 Task: In the  document Isaac.html Write the word in the shape with center alignment 'LOL'Change Page orientation to  'Landscape' Insert emoji at the end of quote: Red Heart
Action: Mouse moved to (349, 437)
Screenshot: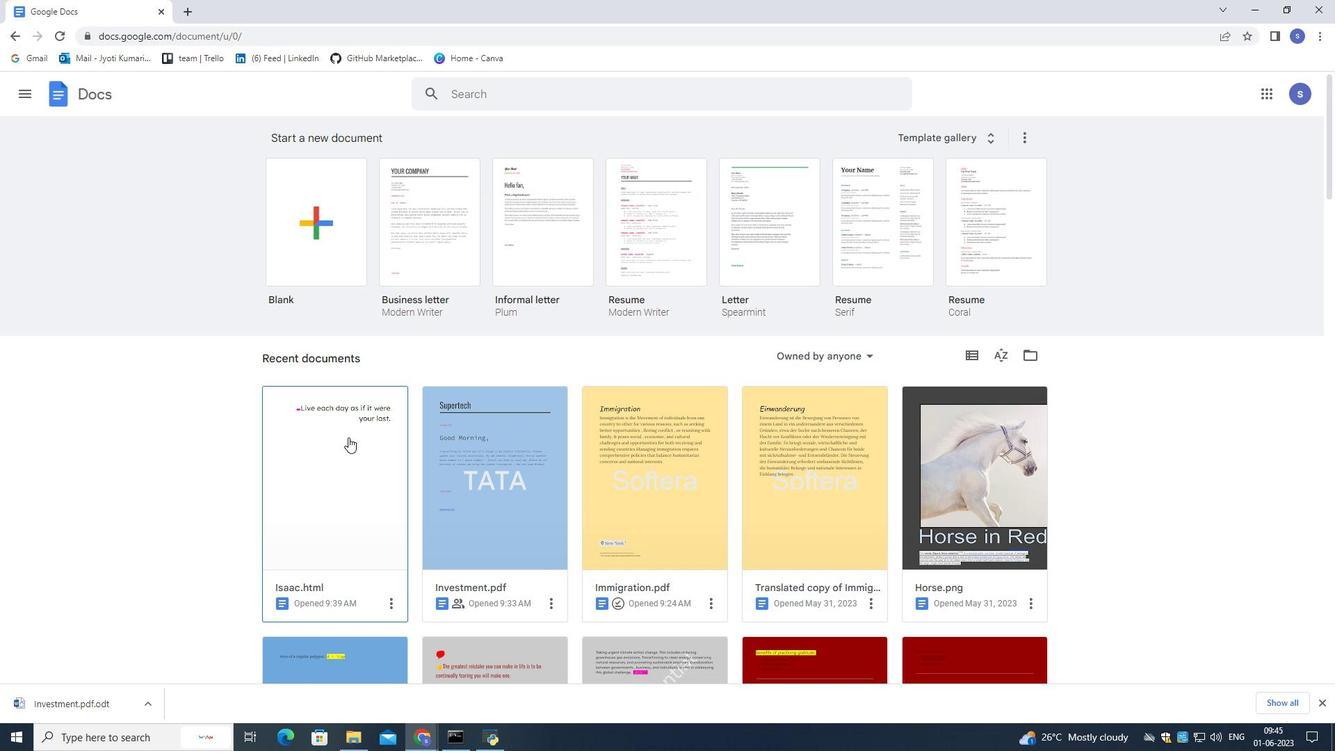 
Action: Mouse pressed left at (349, 437)
Screenshot: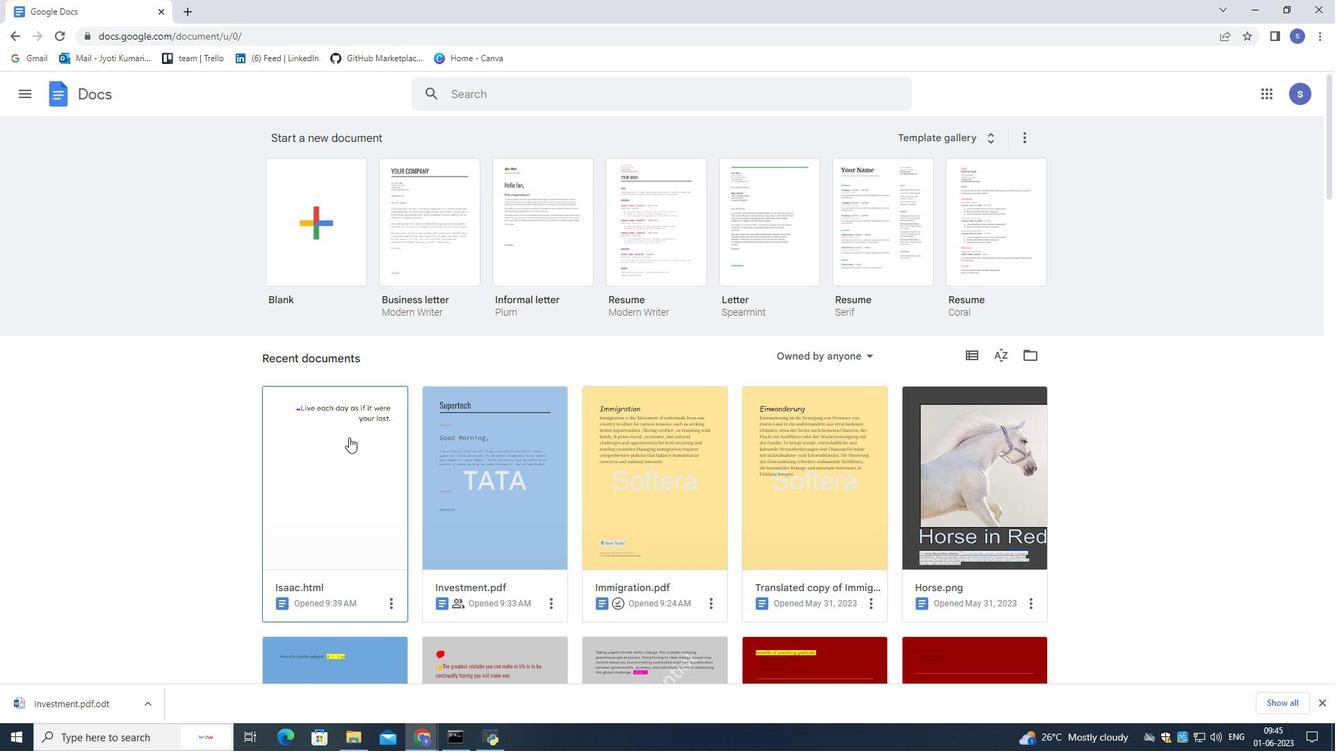 
Action: Mouse pressed left at (349, 437)
Screenshot: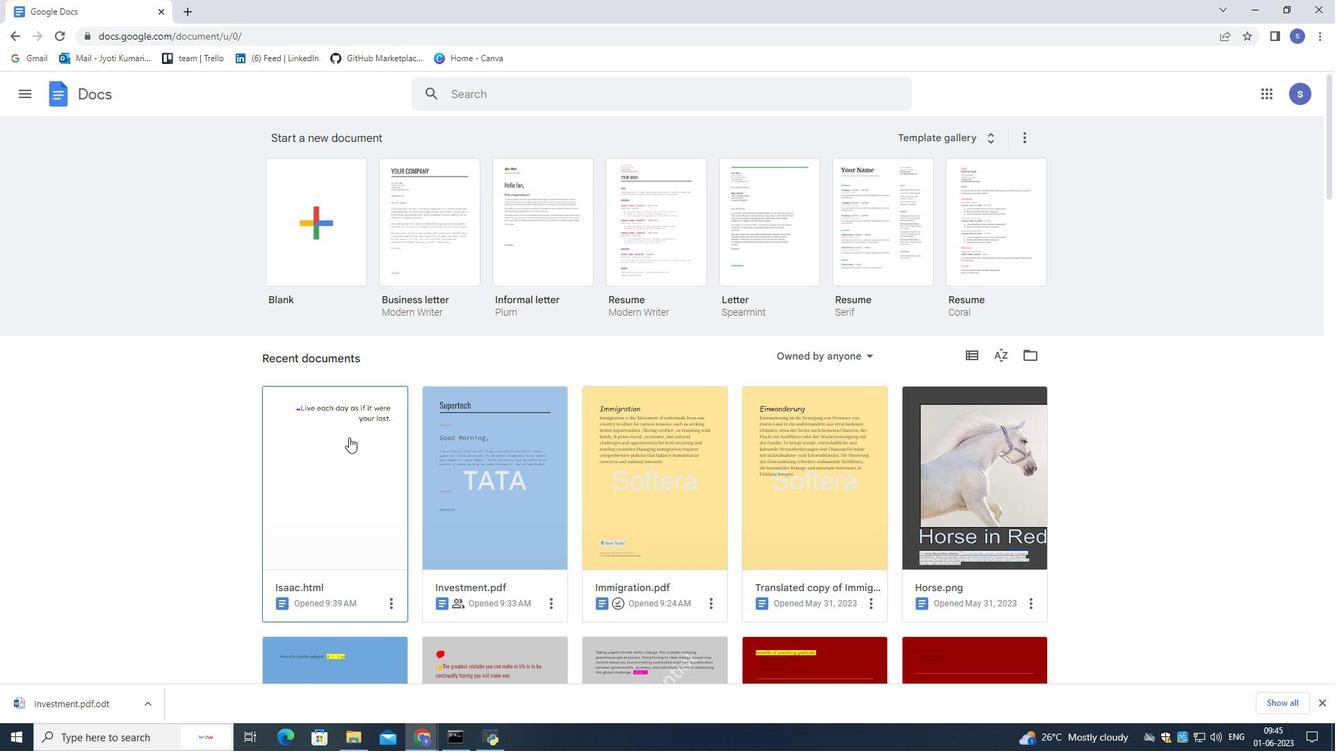 
Action: Mouse pressed left at (349, 437)
Screenshot: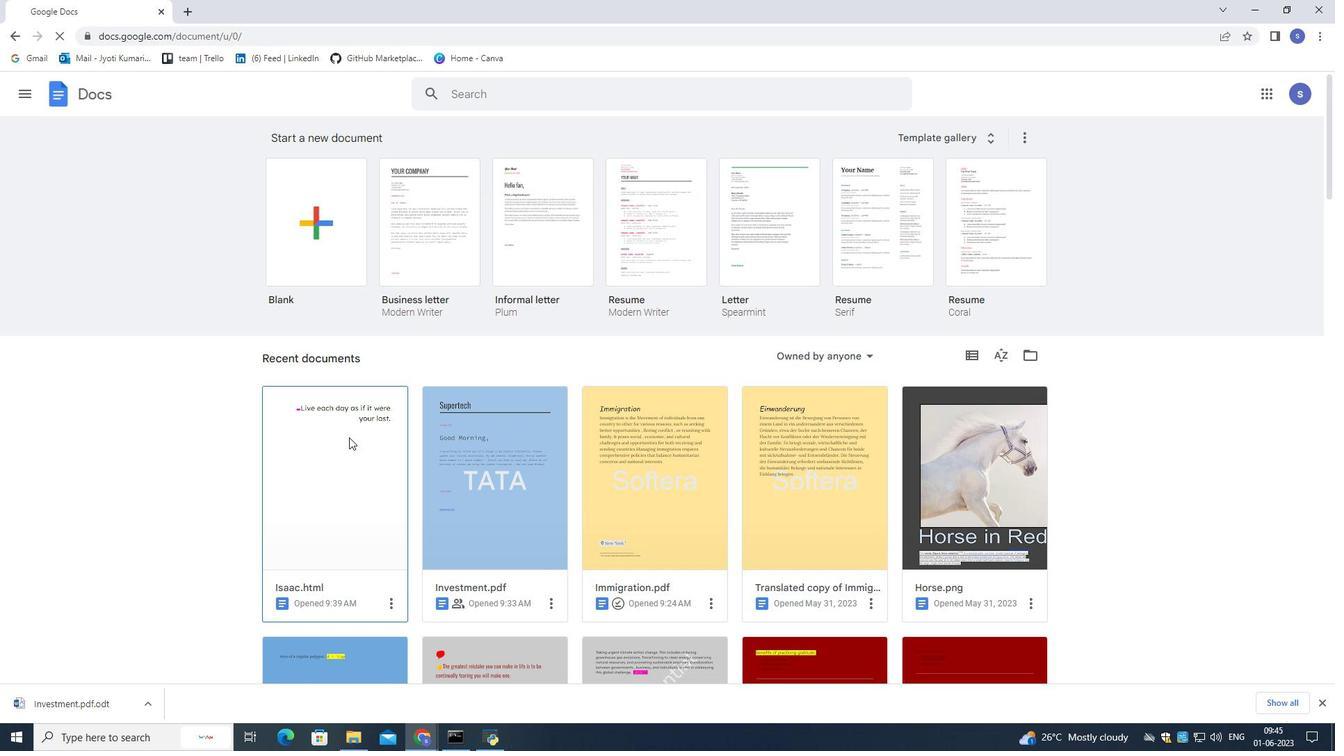 
Action: Mouse moved to (863, 292)
Screenshot: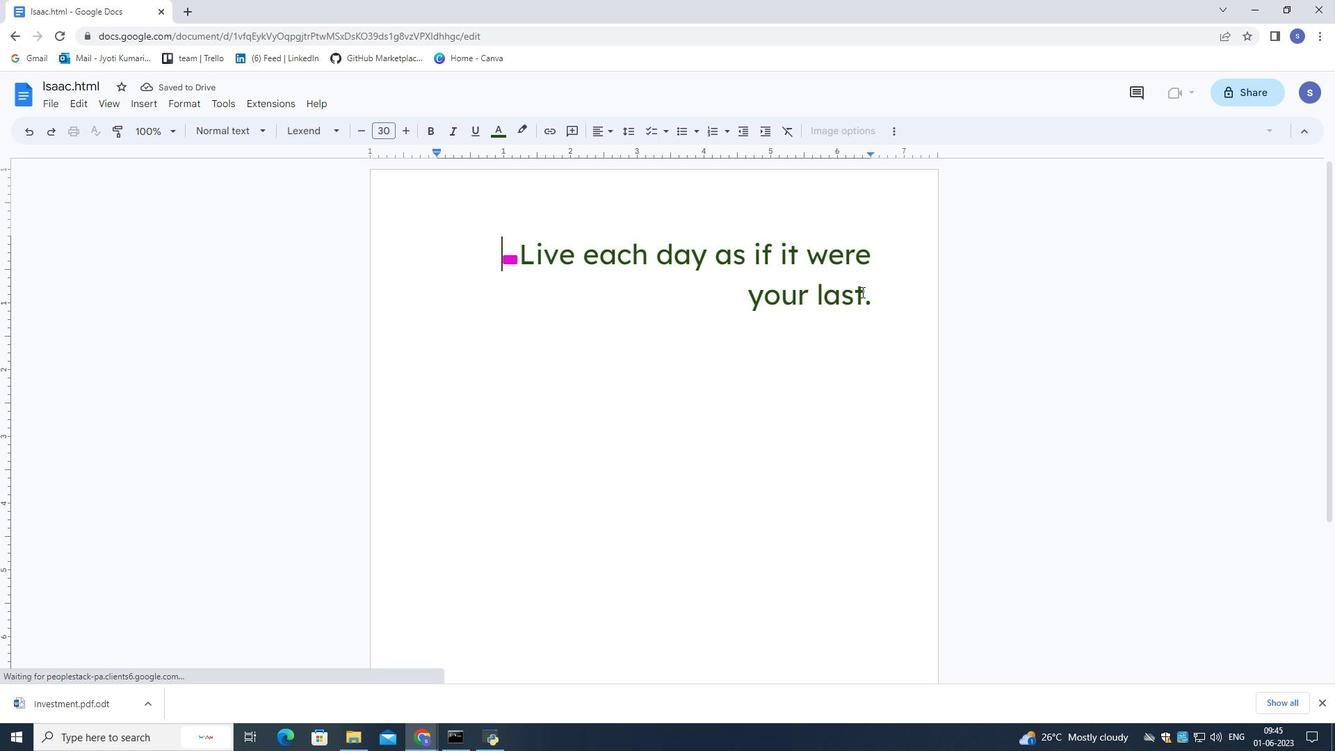 
Action: Mouse pressed left at (863, 292)
Screenshot: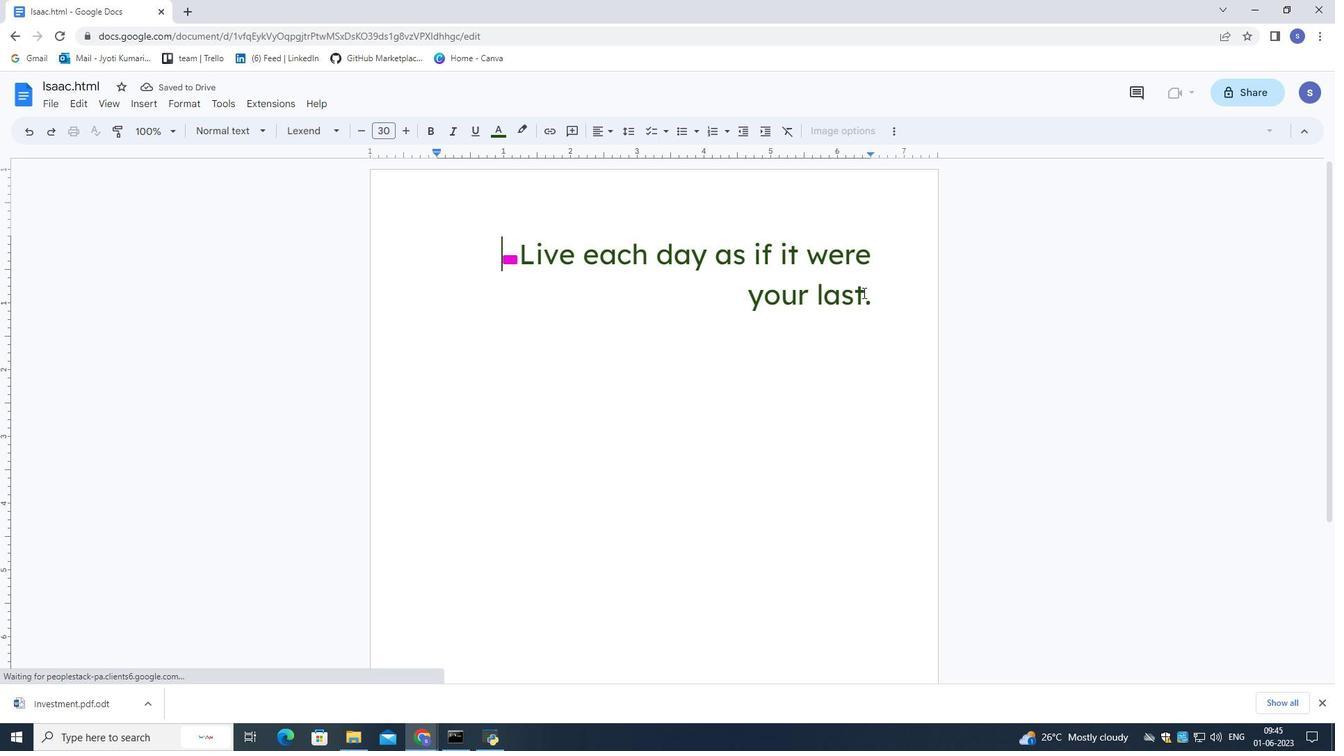 
Action: Mouse moved to (881, 301)
Screenshot: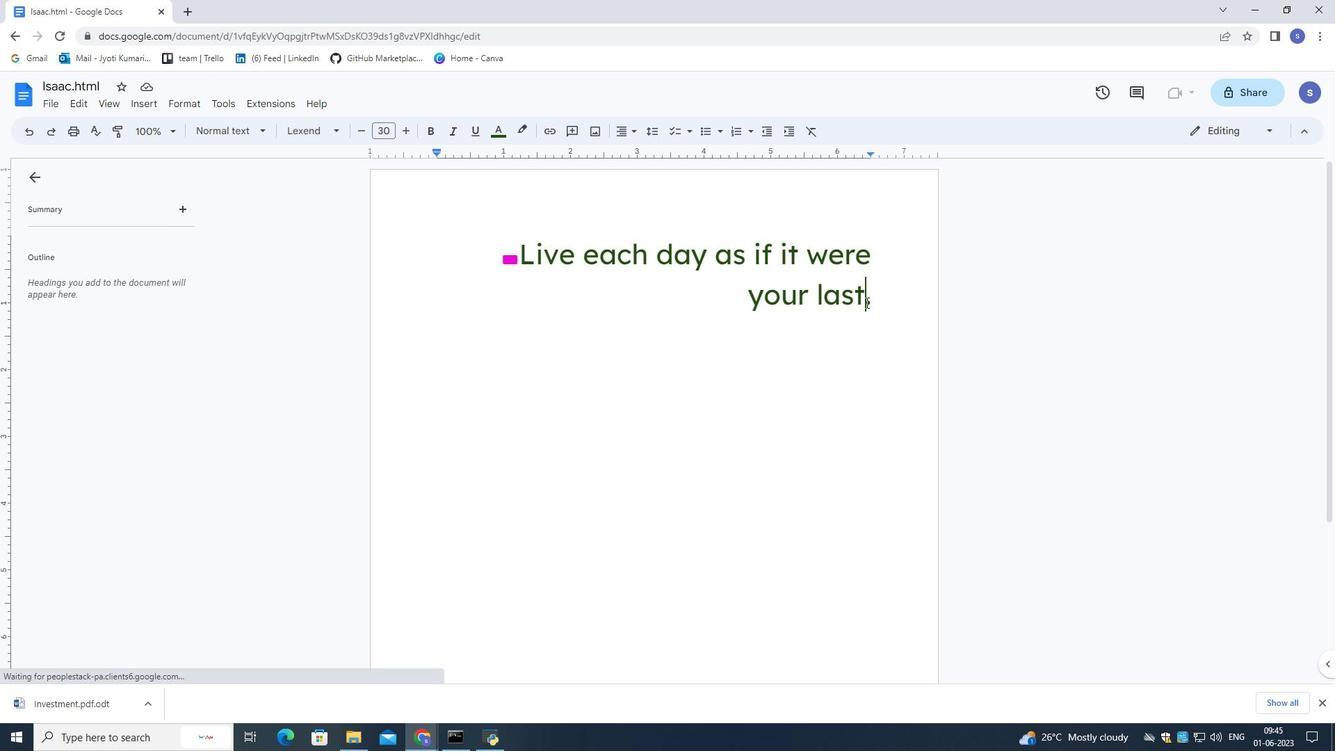 
Action: Mouse pressed left at (881, 301)
Screenshot: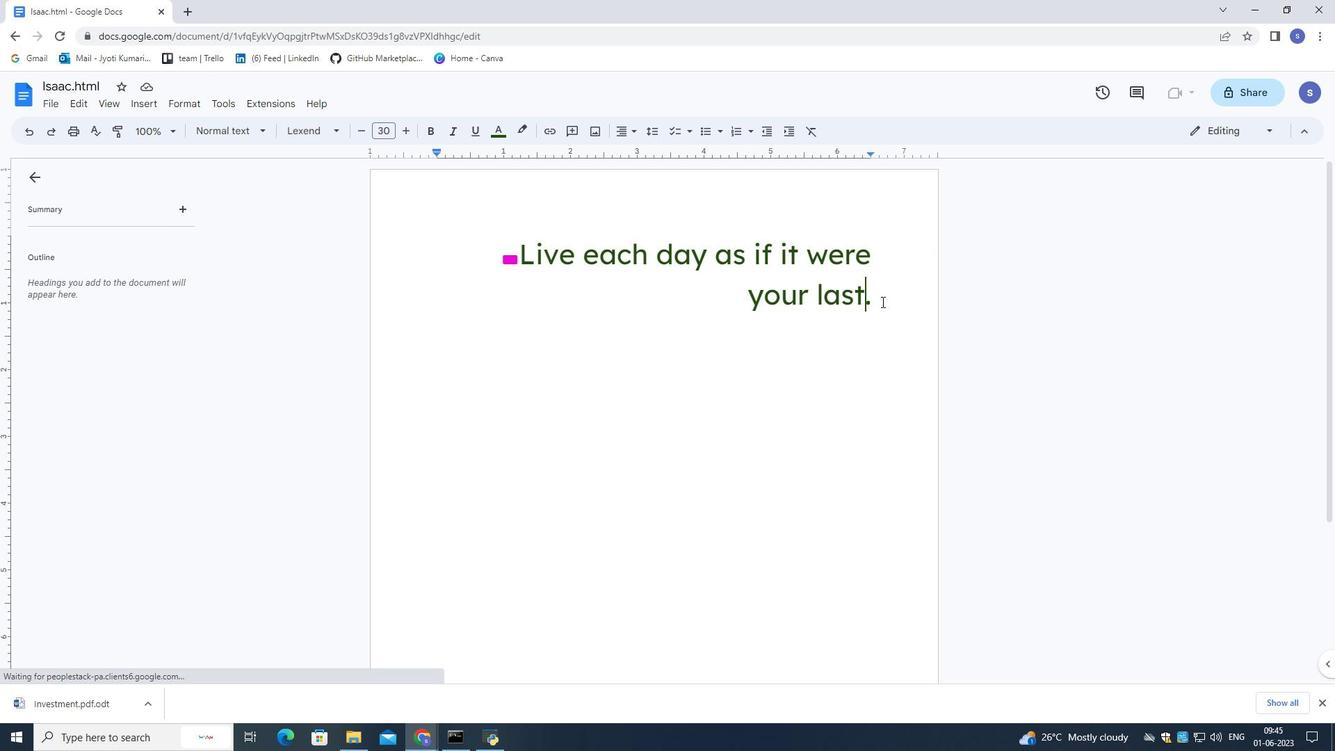 
Action: Mouse moved to (507, 260)
Screenshot: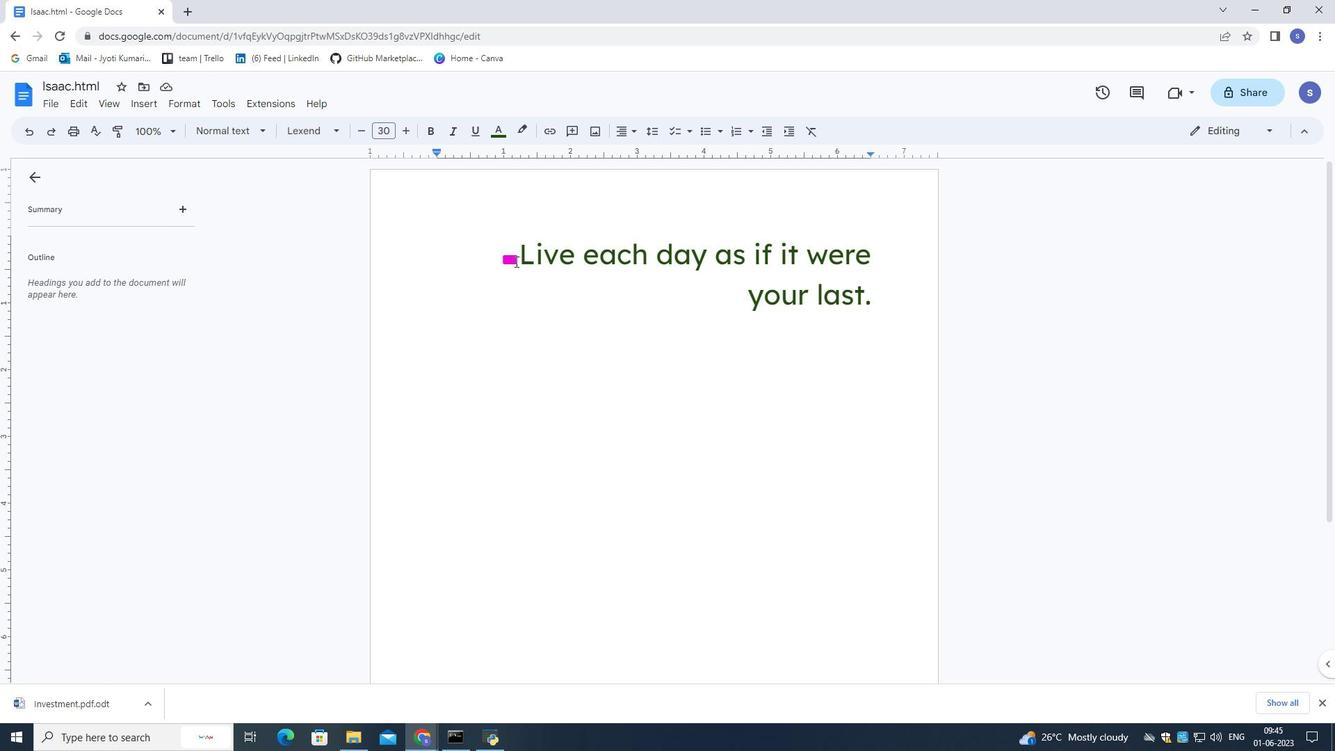 
Action: Mouse pressed left at (507, 260)
Screenshot: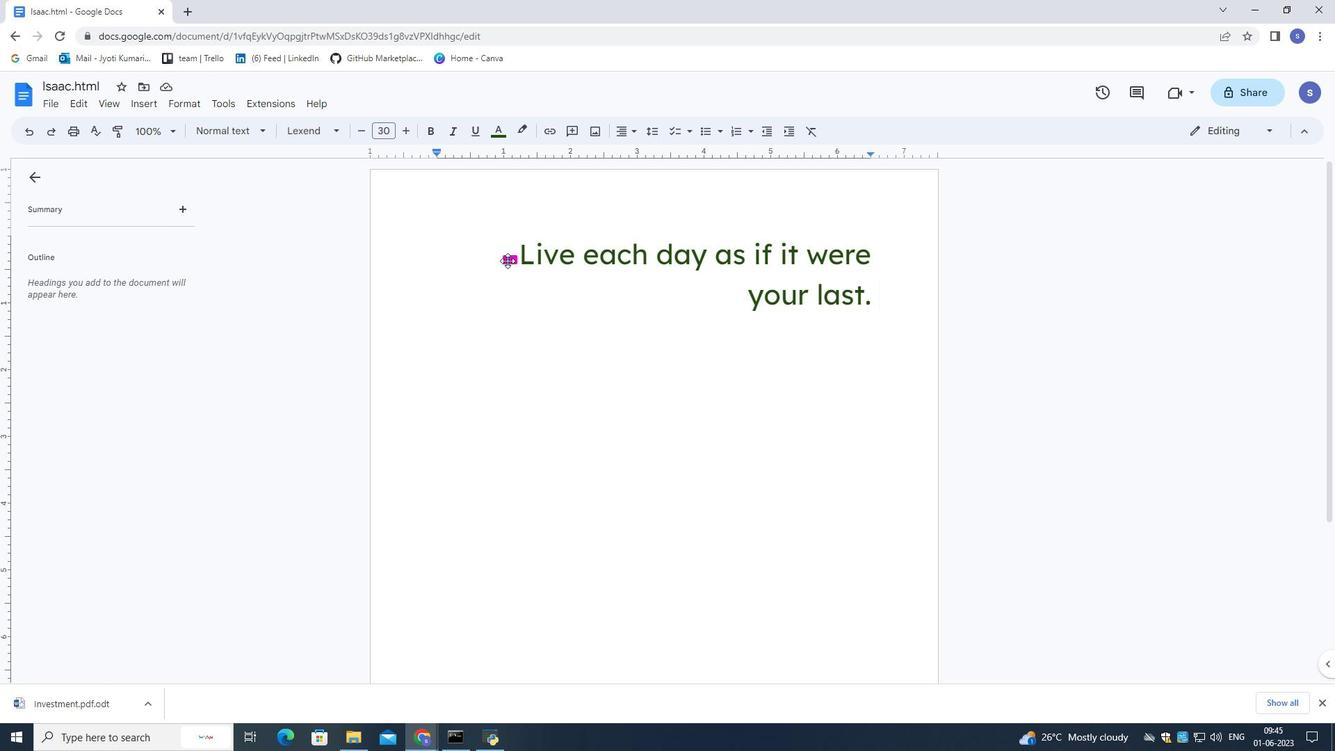 
Action: Mouse pressed left at (507, 260)
Screenshot: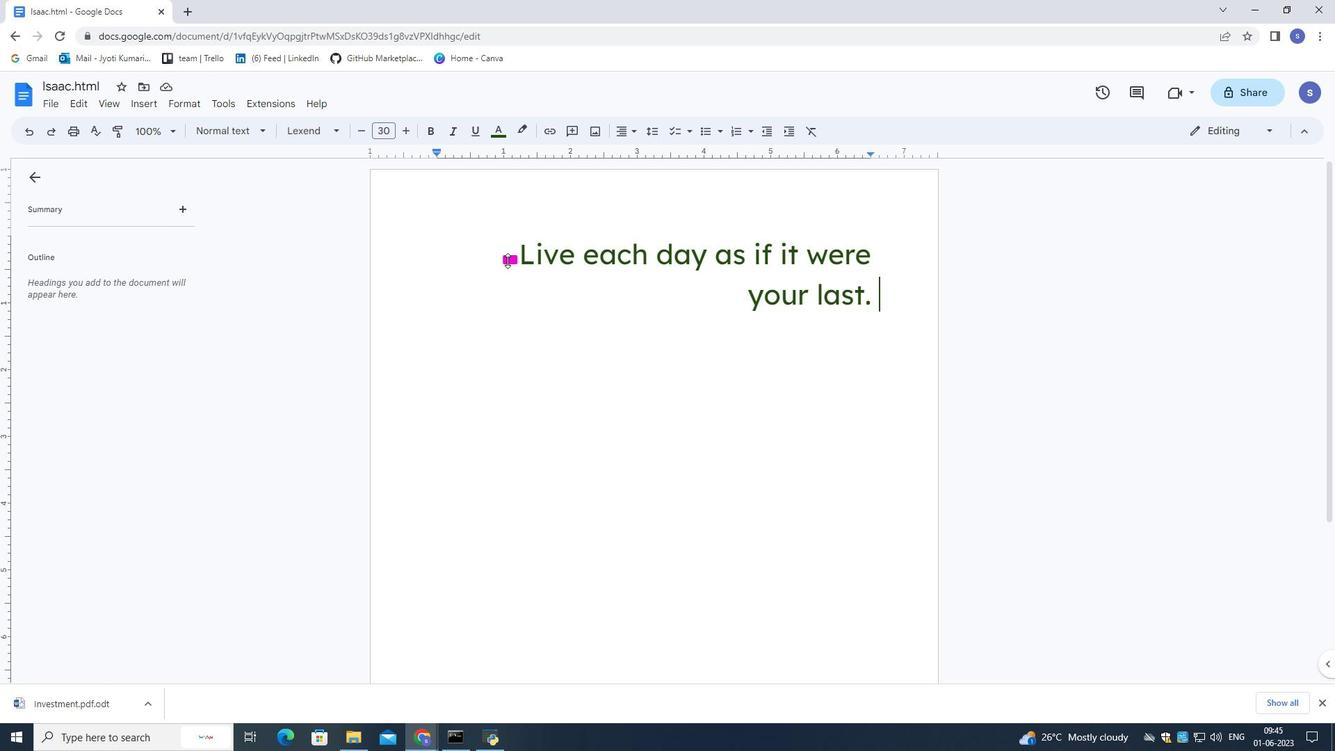 
Action: Mouse moved to (508, 260)
Screenshot: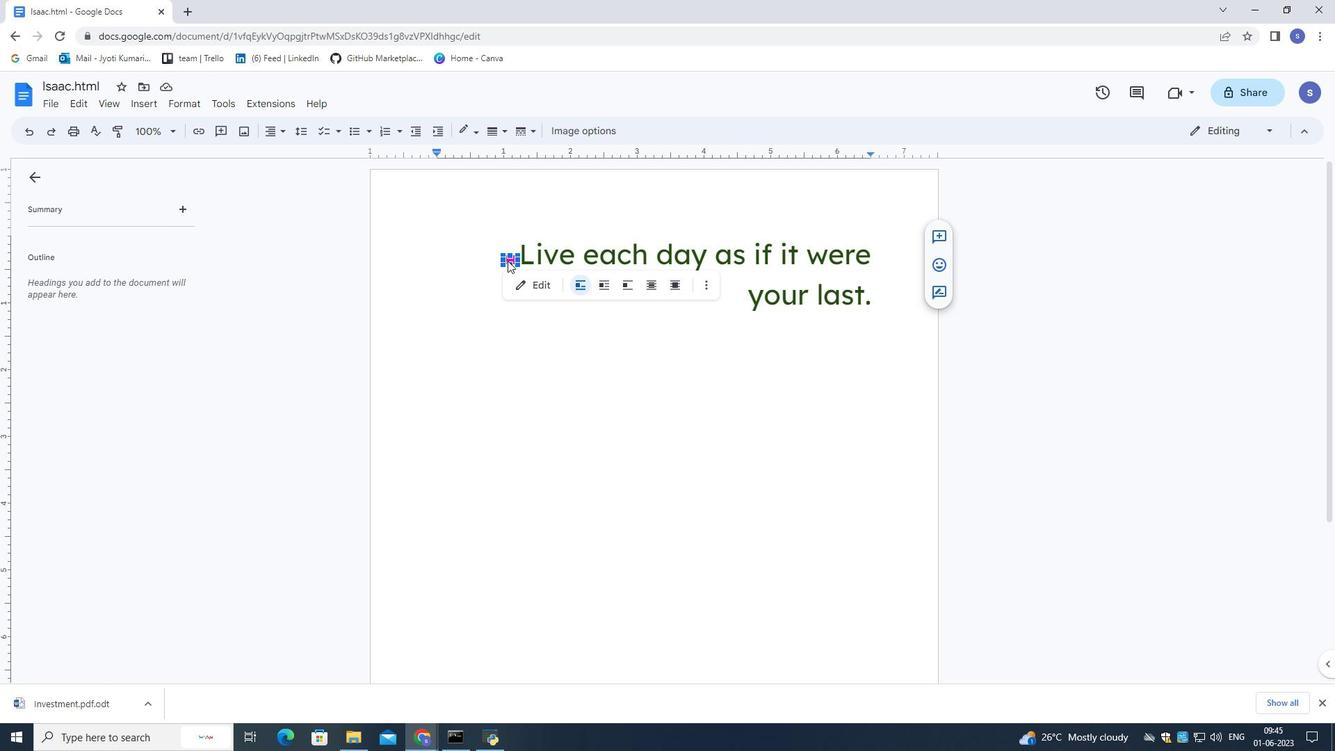 
Action: Mouse pressed left at (508, 260)
Screenshot: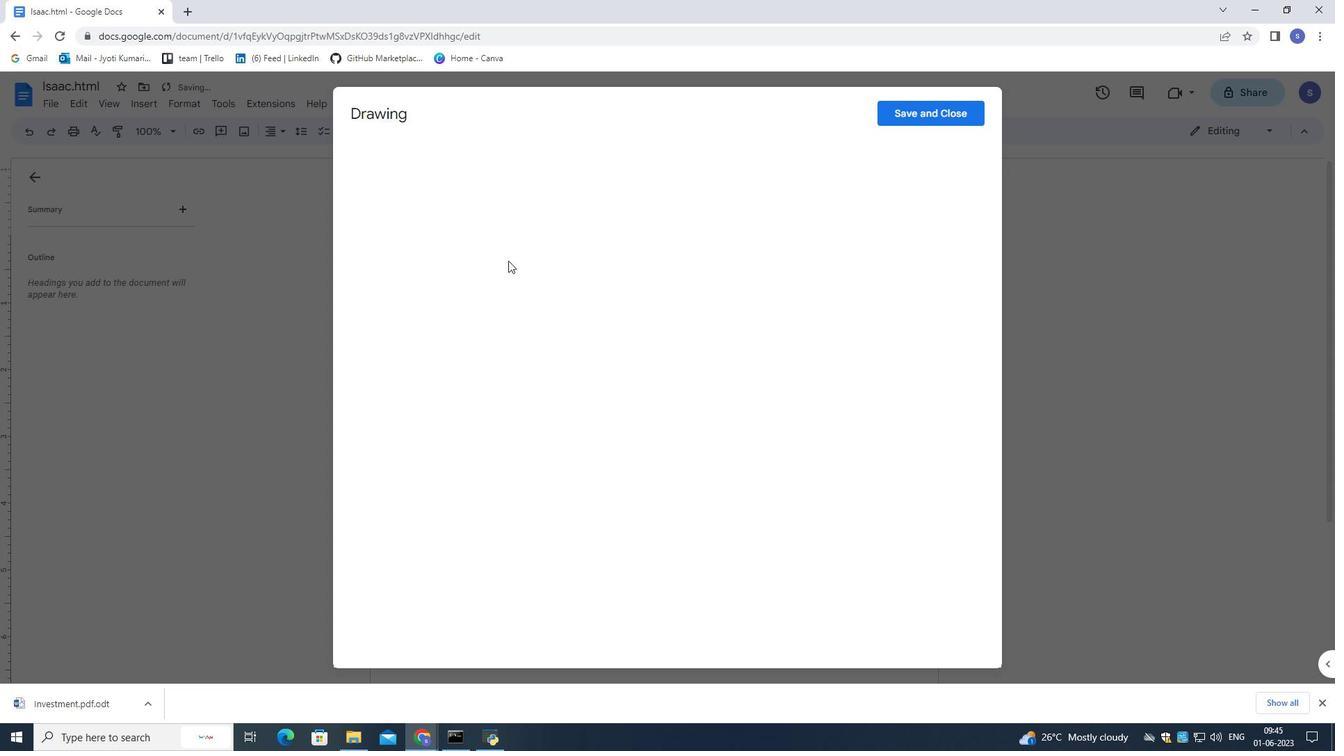 
Action: Mouse moved to (678, 313)
Screenshot: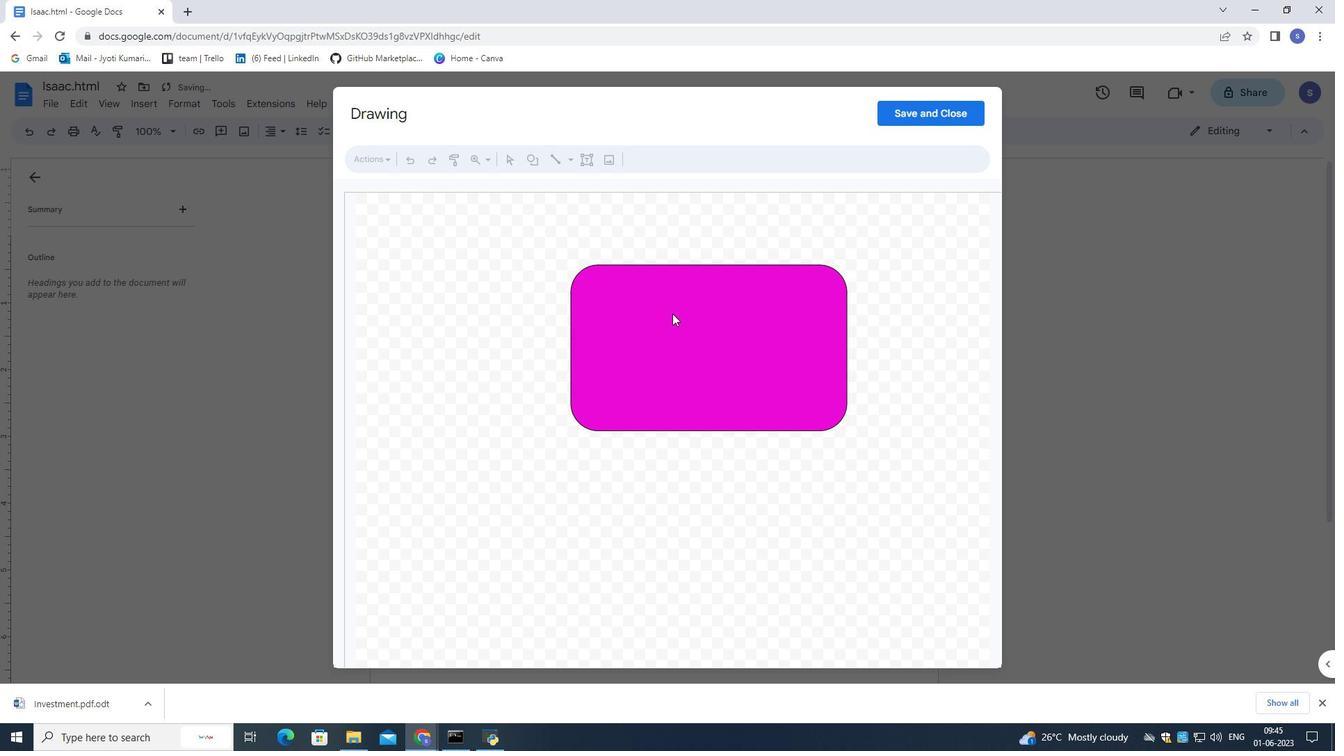 
Action: Mouse pressed left at (678, 313)
Screenshot: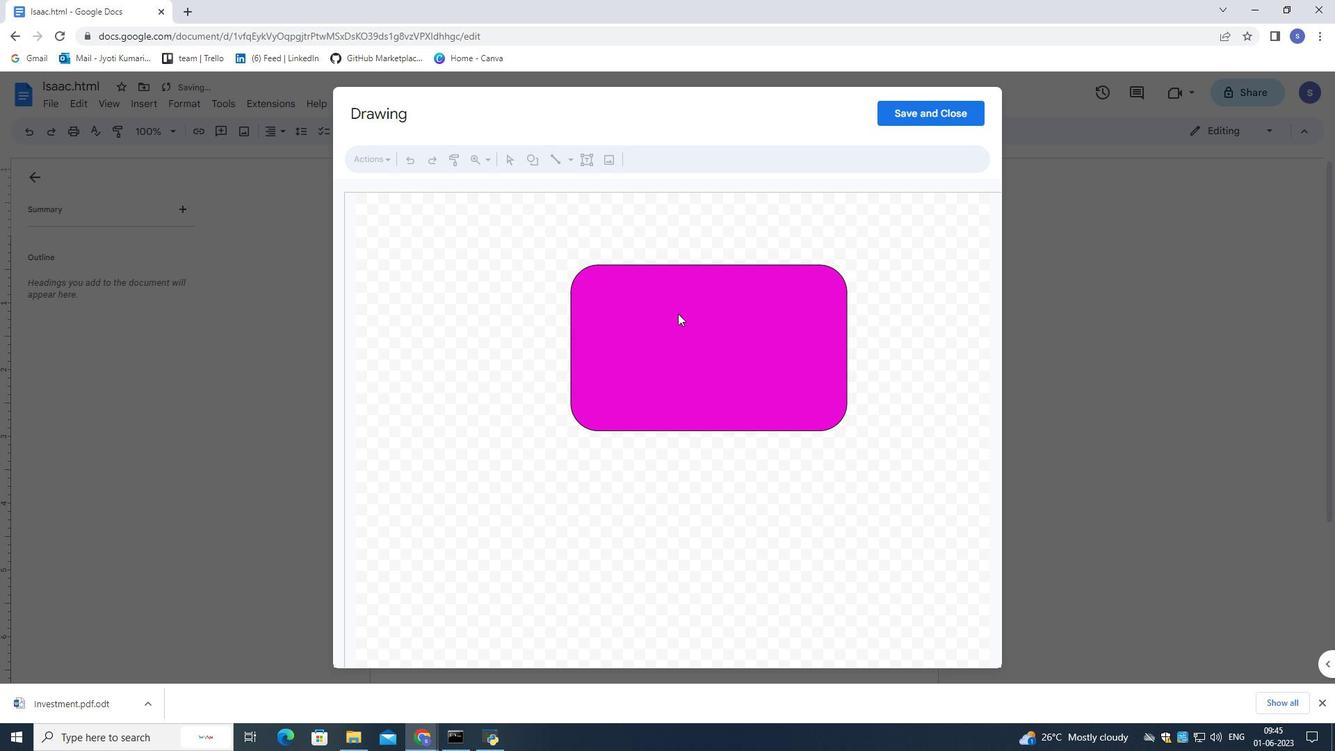 
Action: Mouse pressed left at (678, 313)
Screenshot: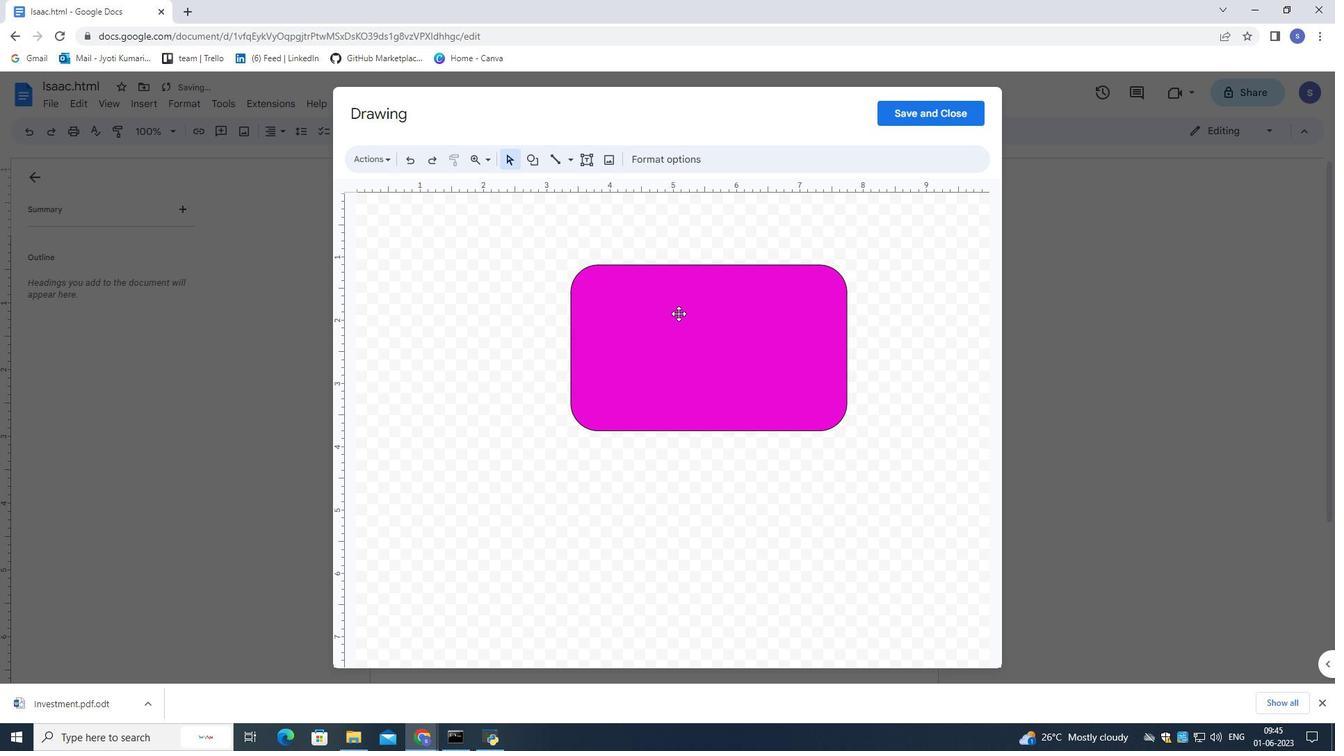 
Action: Mouse pressed left at (678, 313)
Screenshot: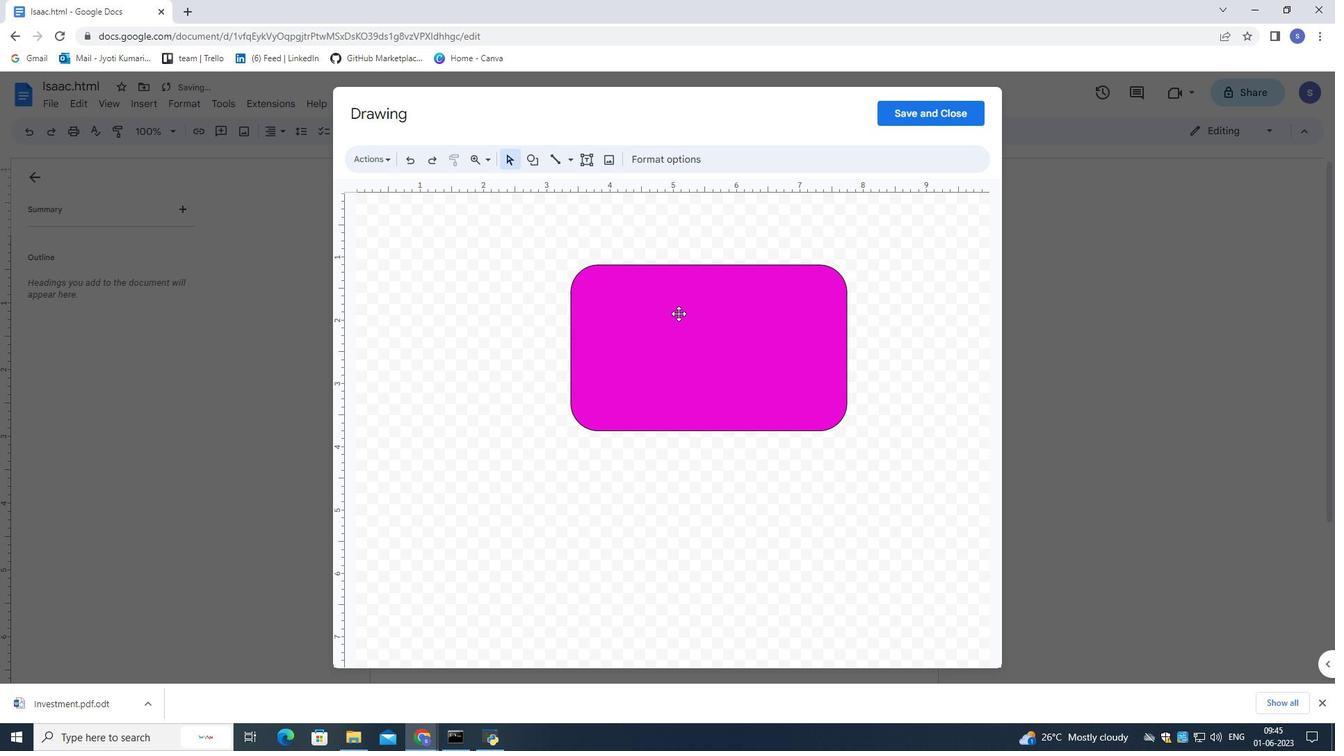 
Action: Mouse moved to (637, 347)
Screenshot: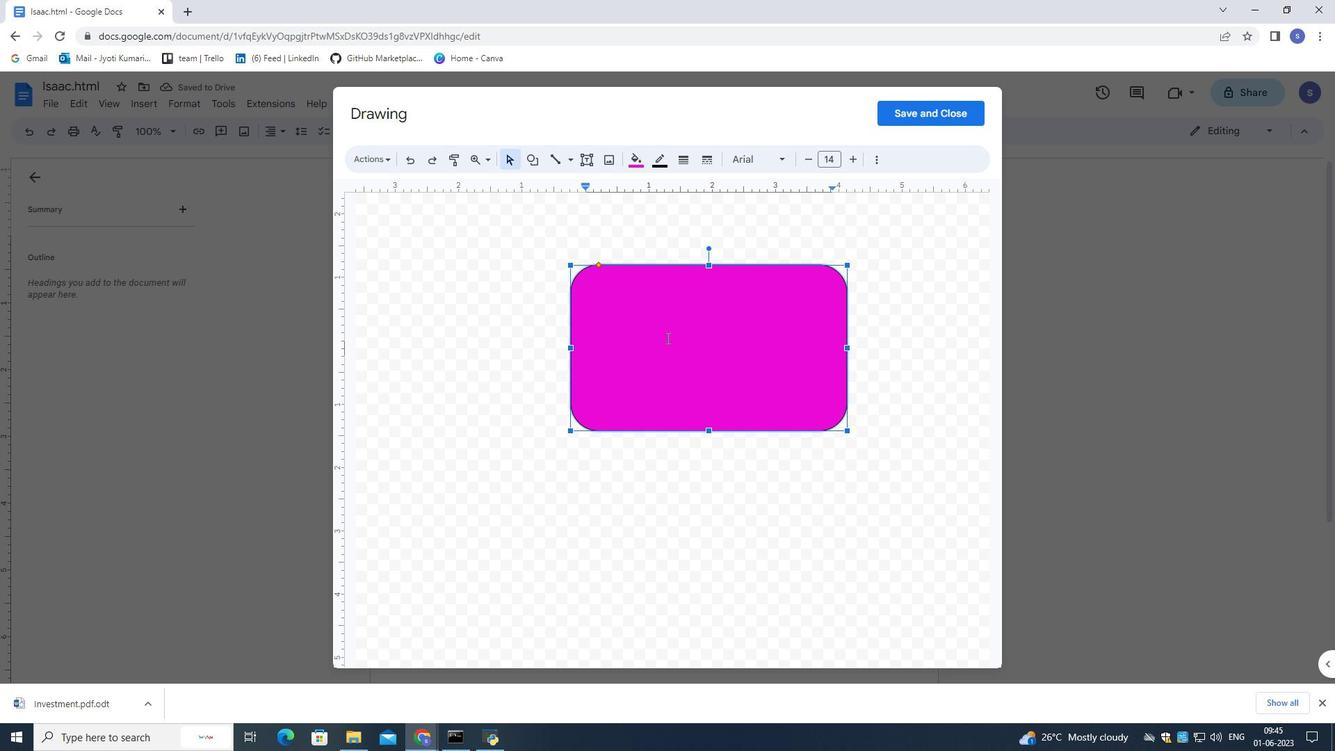 
Action: Key pressed <Key.space><Key.space><Key.space><Key.space><Key.space><Key.space><Key.space><Key.space><Key.space><Key.space><Key.space><Key.space><Key.space><Key.space><Key.space><Key.space><Key.space><Key.space><Key.space><Key.space><Key.space><Key.space><Key.space><Key.space><Key.space><Key.space><Key.space><Key.shift>LOL
Screenshot: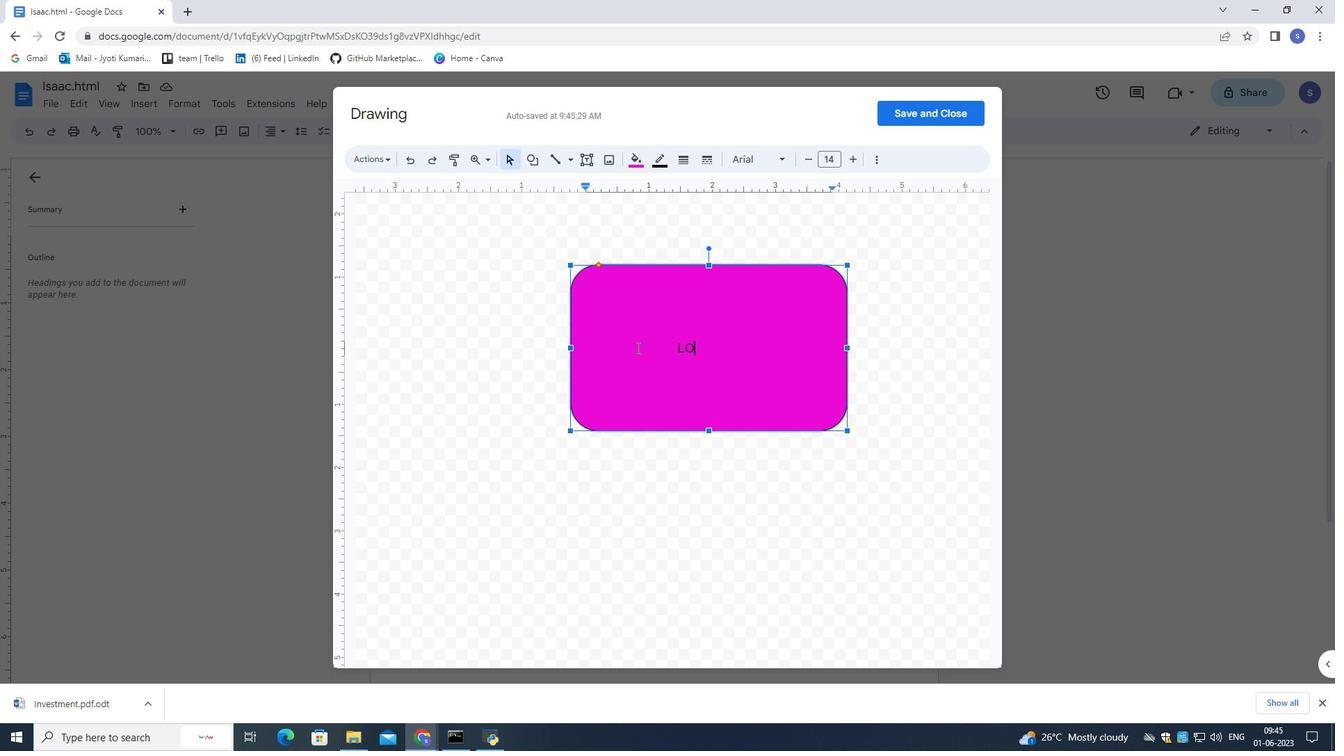 
Action: Mouse moved to (955, 105)
Screenshot: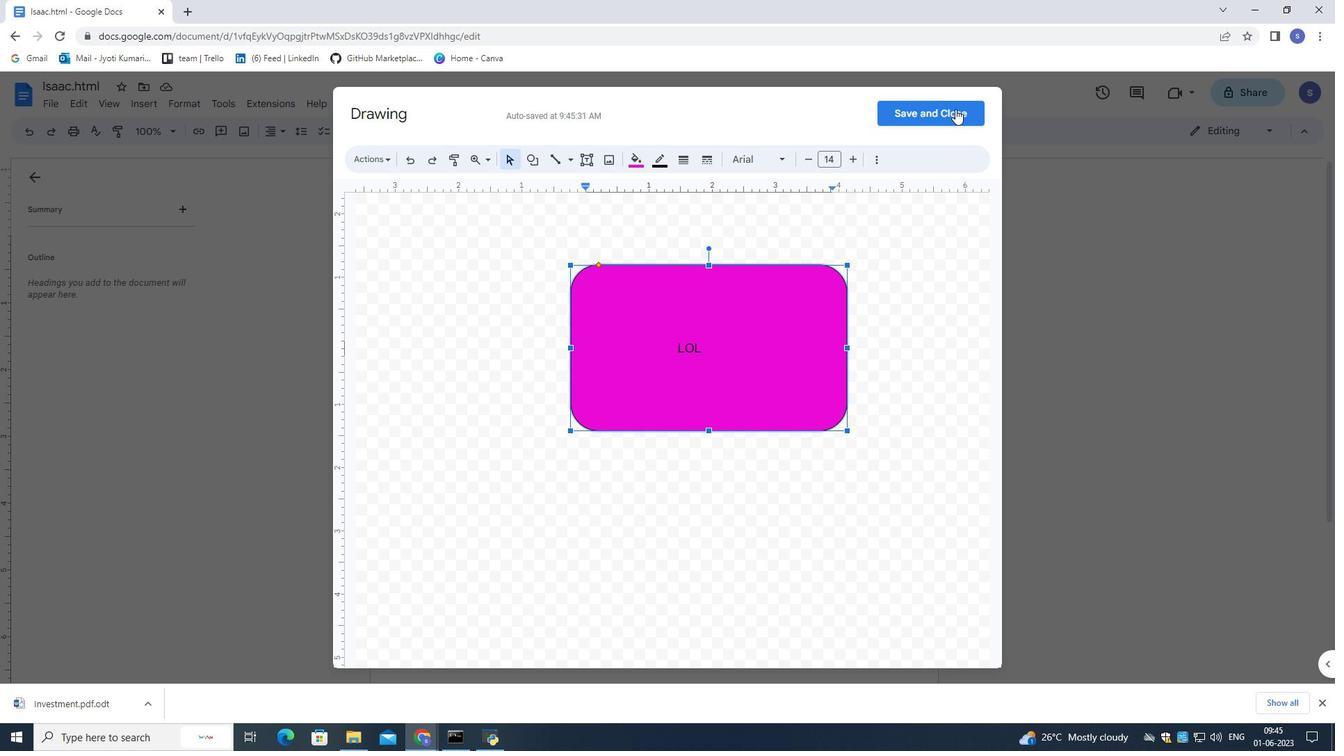 
Action: Mouse pressed left at (955, 105)
Screenshot: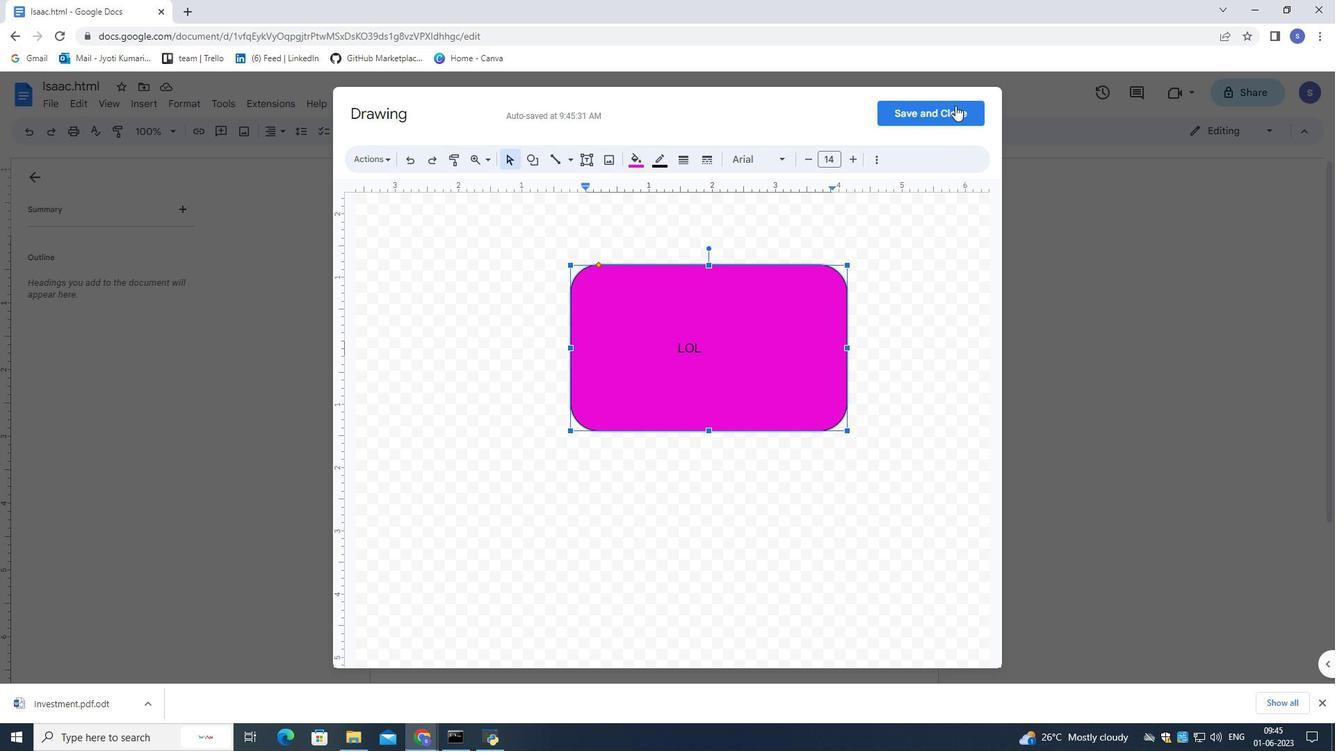 
Action: Mouse moved to (171, 98)
Screenshot: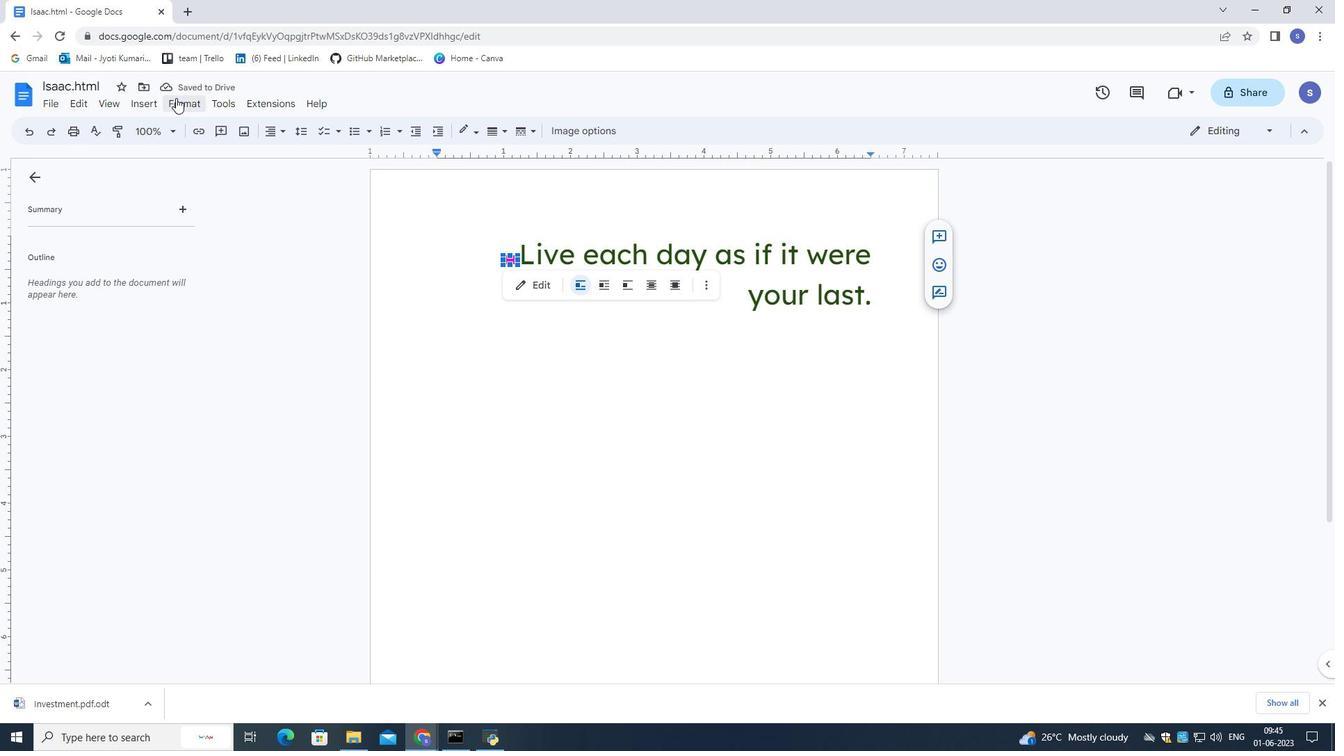 
Action: Mouse pressed left at (171, 98)
Screenshot: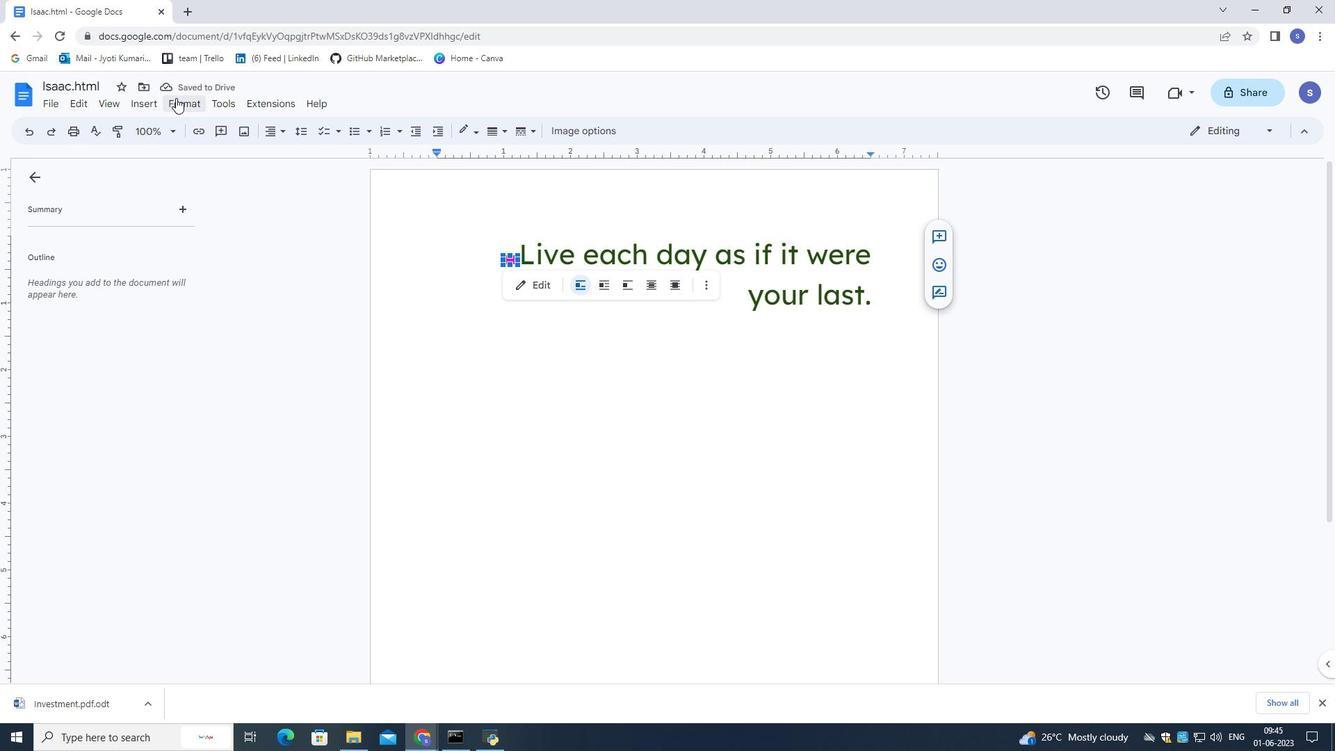 
Action: Mouse moved to (226, 321)
Screenshot: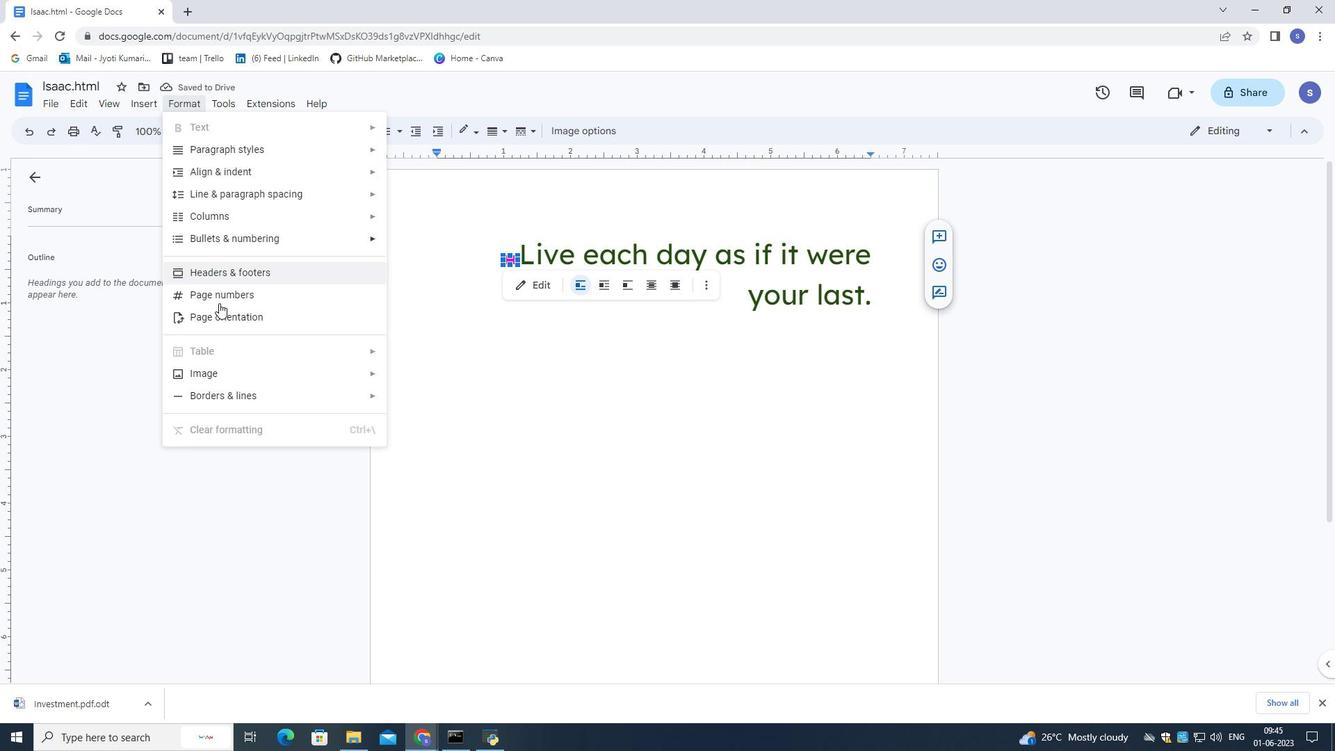 
Action: Mouse pressed left at (226, 321)
Screenshot: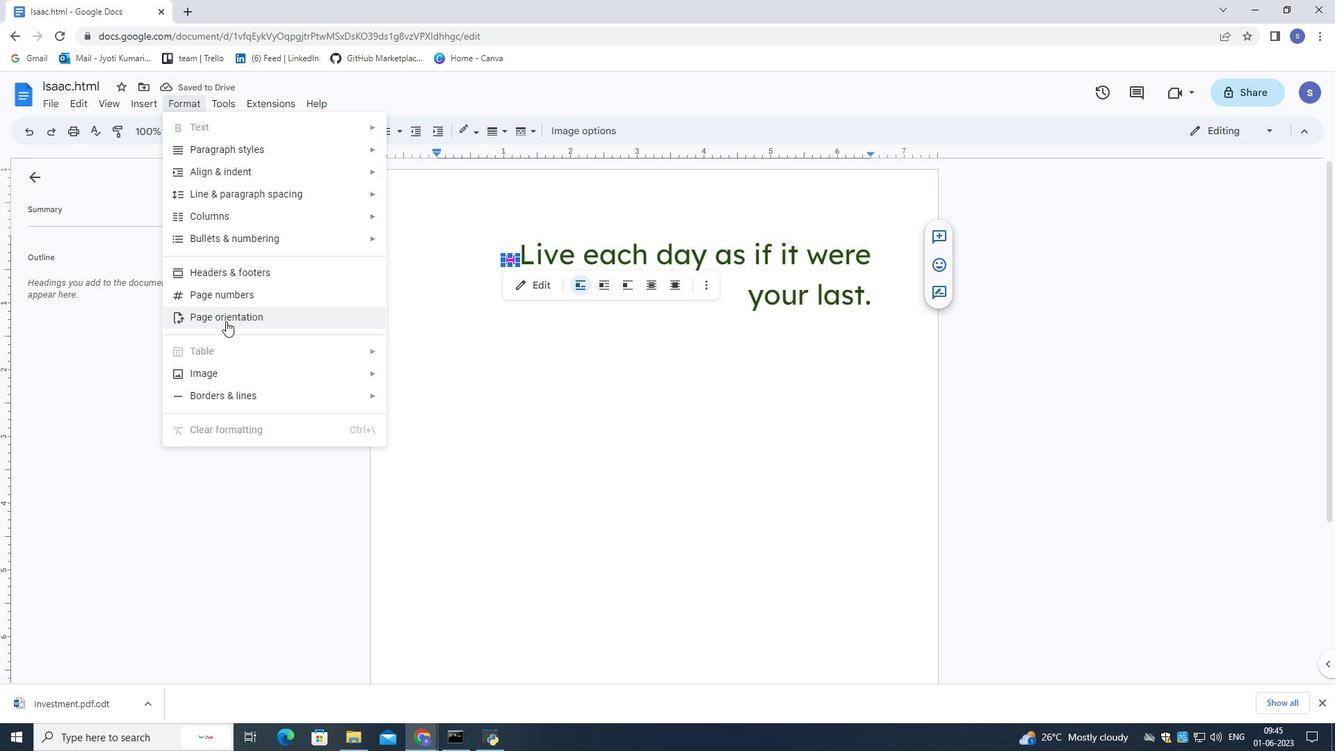 
Action: Mouse moved to (645, 409)
Screenshot: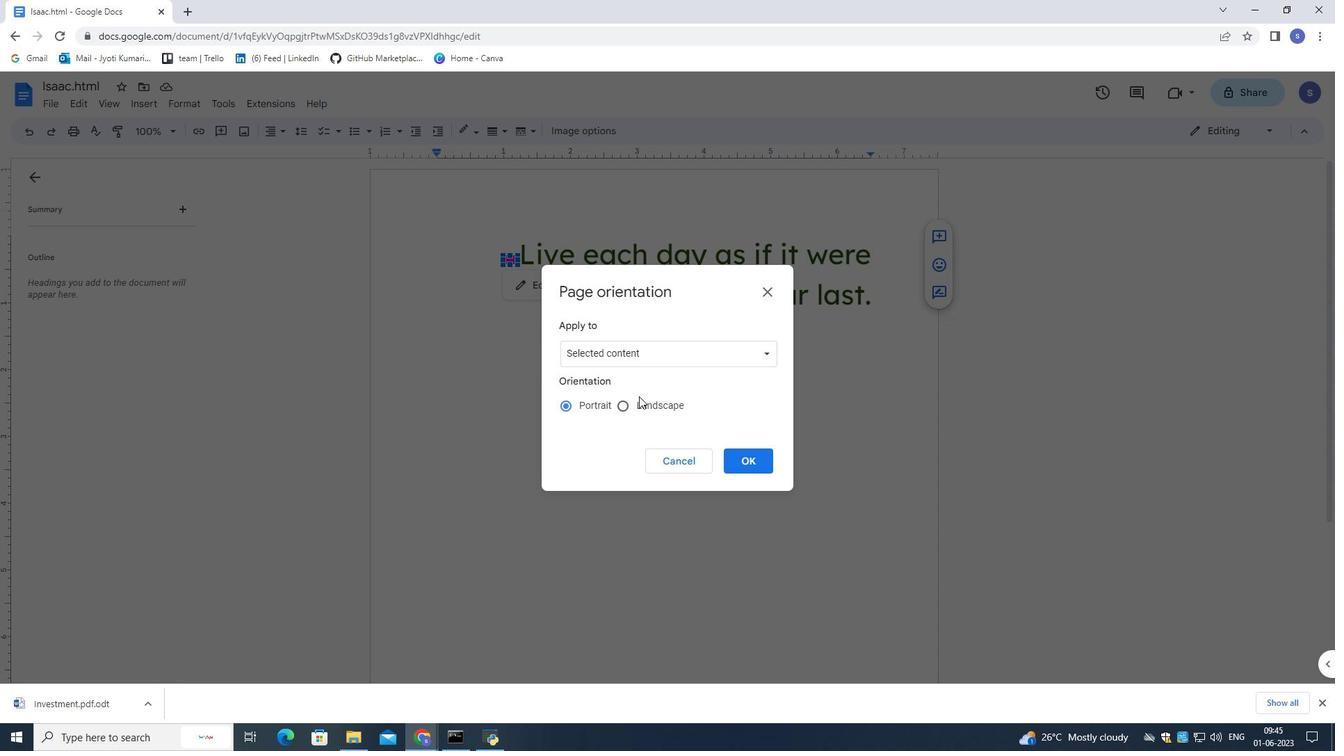 
Action: Mouse pressed left at (645, 409)
Screenshot: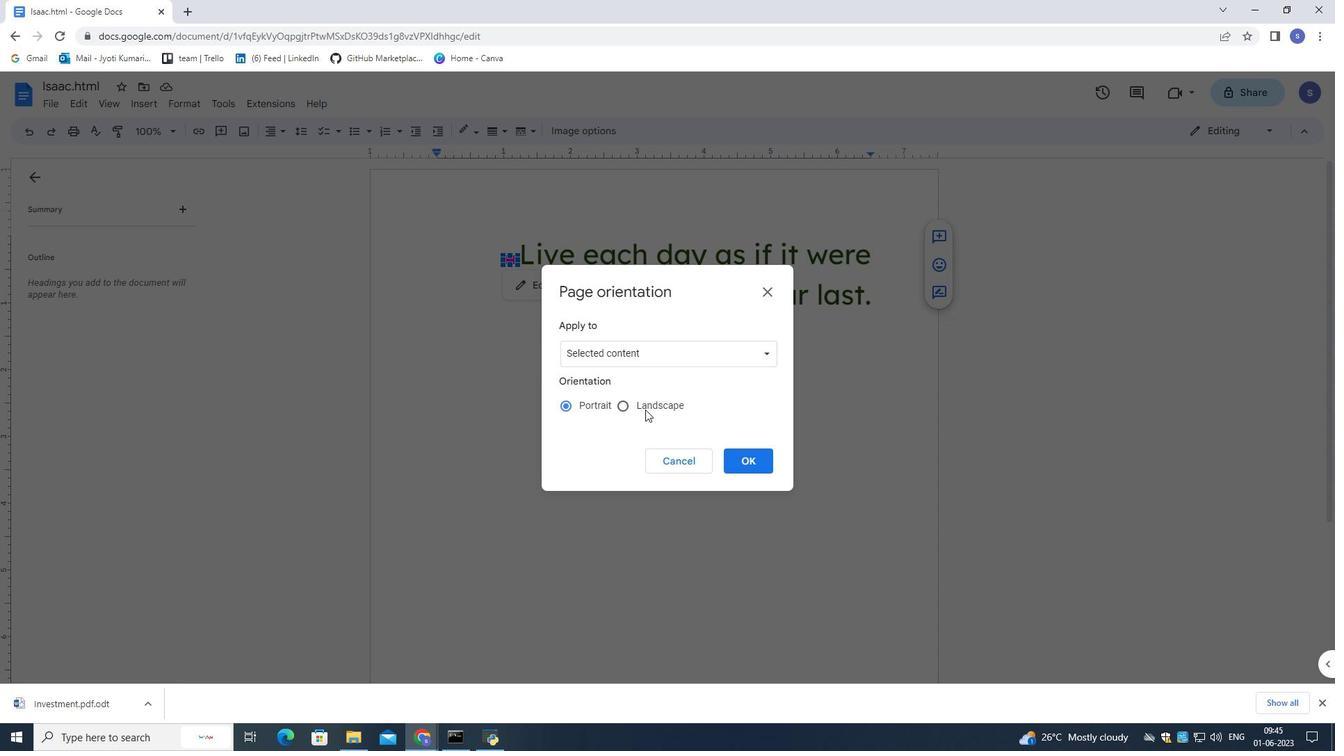 
Action: Mouse moved to (753, 461)
Screenshot: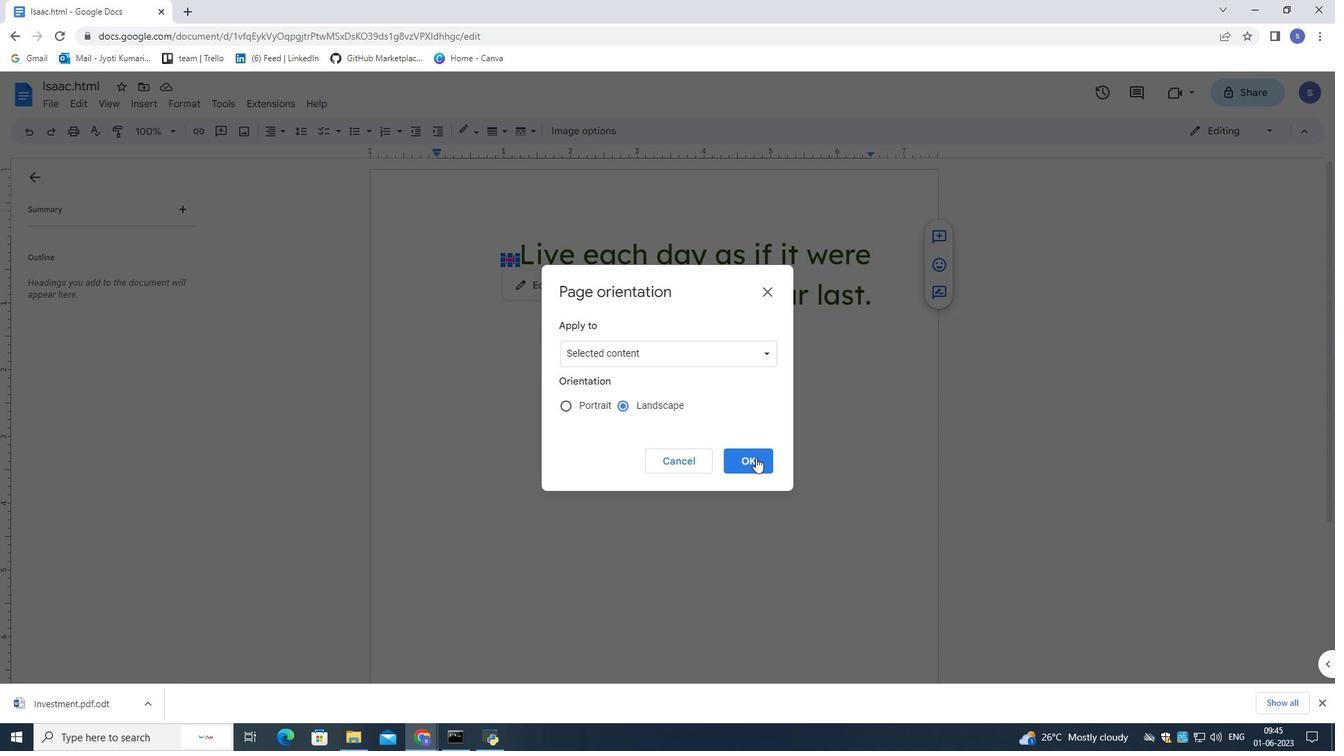 
Action: Mouse pressed left at (753, 461)
Screenshot: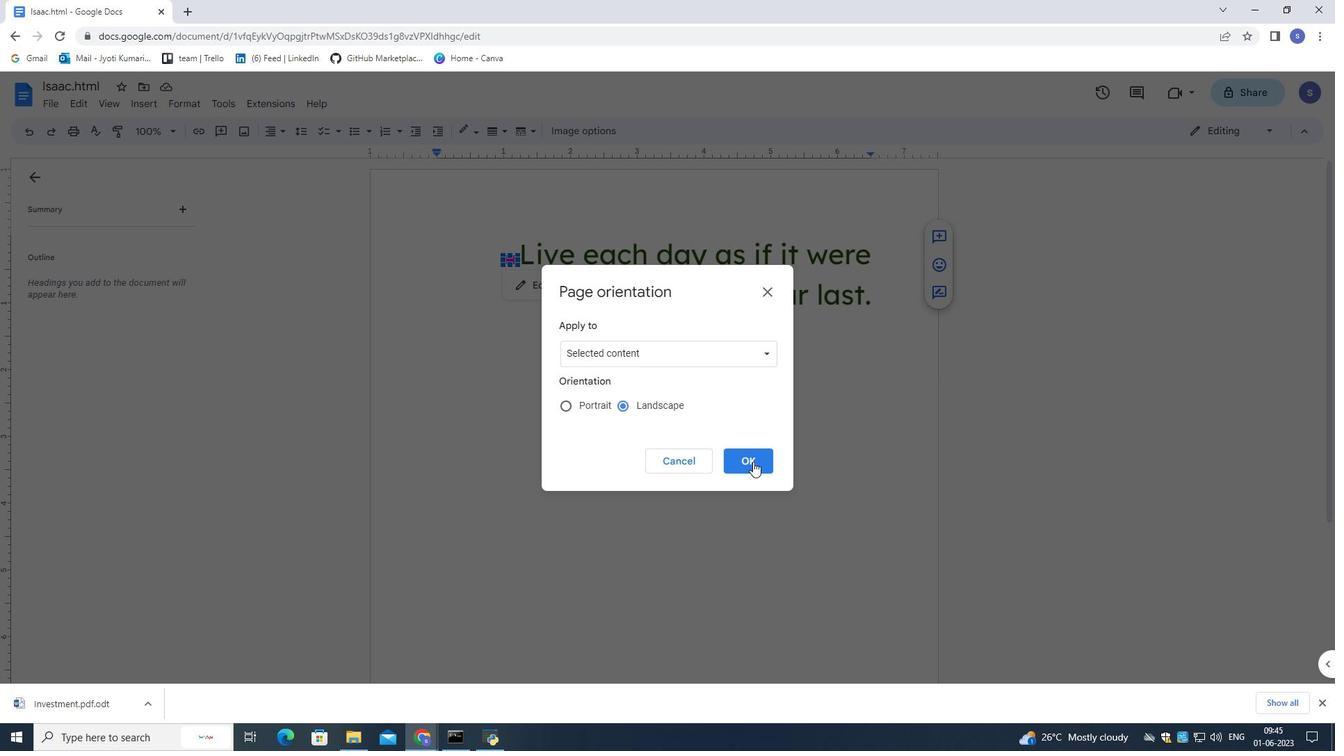 
Action: Mouse moved to (710, 280)
Screenshot: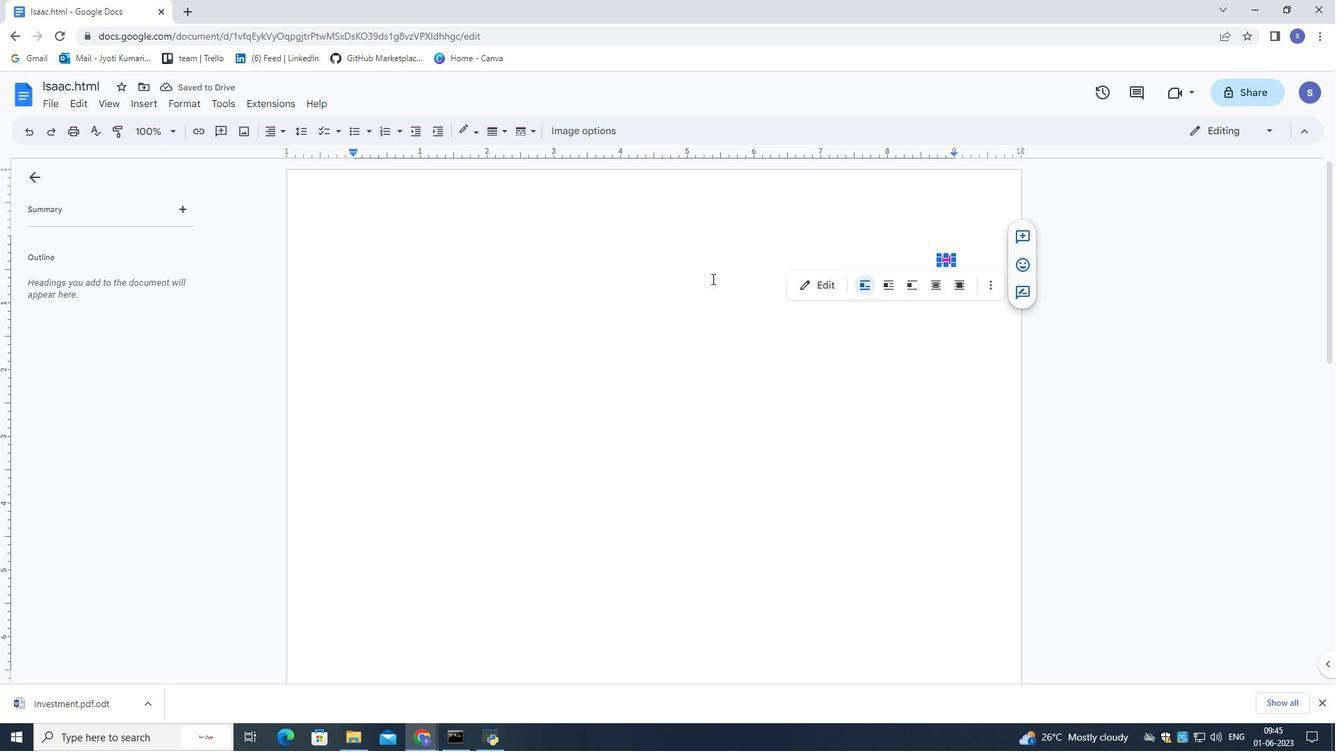 
Action: Mouse scrolled (710, 280) with delta (0, 0)
Screenshot: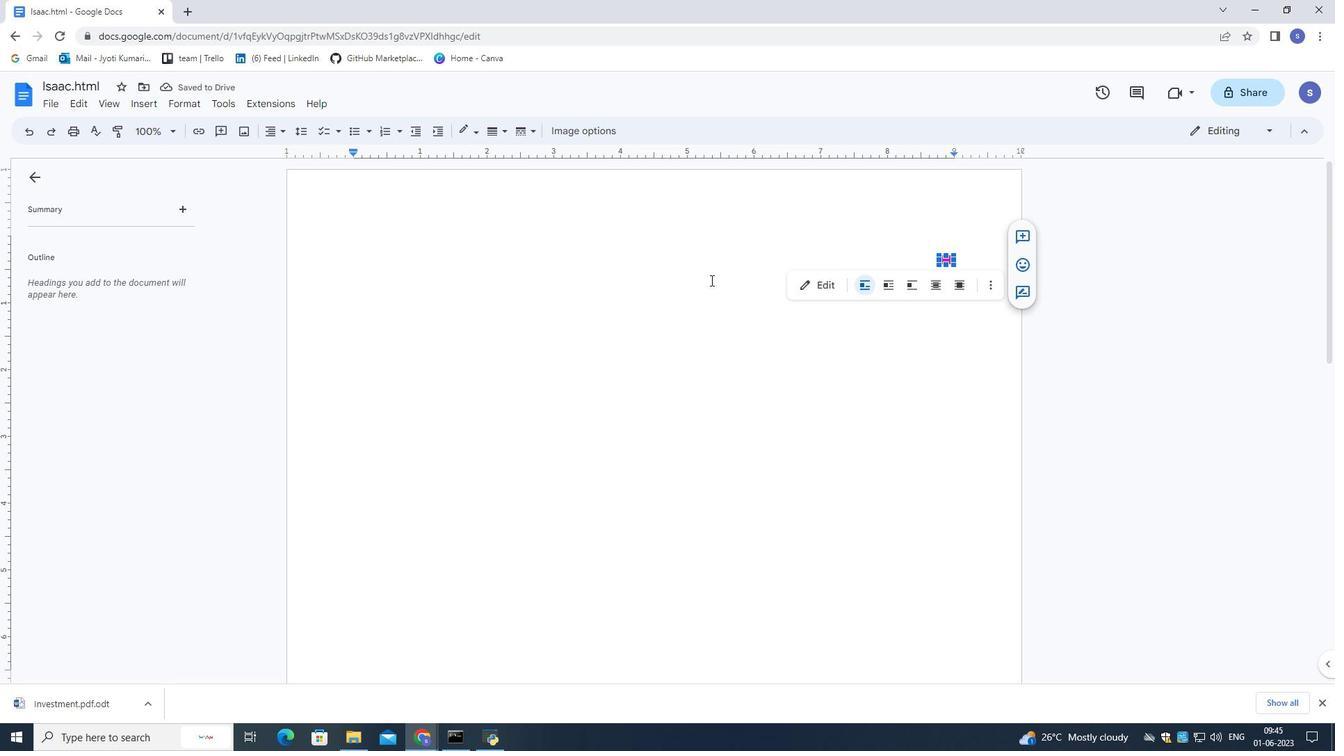 
Action: Mouse scrolled (710, 280) with delta (0, 0)
Screenshot: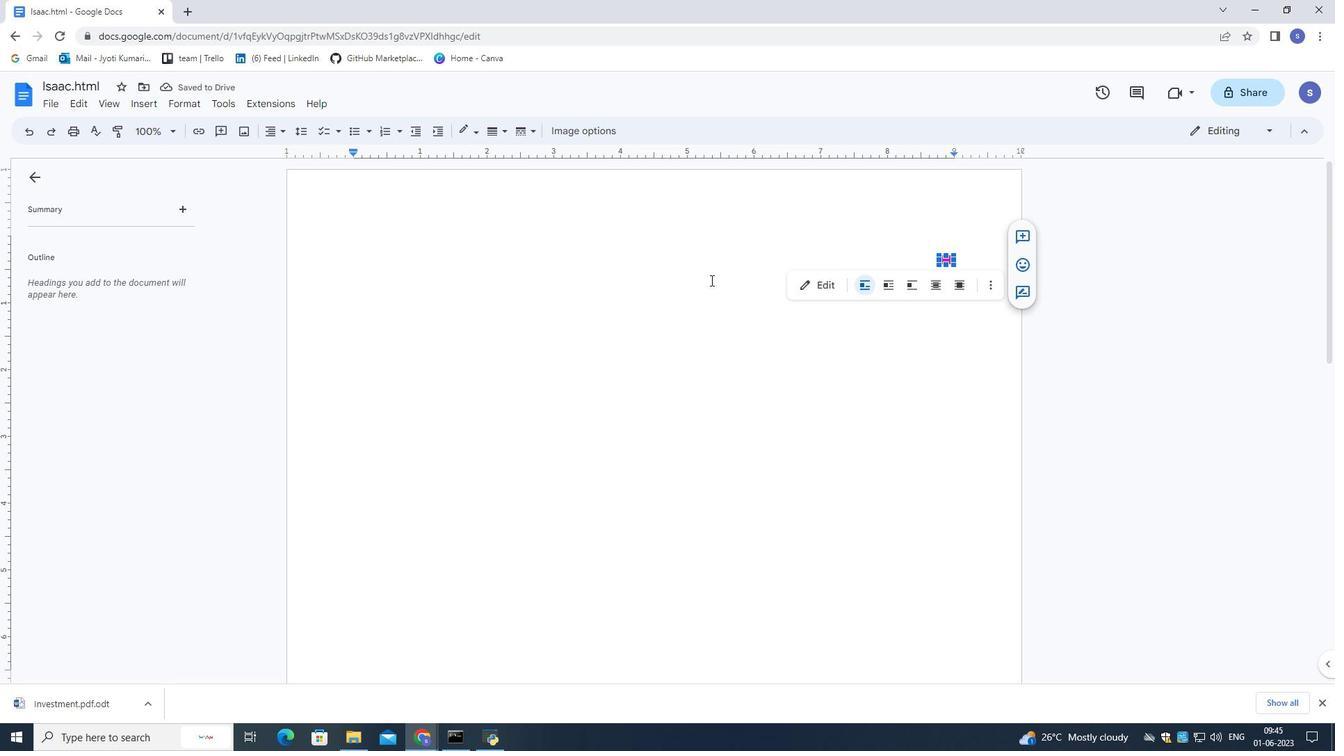 
Action: Mouse scrolled (710, 280) with delta (0, 0)
Screenshot: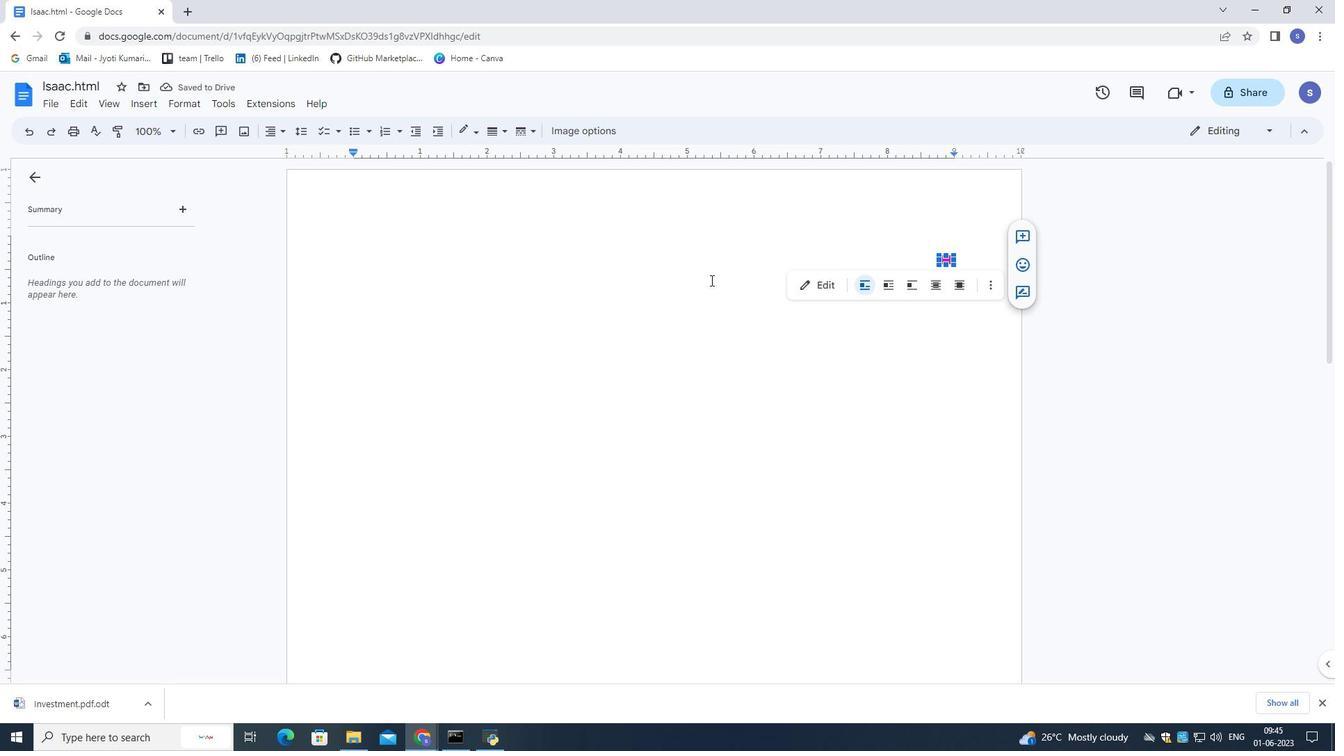 
Action: Mouse scrolled (710, 280) with delta (0, 0)
Screenshot: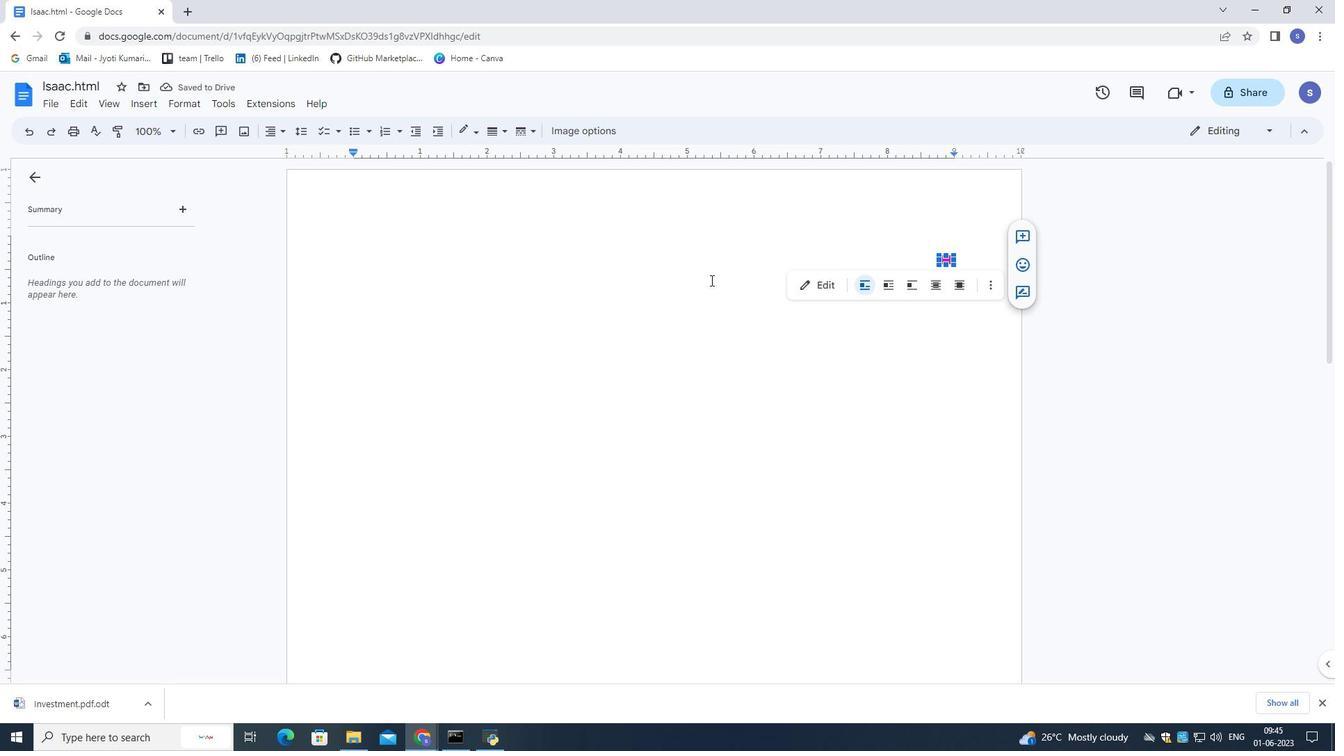 
Action: Mouse scrolled (710, 279) with delta (0, 0)
Screenshot: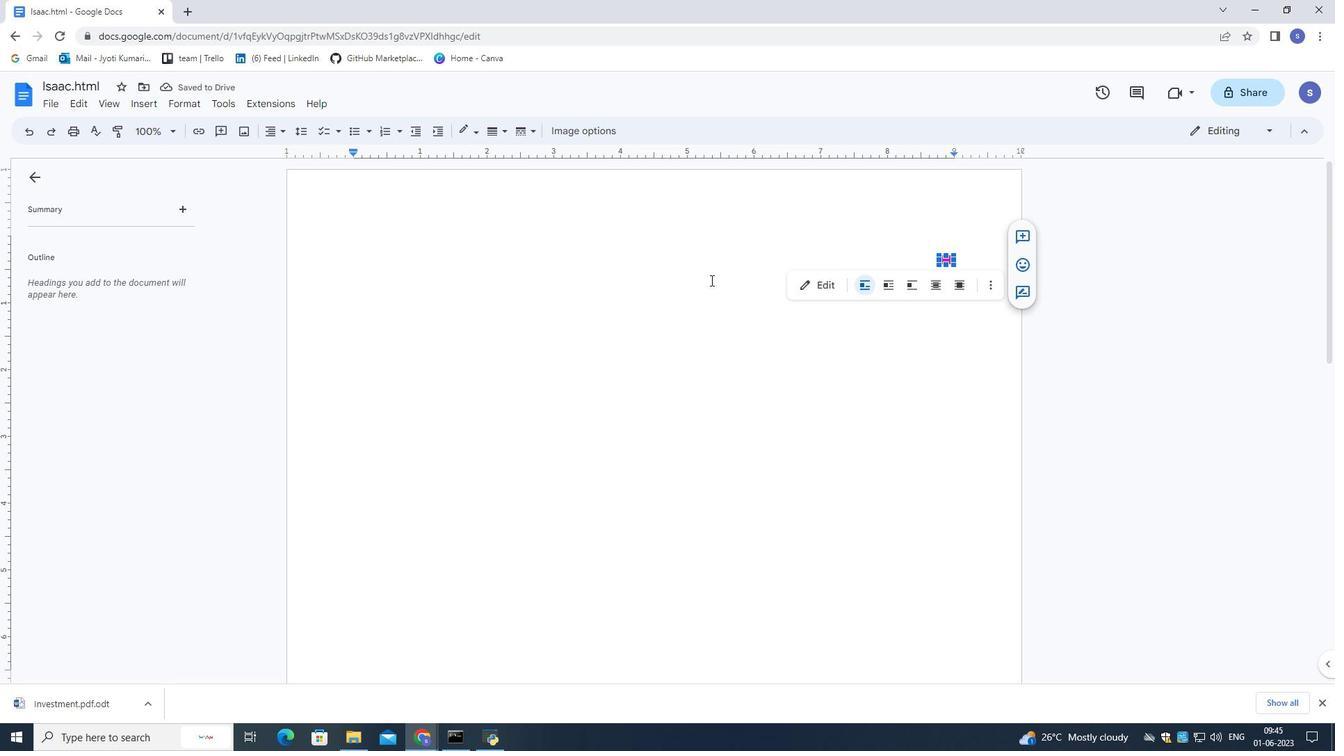 
Action: Mouse scrolled (710, 279) with delta (0, 0)
Screenshot: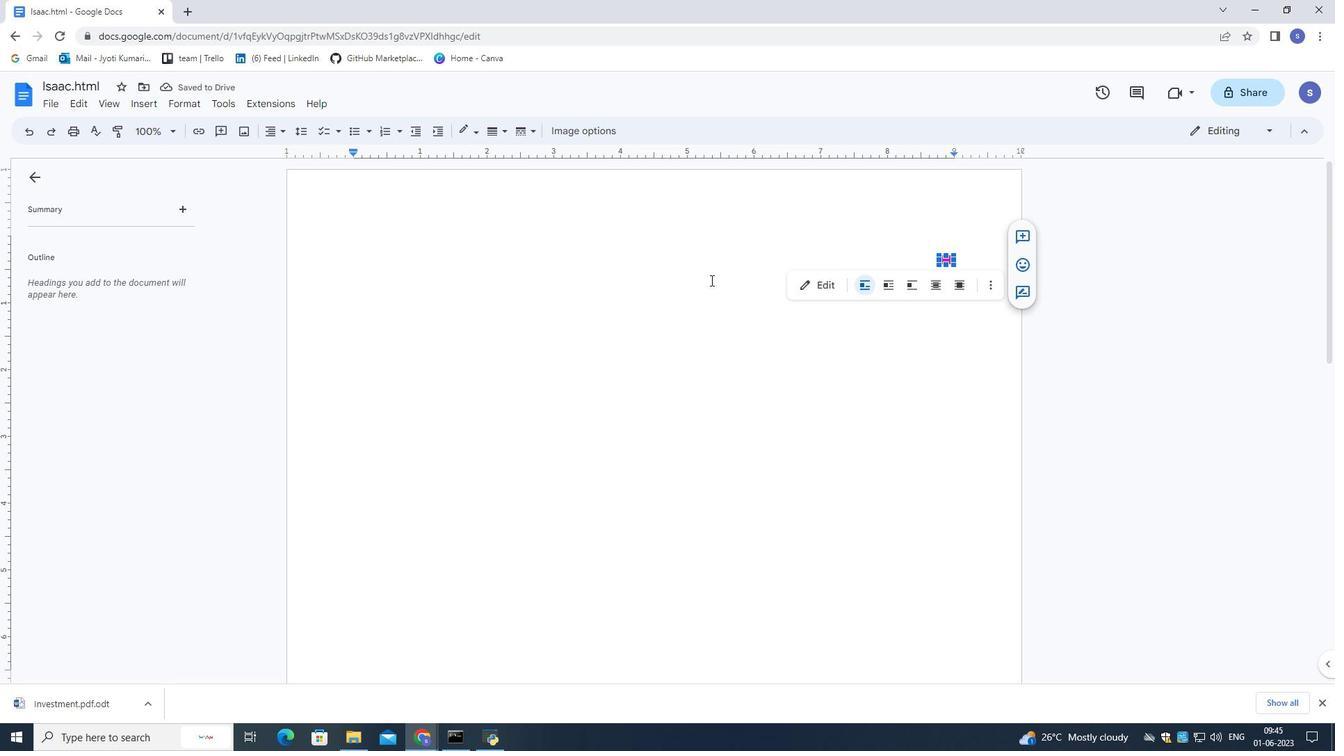 
Action: Mouse scrolled (710, 279) with delta (0, 0)
Screenshot: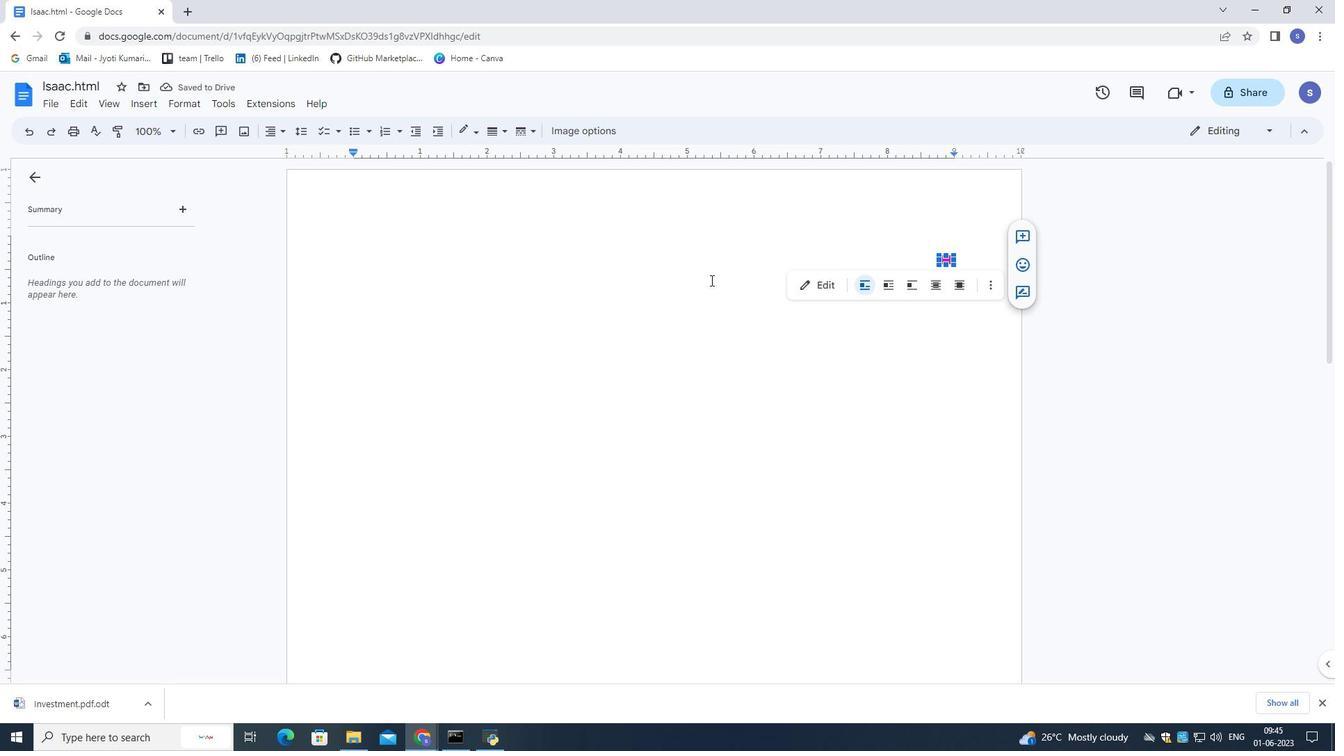 
Action: Mouse scrolled (710, 279) with delta (0, 0)
Screenshot: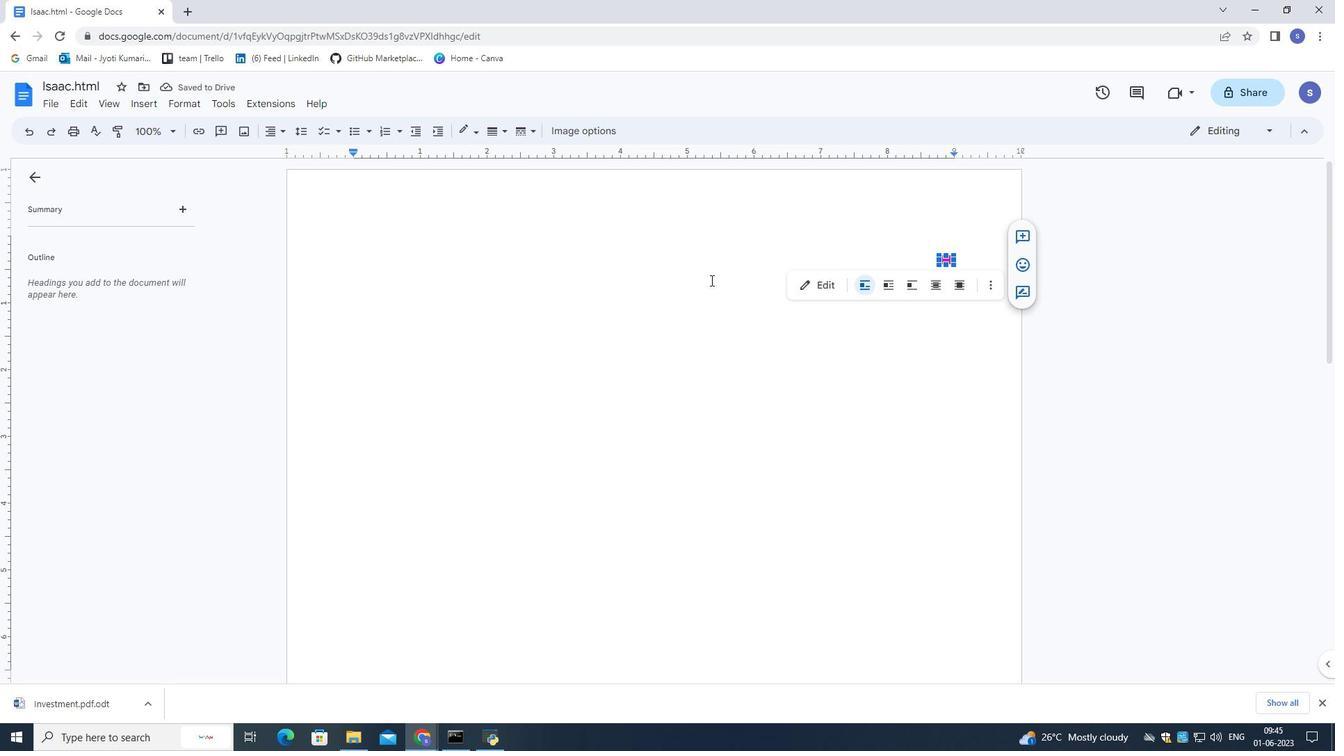 
Action: Mouse scrolled (710, 279) with delta (0, 0)
Screenshot: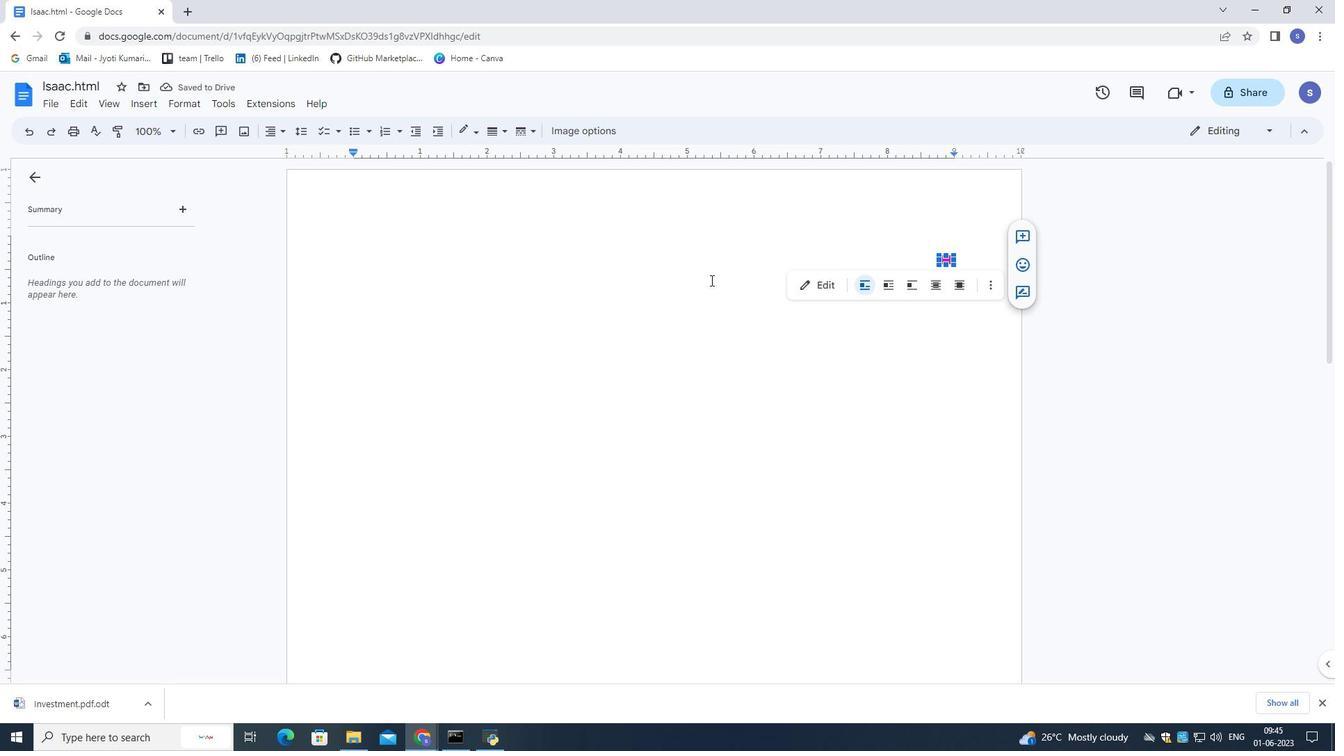 
Action: Mouse scrolled (710, 279) with delta (0, 0)
Screenshot: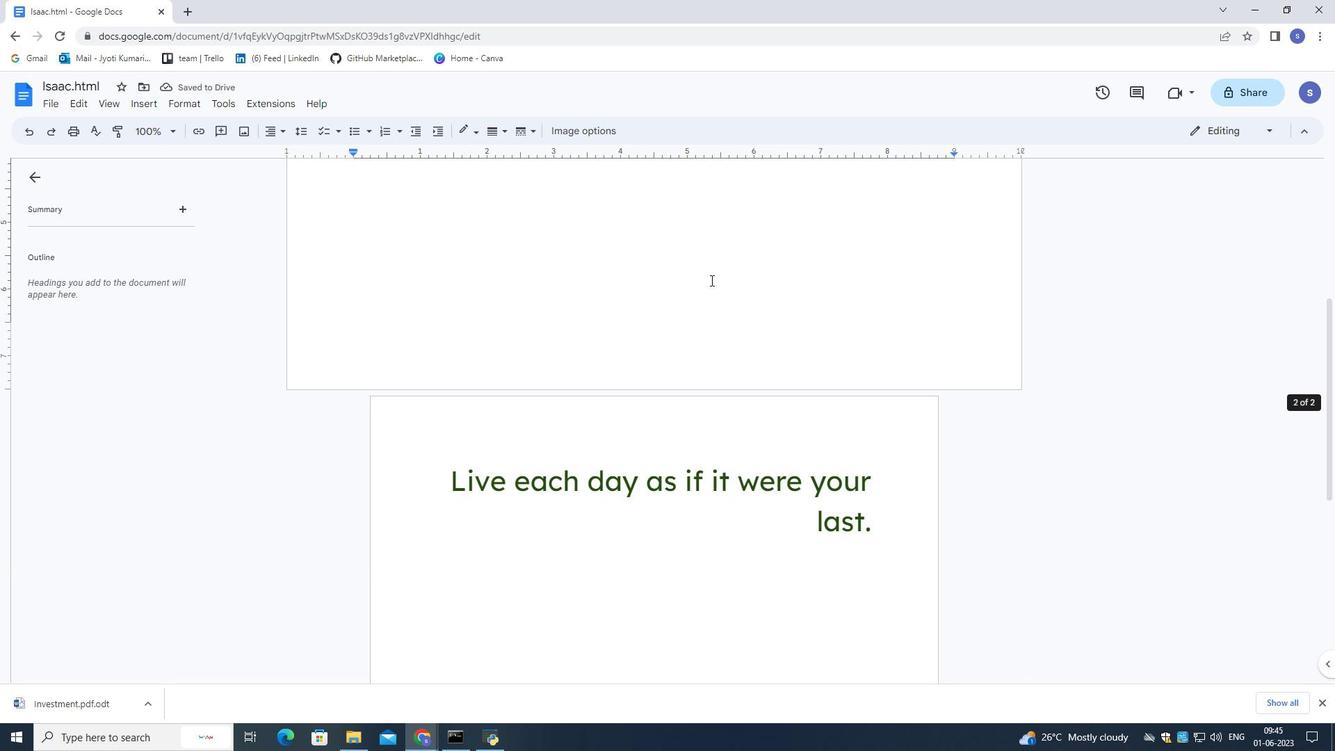 
Action: Mouse scrolled (710, 279) with delta (0, 0)
Screenshot: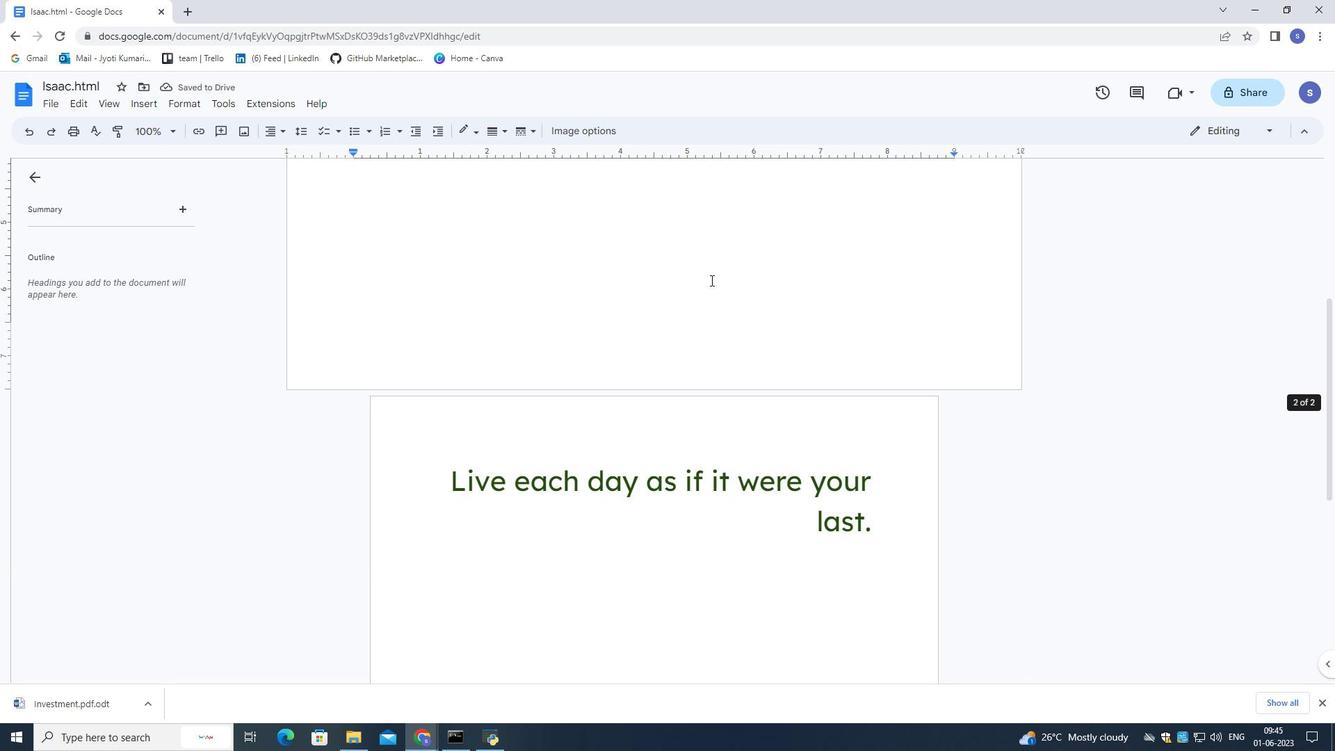 
Action: Mouse scrolled (710, 279) with delta (0, 0)
Screenshot: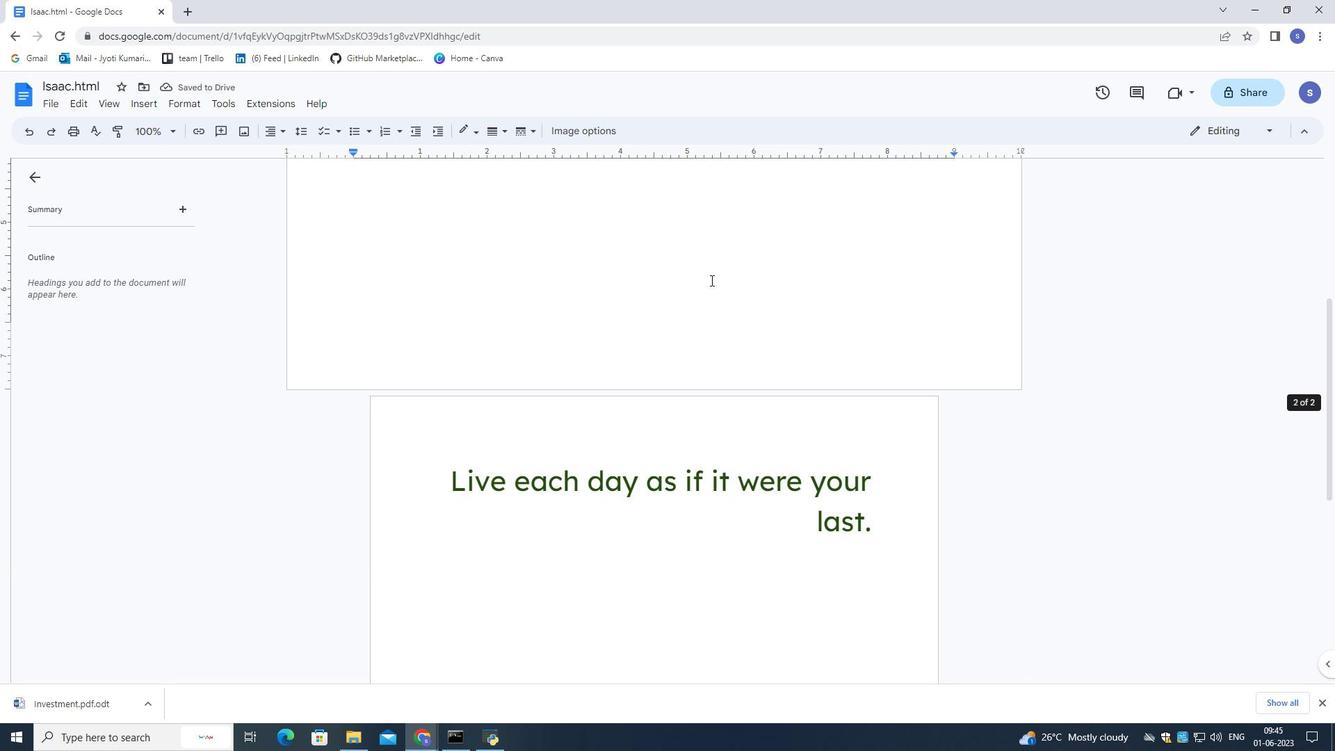 
Action: Mouse scrolled (710, 279) with delta (0, 0)
Screenshot: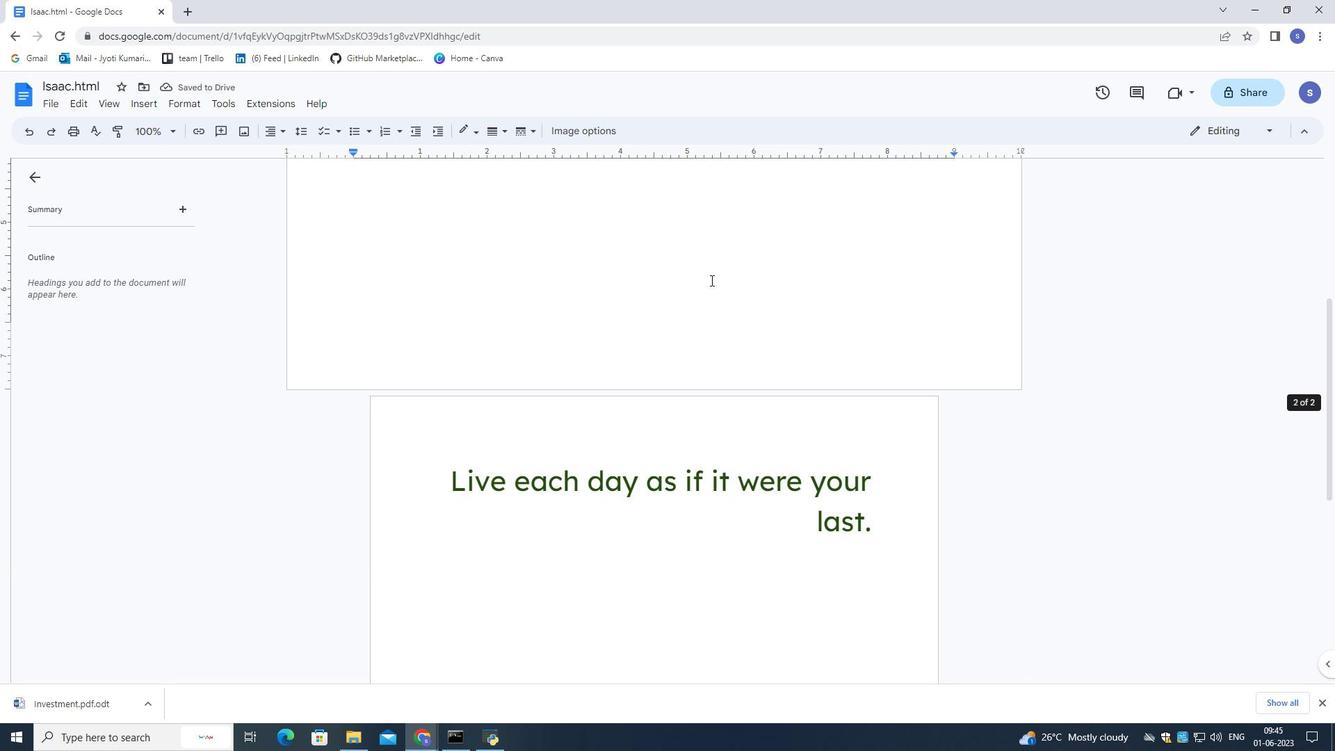 
Action: Mouse scrolled (710, 280) with delta (0, 0)
Screenshot: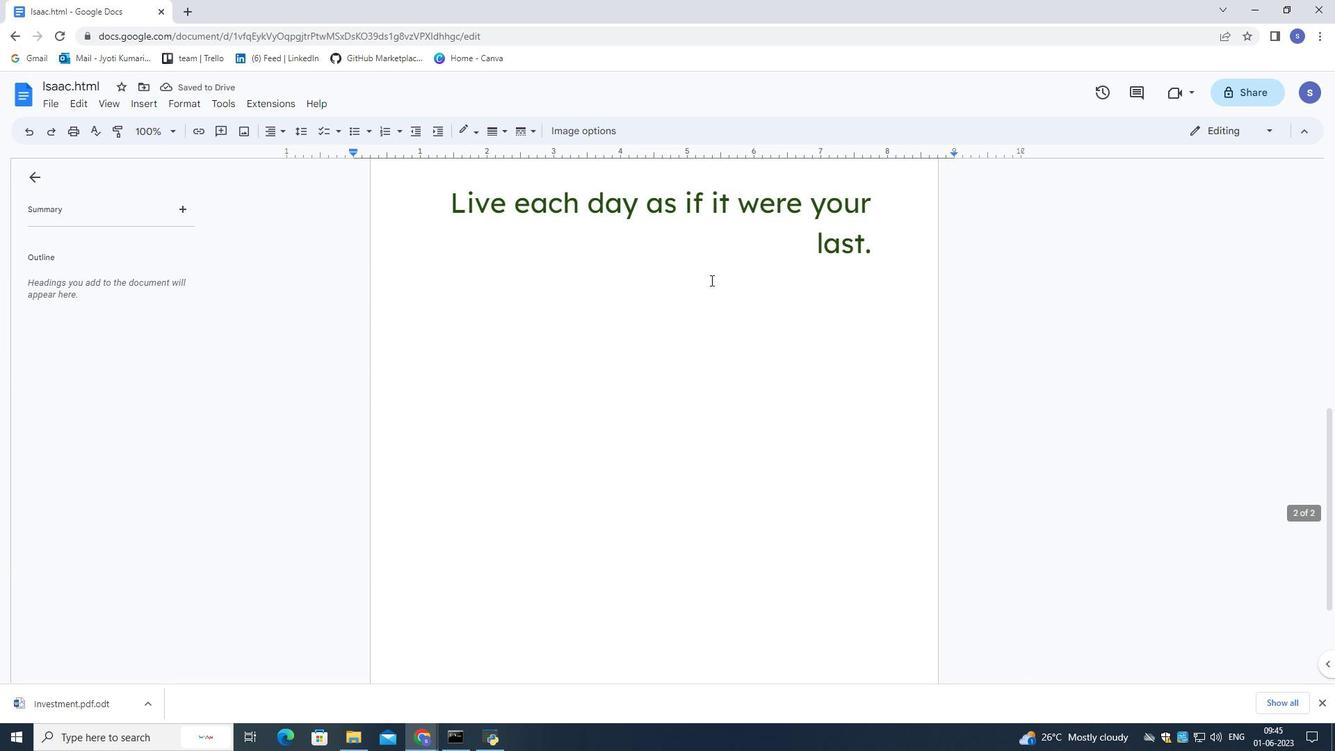 
Action: Mouse scrolled (710, 280) with delta (0, 0)
Screenshot: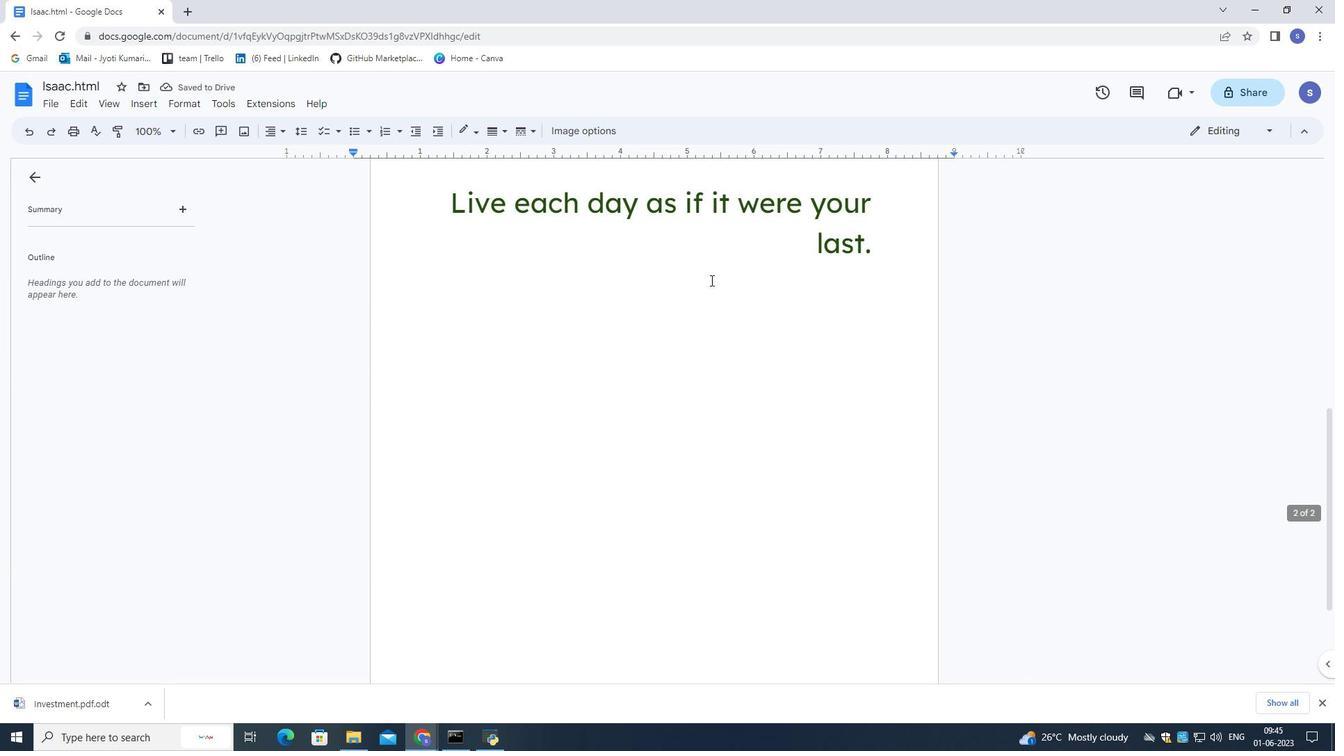 
Action: Mouse scrolled (710, 280) with delta (0, 0)
Screenshot: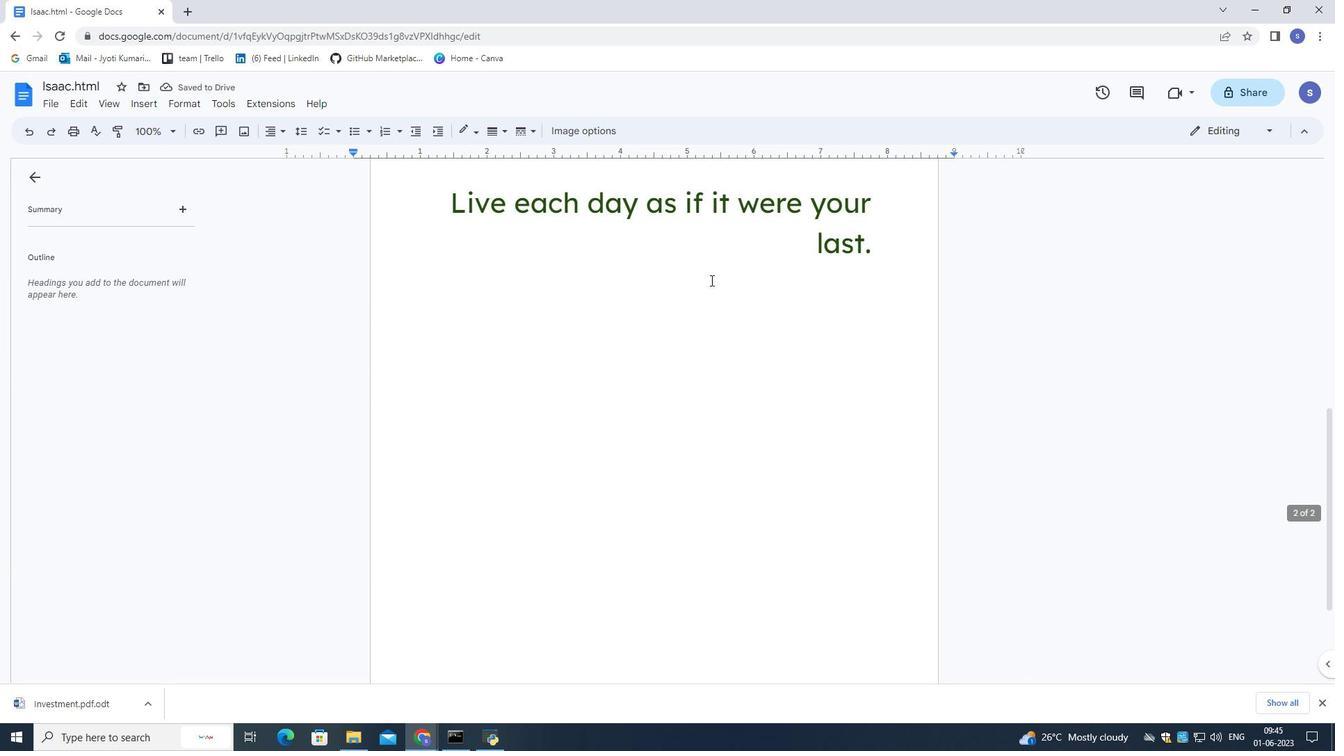 
Action: Mouse scrolled (710, 280) with delta (0, 0)
Screenshot: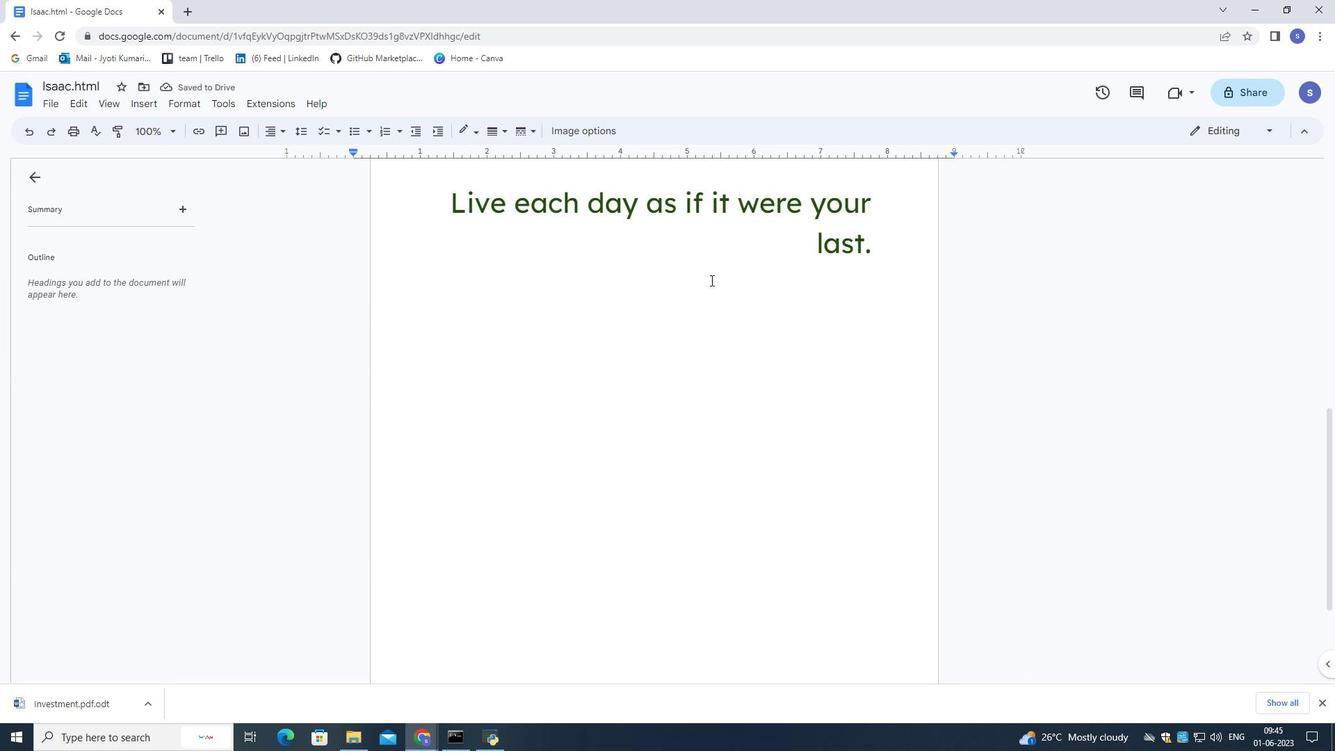 
Action: Mouse scrolled (710, 280) with delta (0, 0)
Screenshot: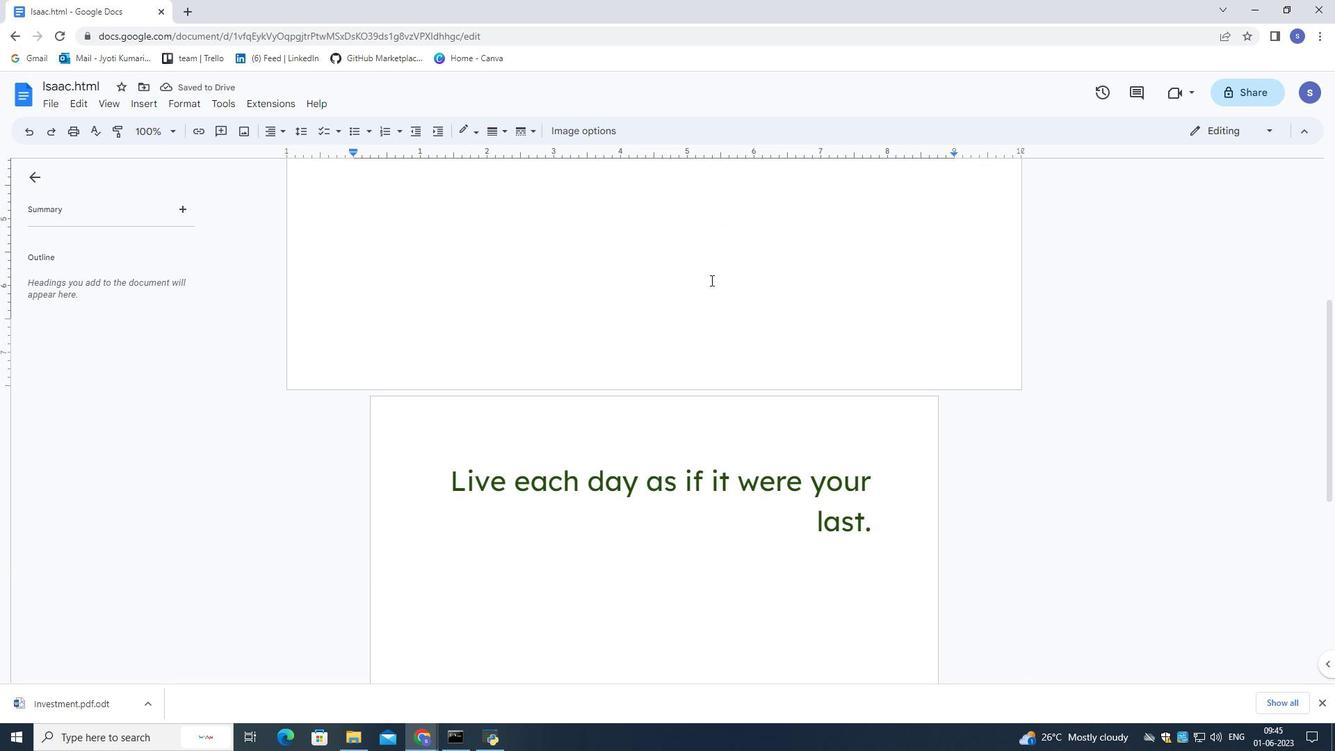 
Action: Mouse scrolled (710, 280) with delta (0, 0)
Screenshot: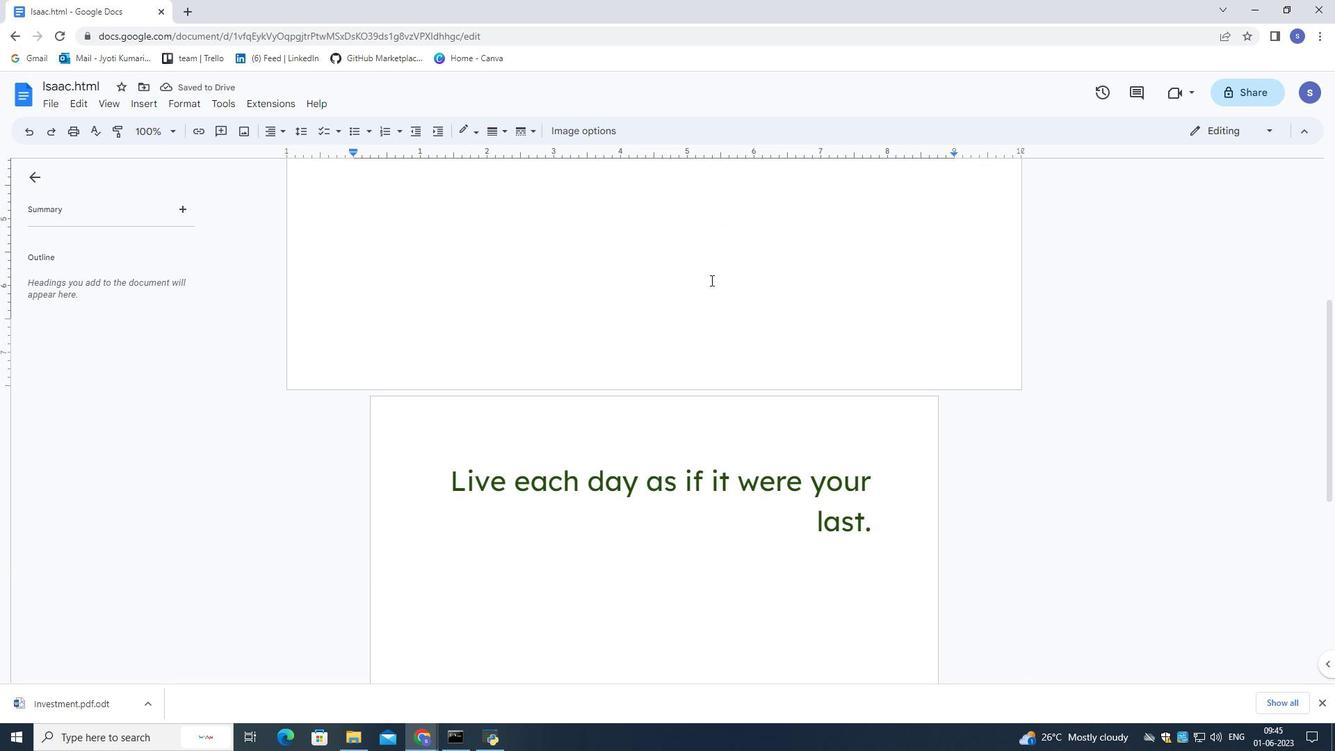 
Action: Mouse scrolled (710, 280) with delta (0, 0)
Screenshot: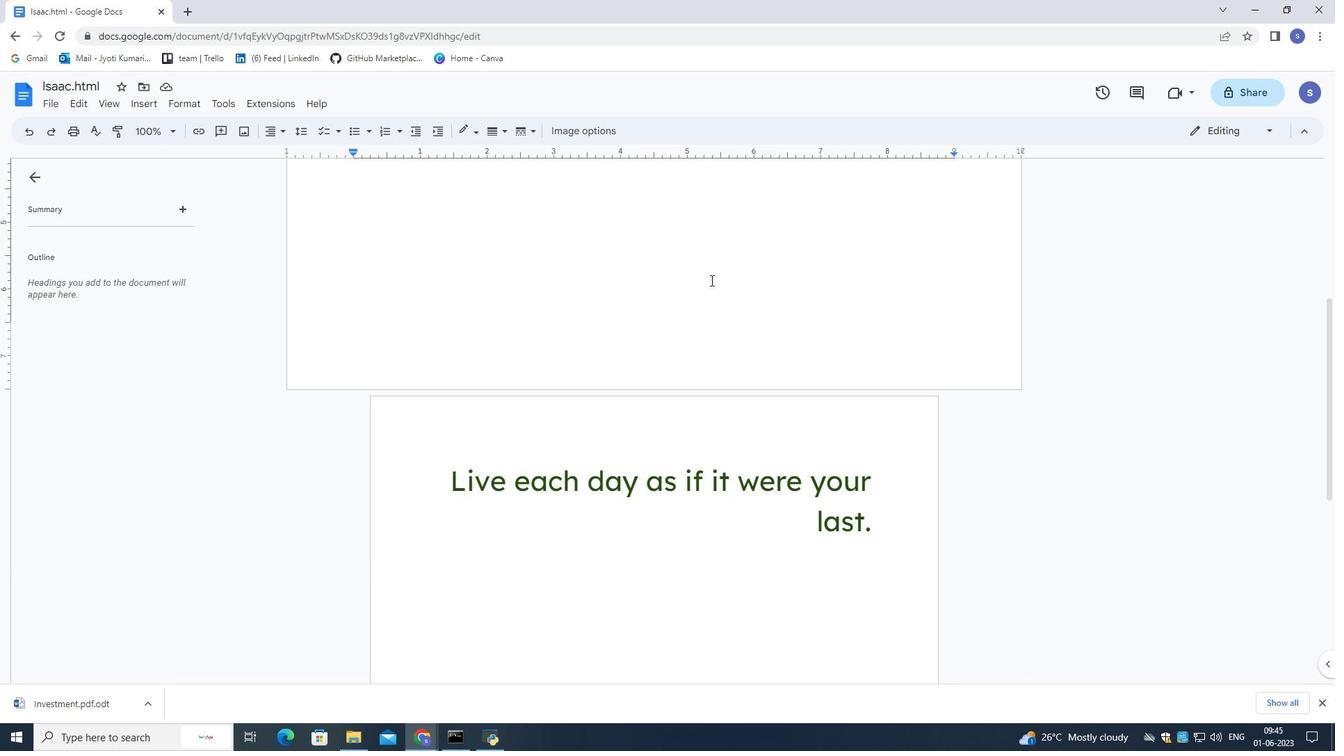 
Action: Mouse scrolled (710, 280) with delta (0, 0)
Screenshot: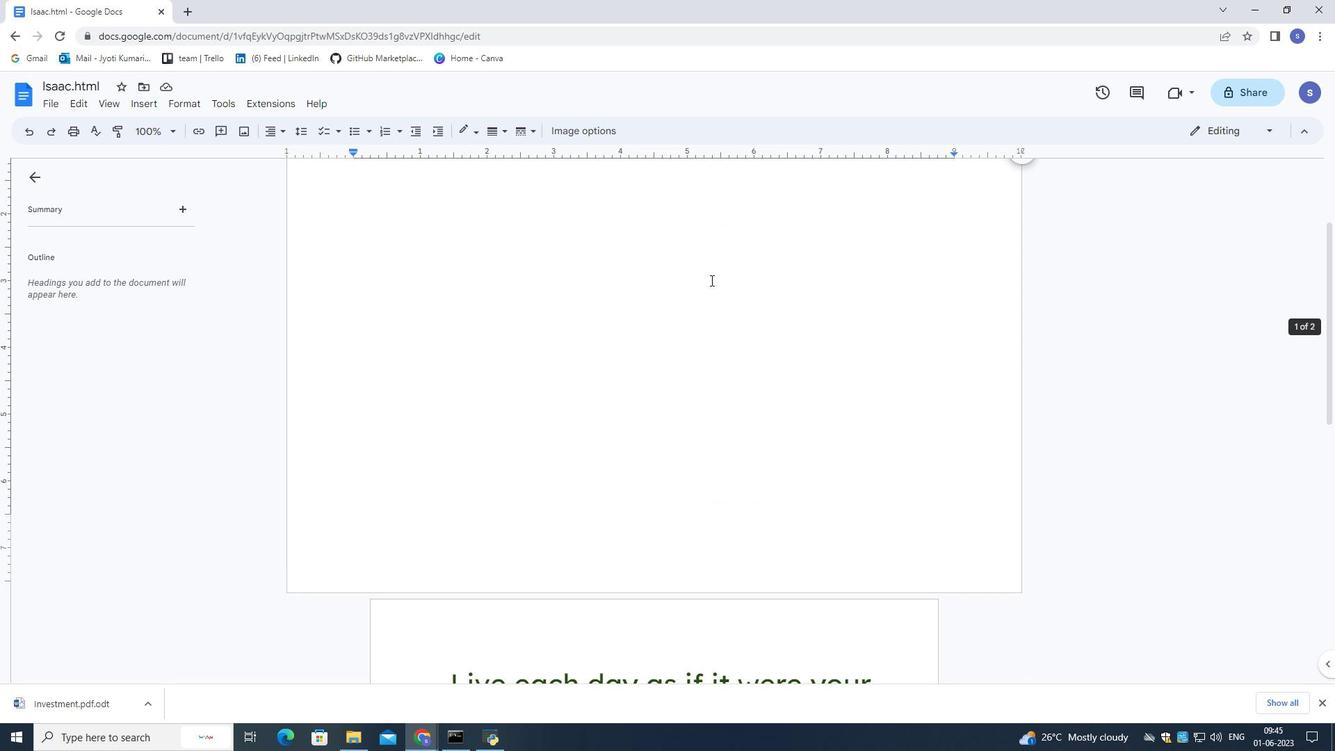 
Action: Mouse scrolled (710, 280) with delta (0, 0)
Screenshot: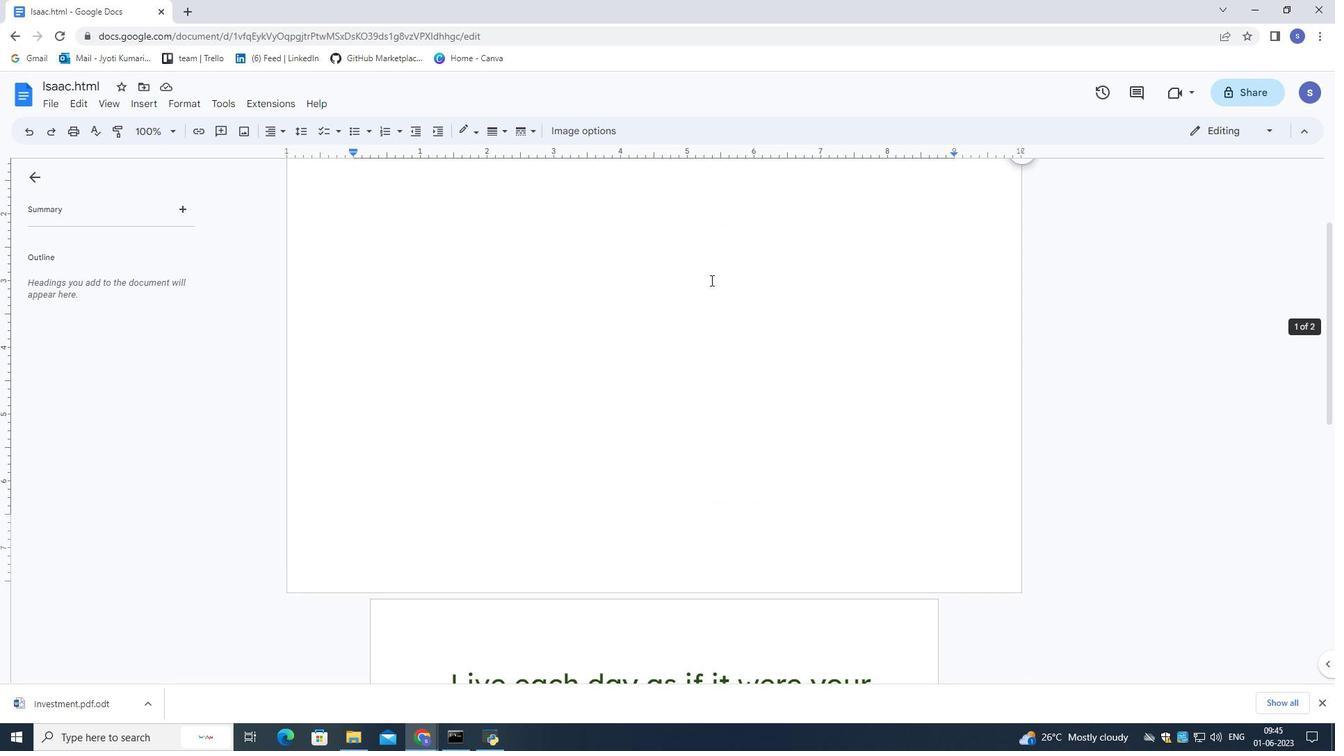 
Action: Mouse scrolled (710, 280) with delta (0, 0)
Screenshot: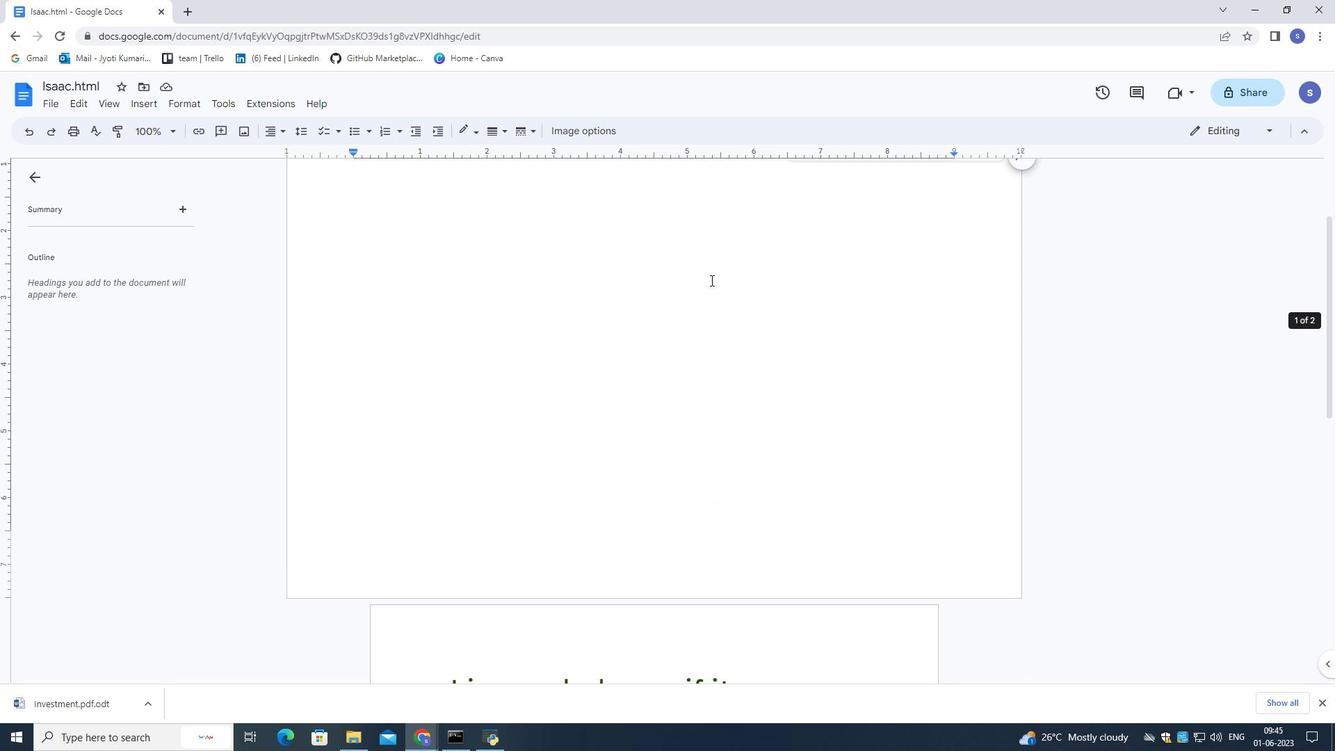 
Action: Mouse scrolled (710, 280) with delta (0, 0)
Screenshot: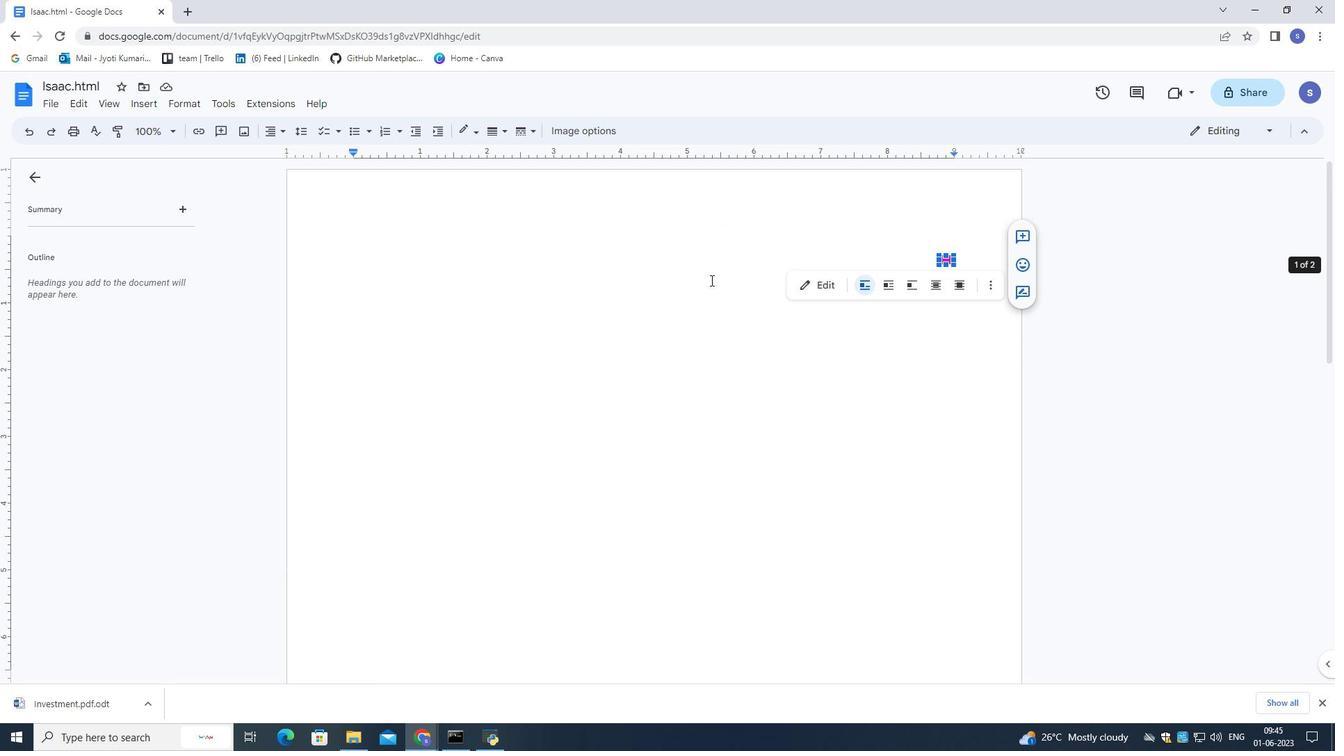 
Action: Mouse scrolled (710, 280) with delta (0, 0)
Screenshot: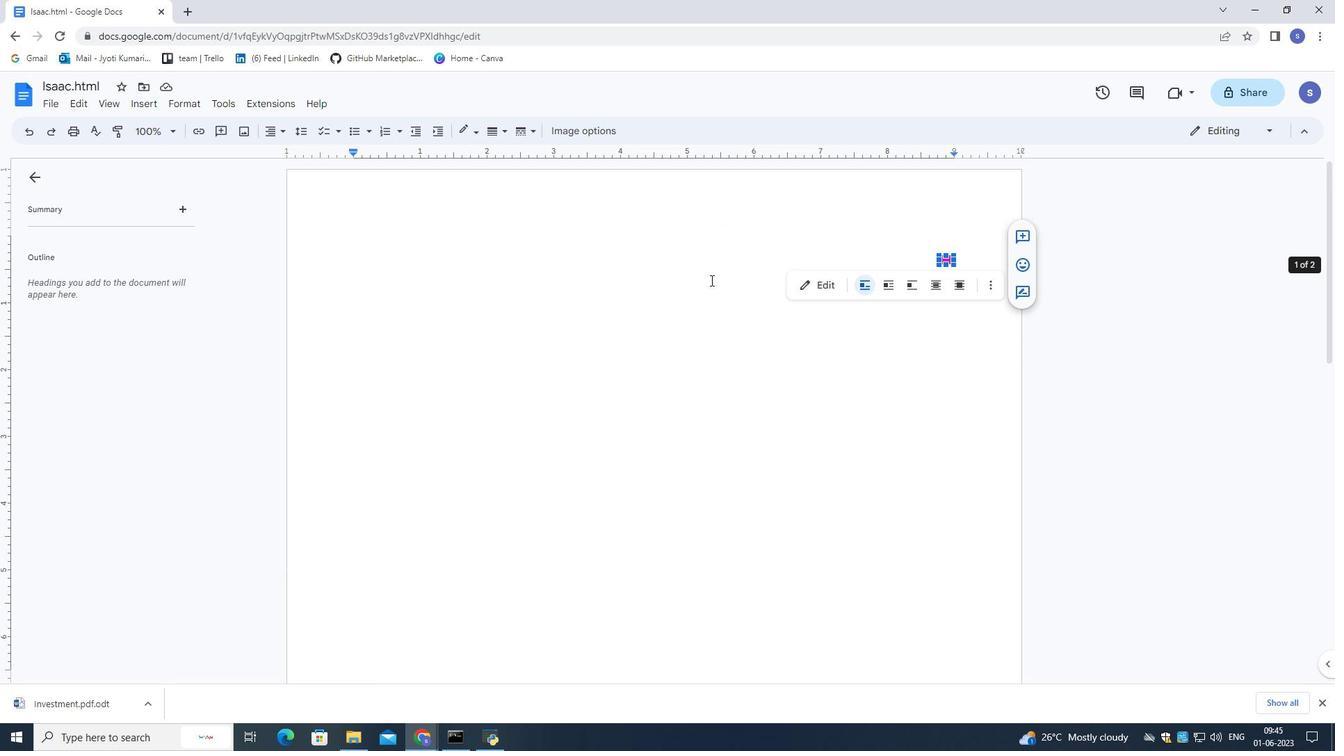 
Action: Key pressed ctrl+Z
Screenshot: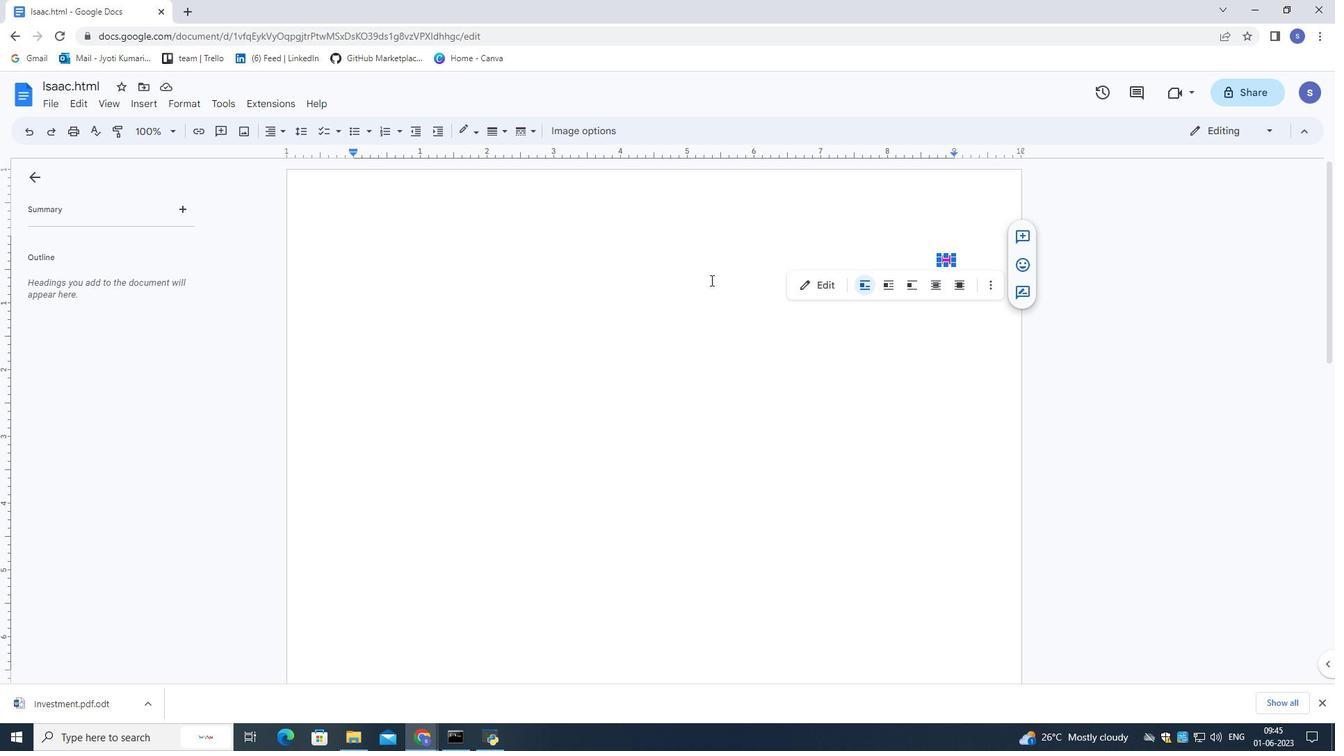 
Action: Mouse moved to (694, 428)
Screenshot: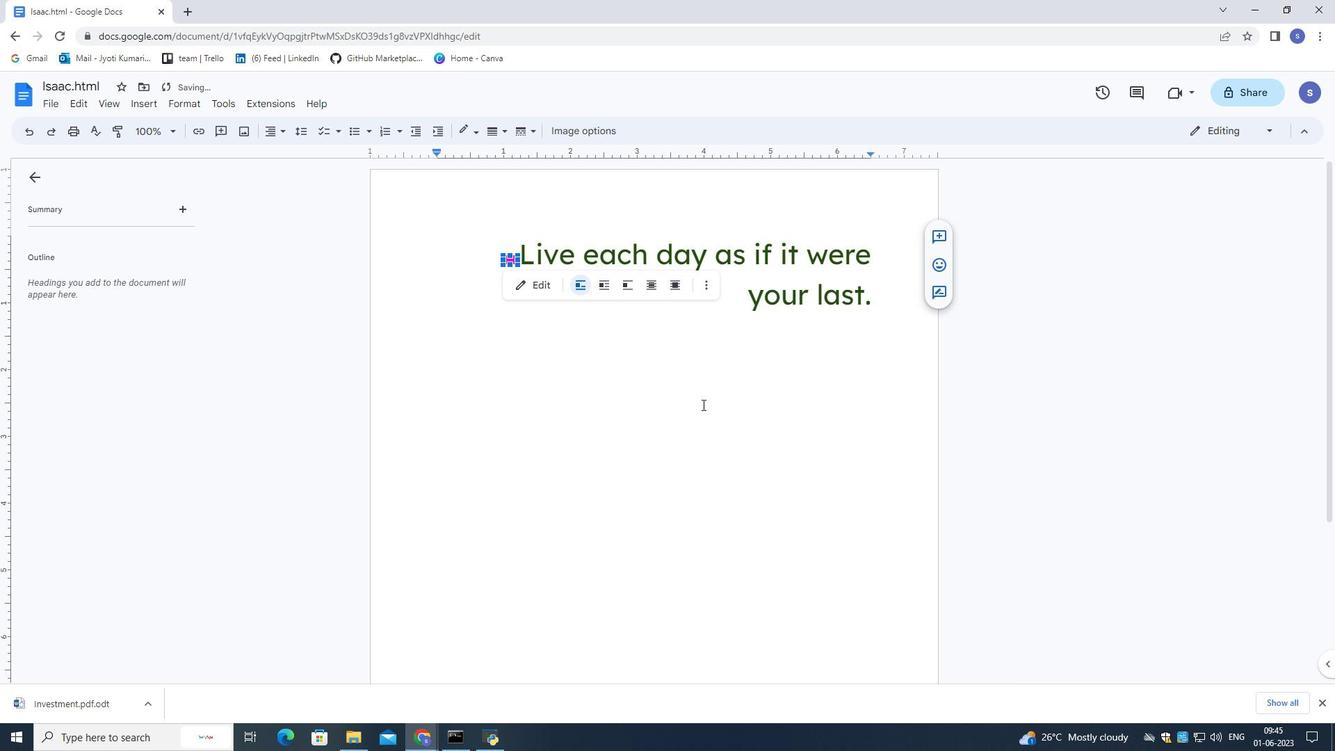 
Action: Mouse pressed left at (694, 428)
Screenshot: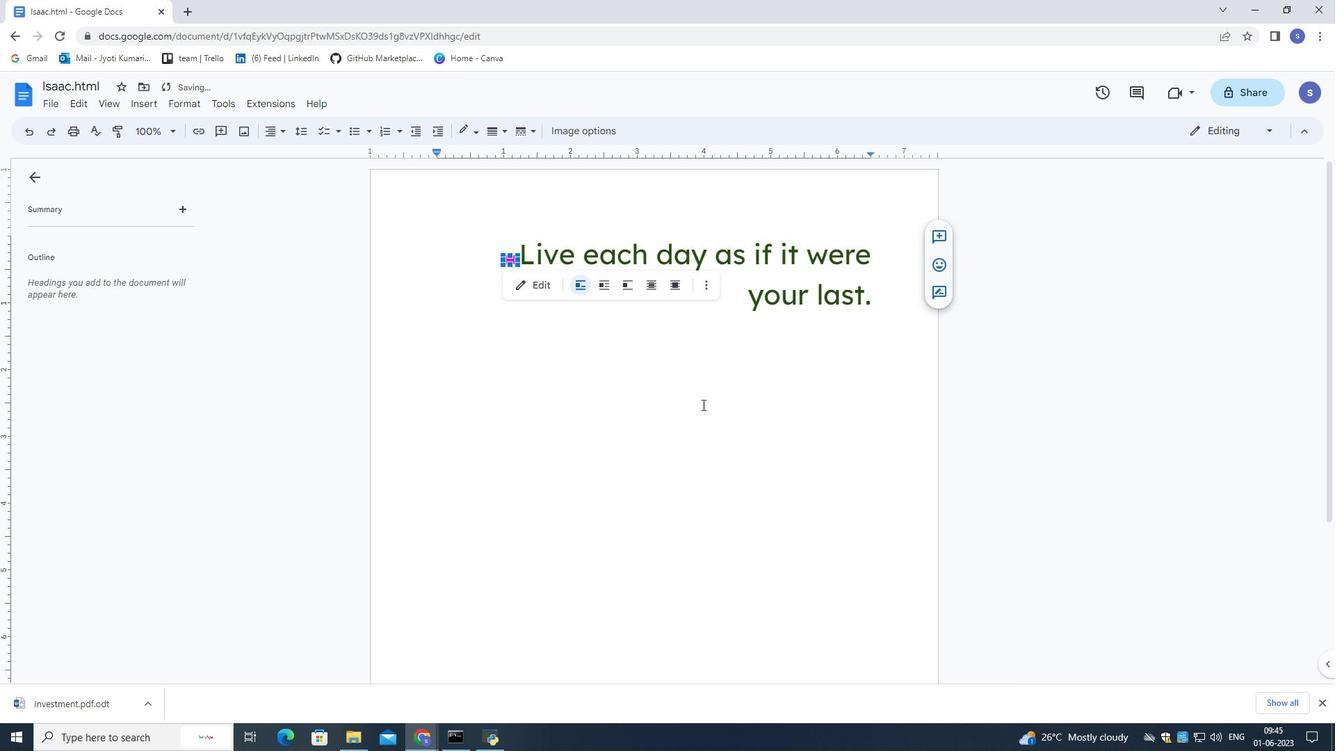 
Action: Mouse moved to (509, 256)
Screenshot: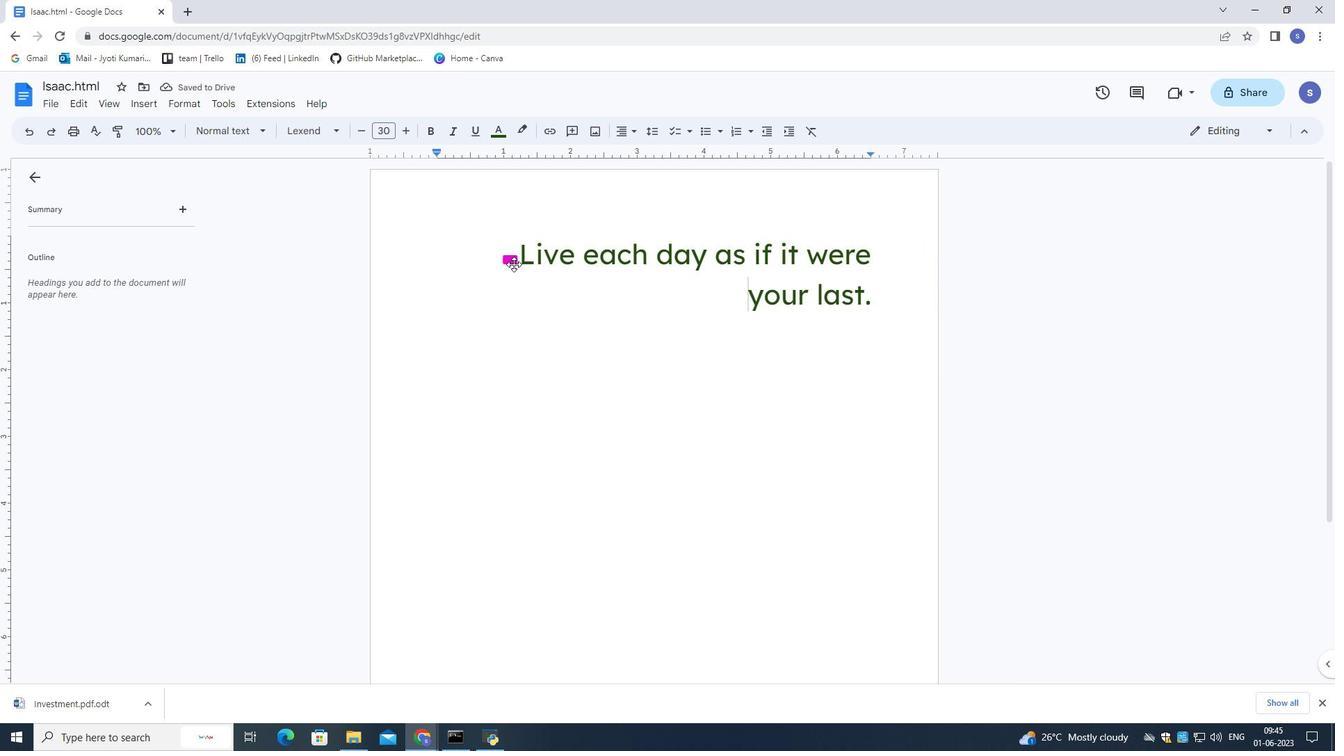 
Action: Mouse pressed left at (509, 256)
Screenshot: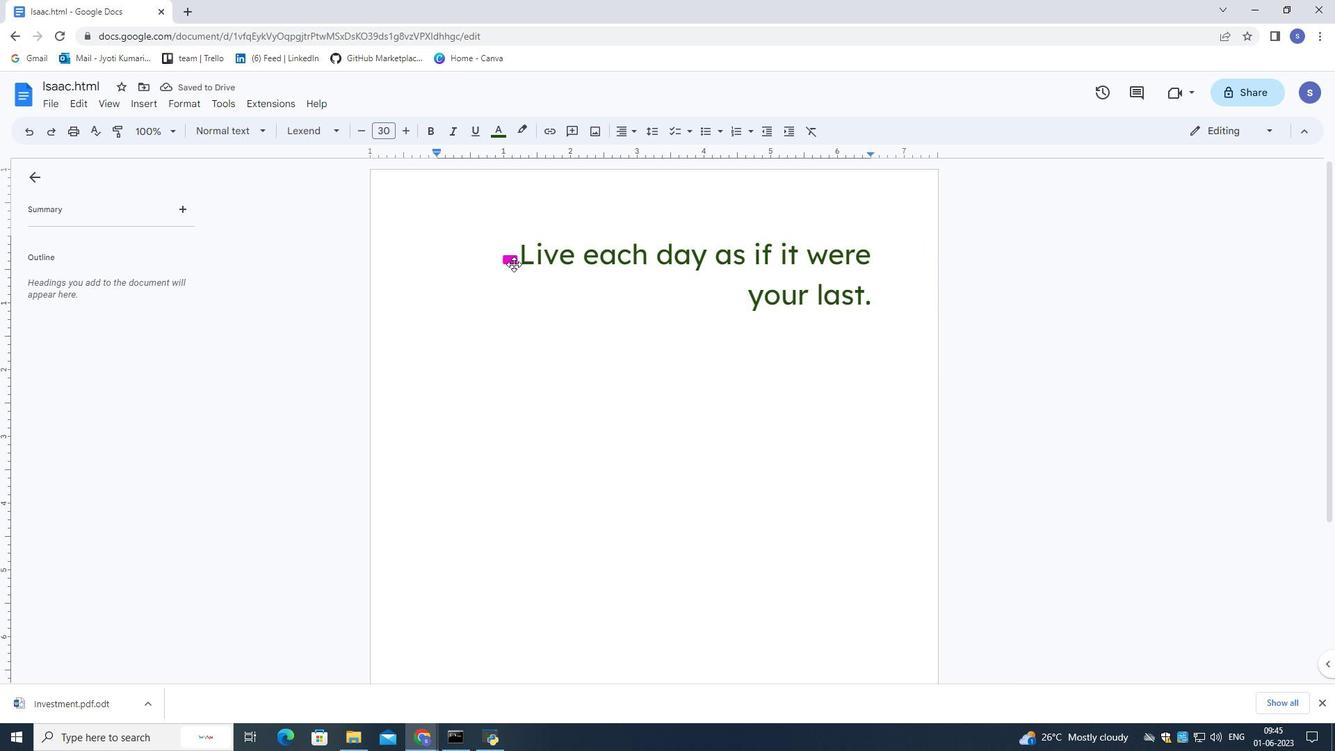 
Action: Mouse moved to (509, 257)
Screenshot: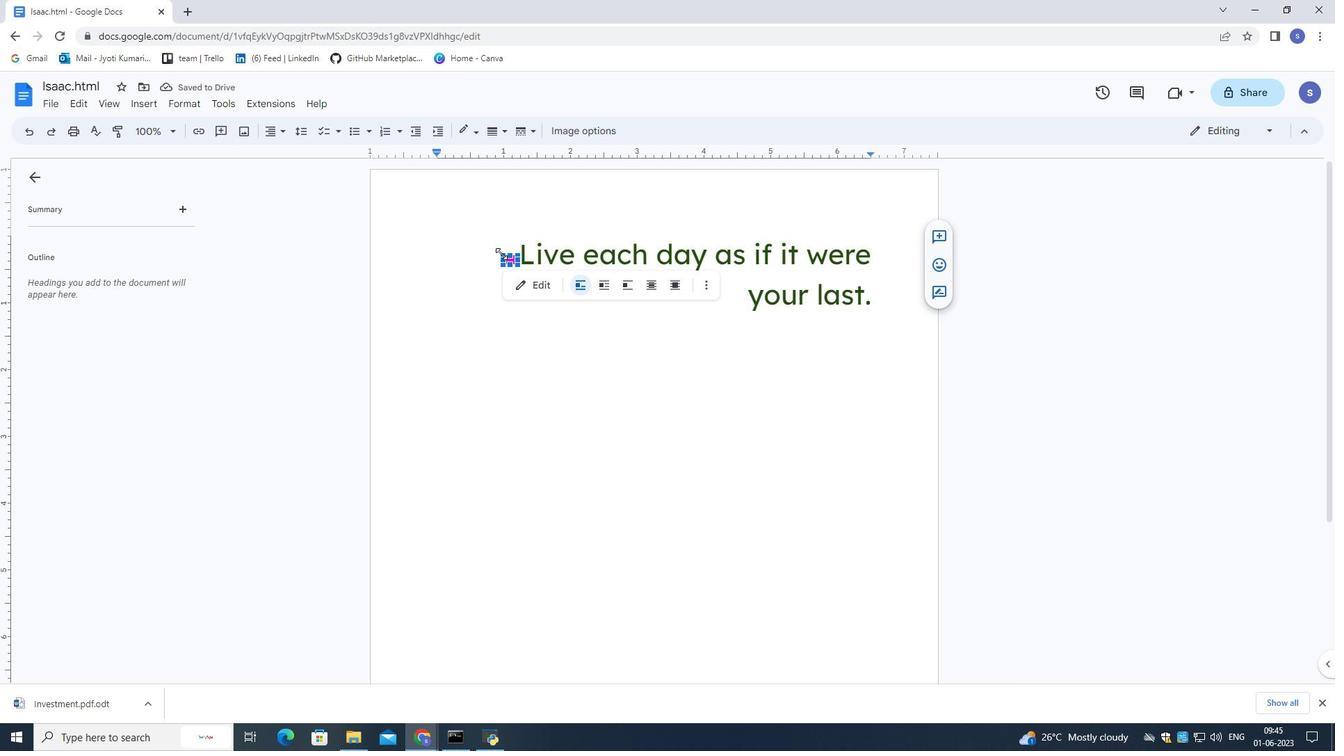
Action: Mouse pressed left at (509, 257)
Screenshot: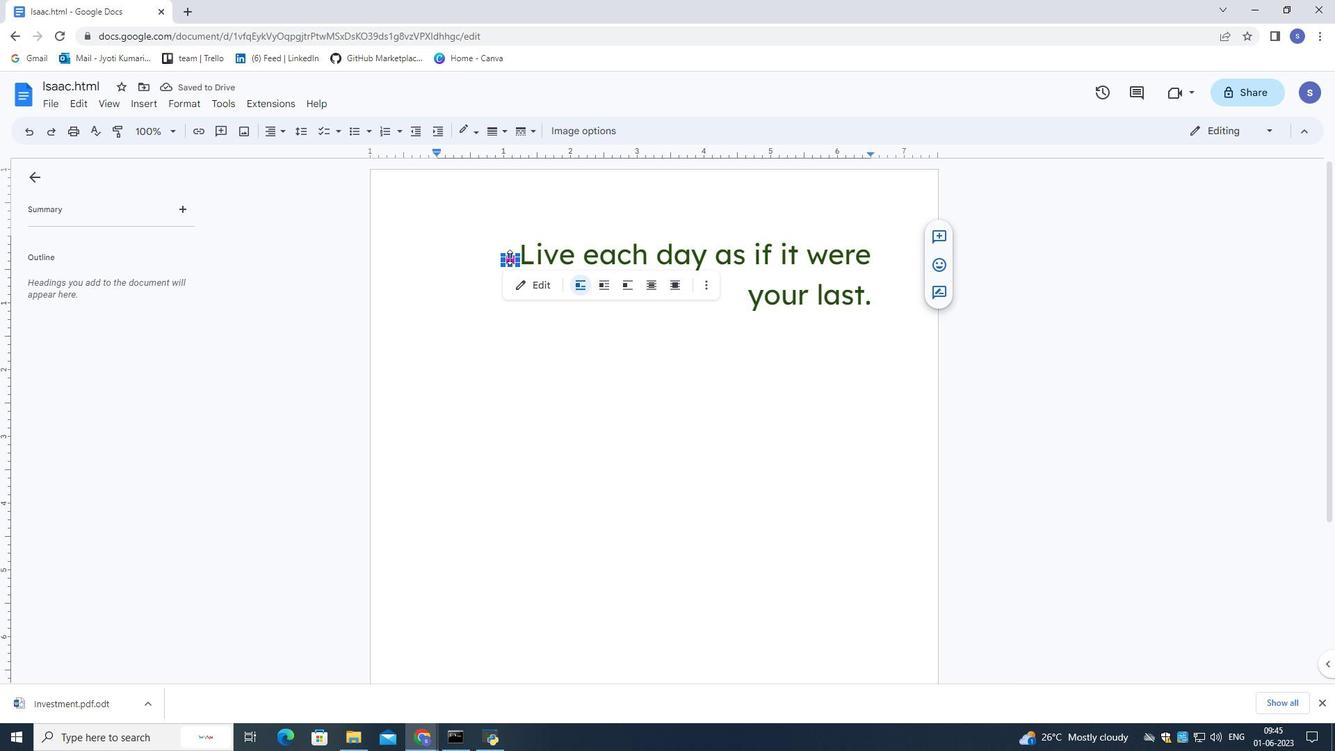 
Action: Mouse pressed left at (509, 257)
Screenshot: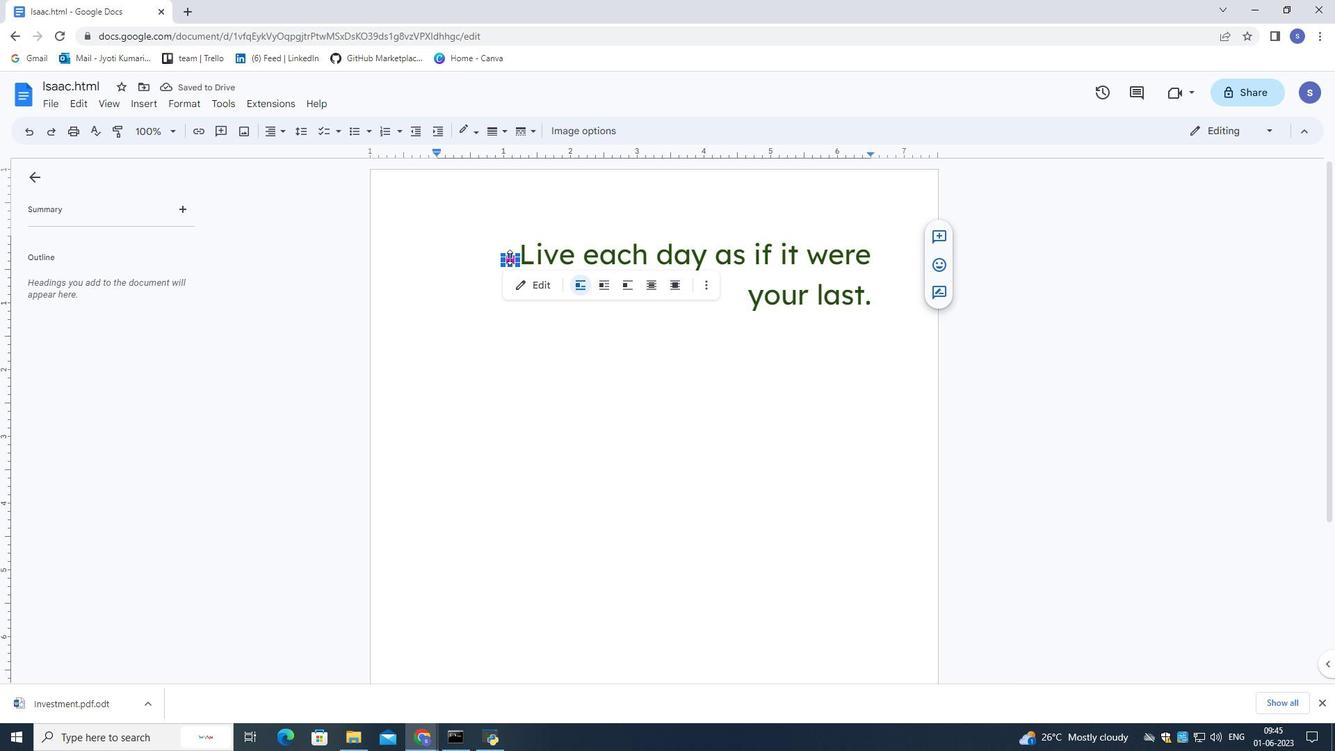 
Action: Mouse moved to (717, 347)
Screenshot: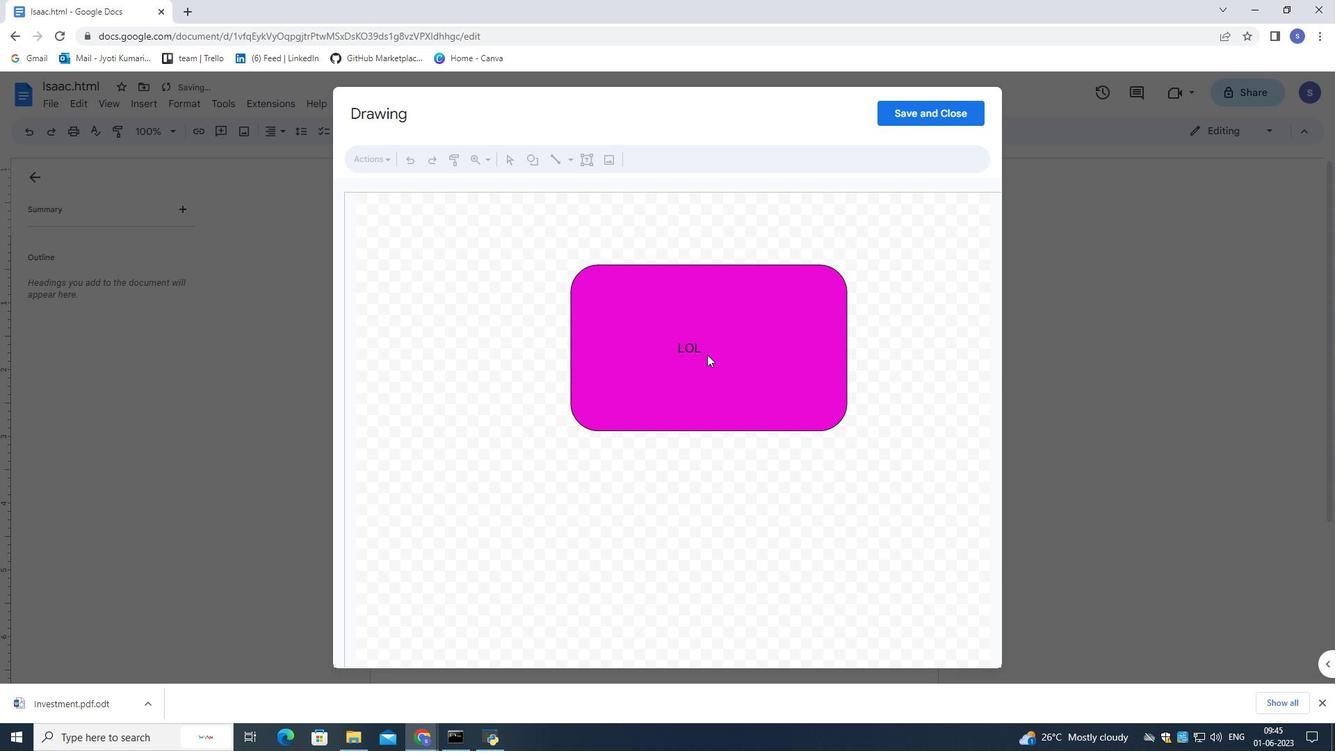 
Action: Mouse pressed left at (717, 347)
Screenshot: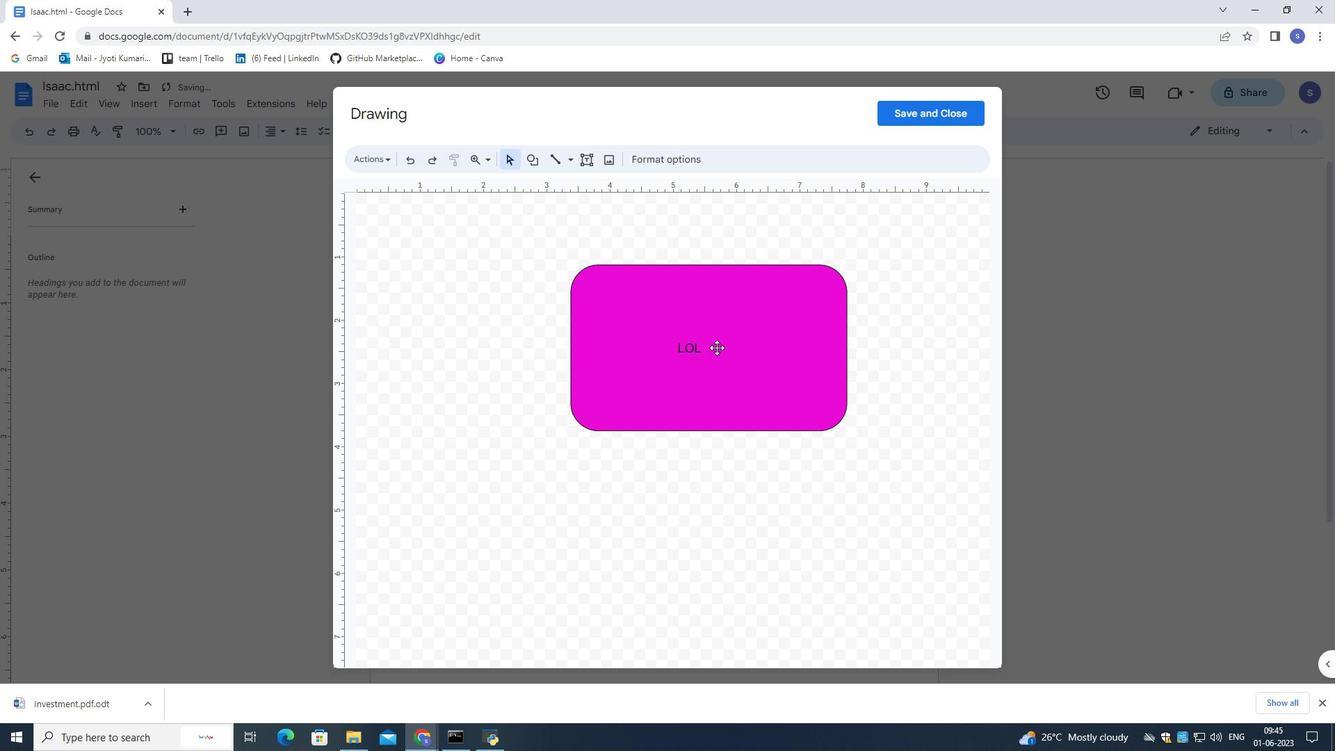 
Action: Mouse moved to (967, 105)
Screenshot: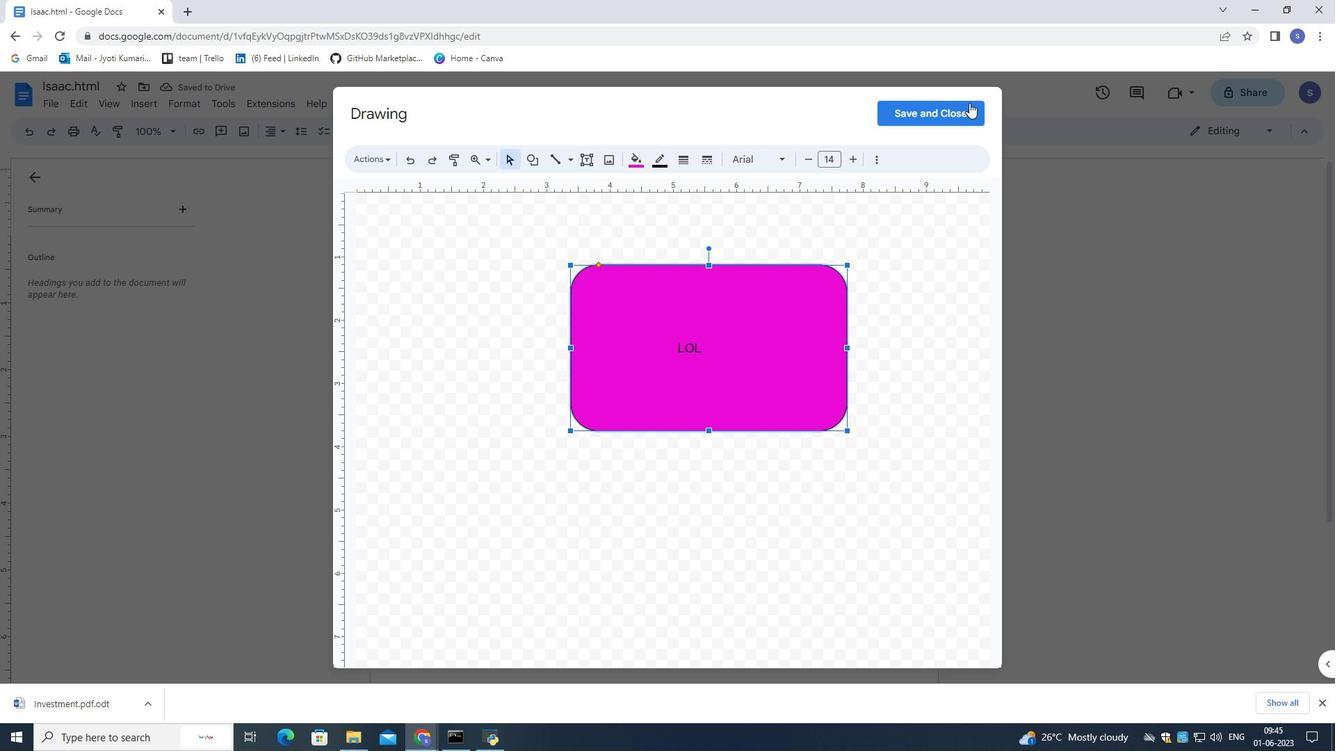 
Action: Mouse pressed left at (967, 105)
Screenshot: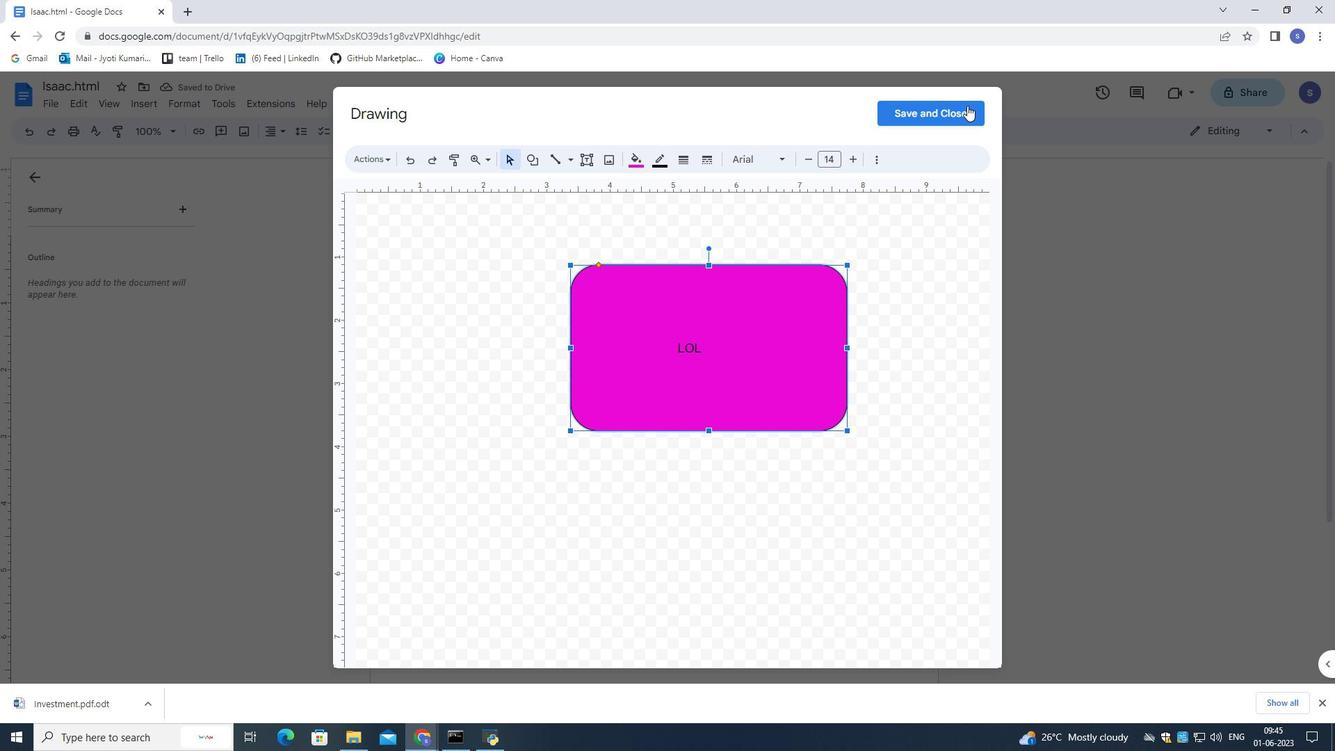 
Action: Mouse moved to (782, 343)
Screenshot: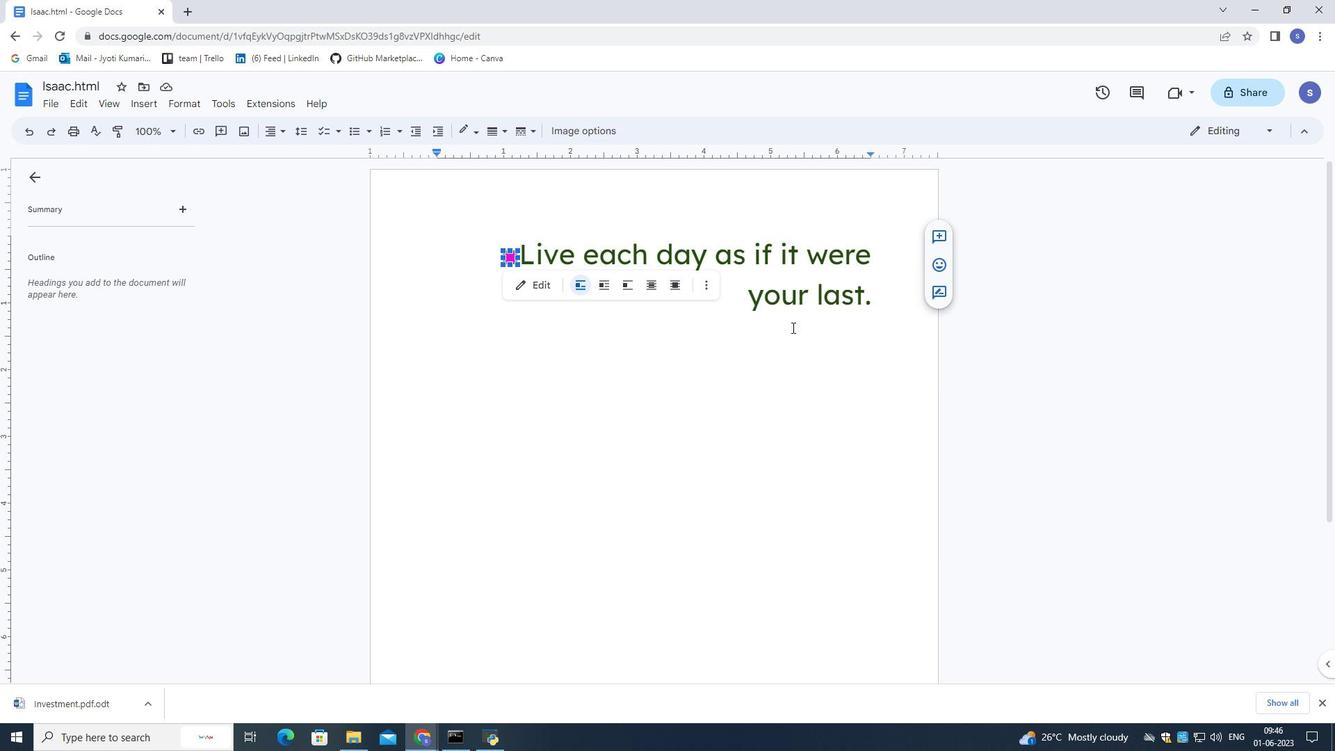 
Action: Mouse pressed left at (782, 343)
Screenshot: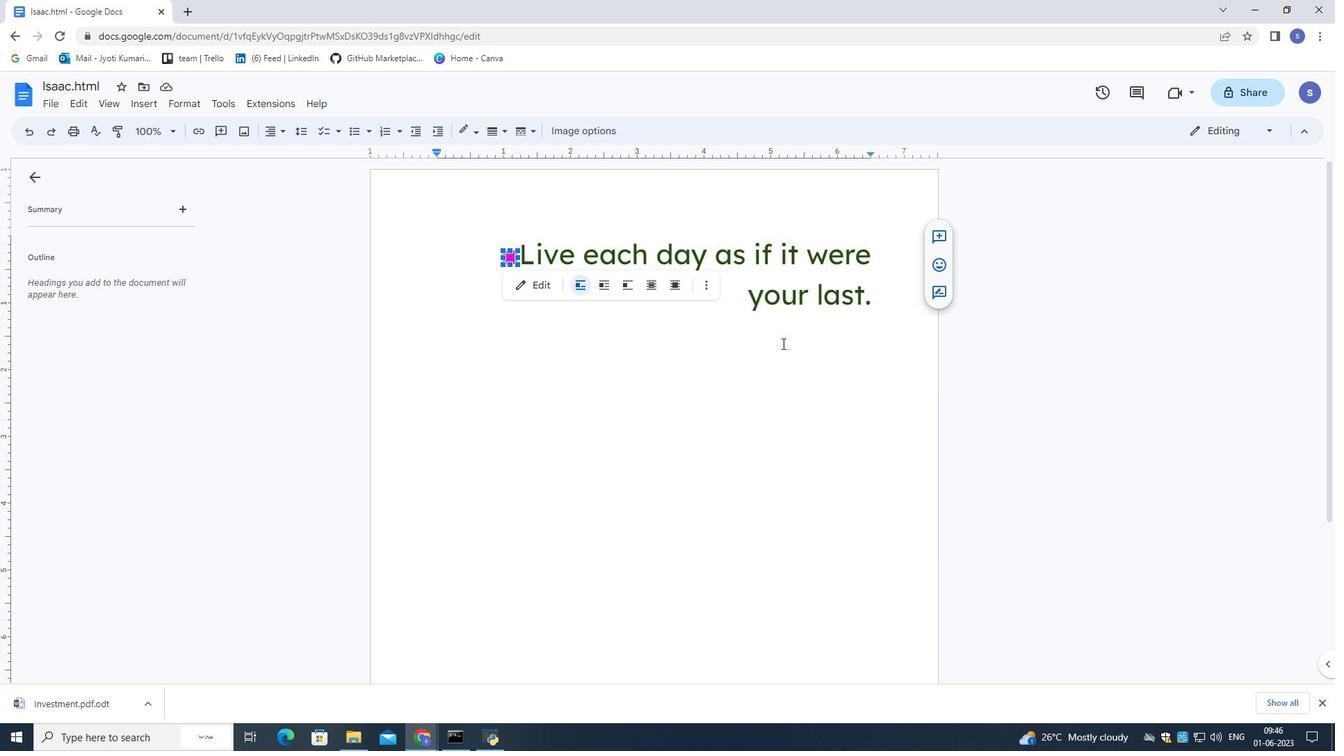 
Action: Mouse moved to (537, 276)
Screenshot: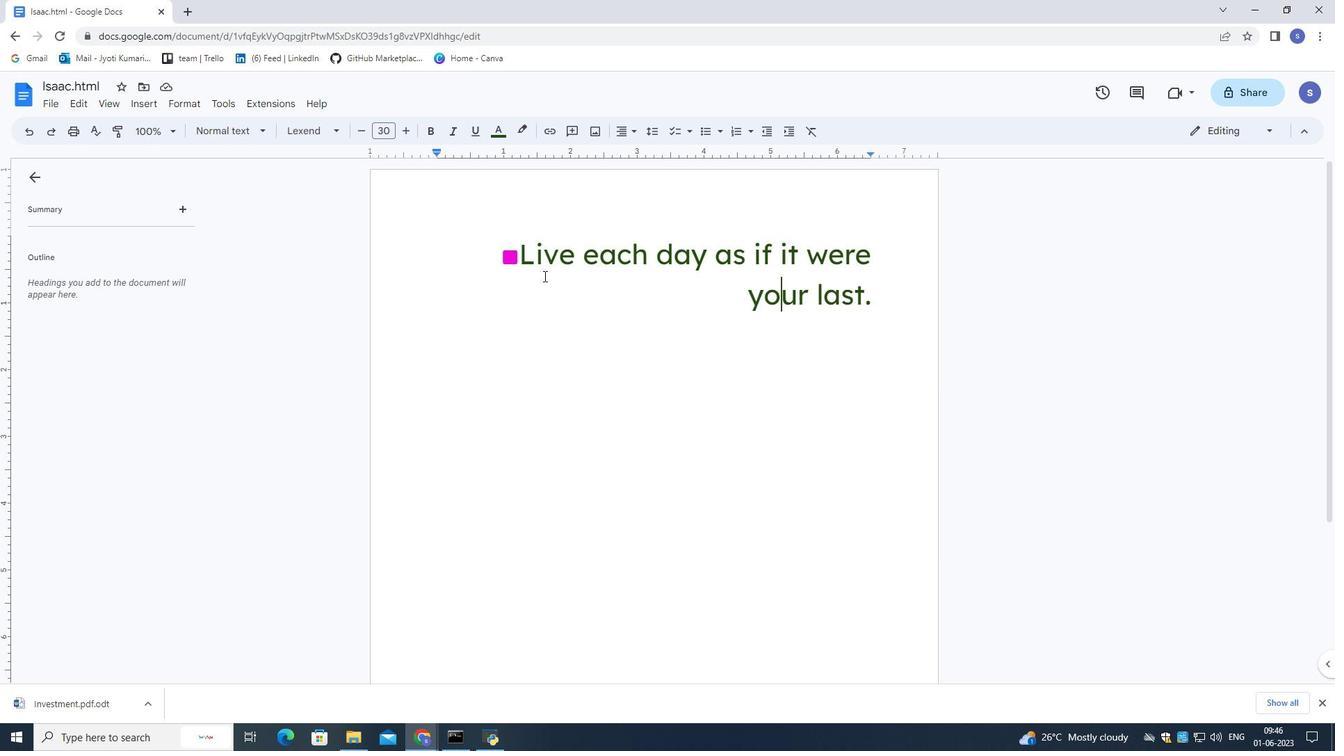 
Action: Mouse scrolled (537, 277) with delta (0, 0)
Screenshot: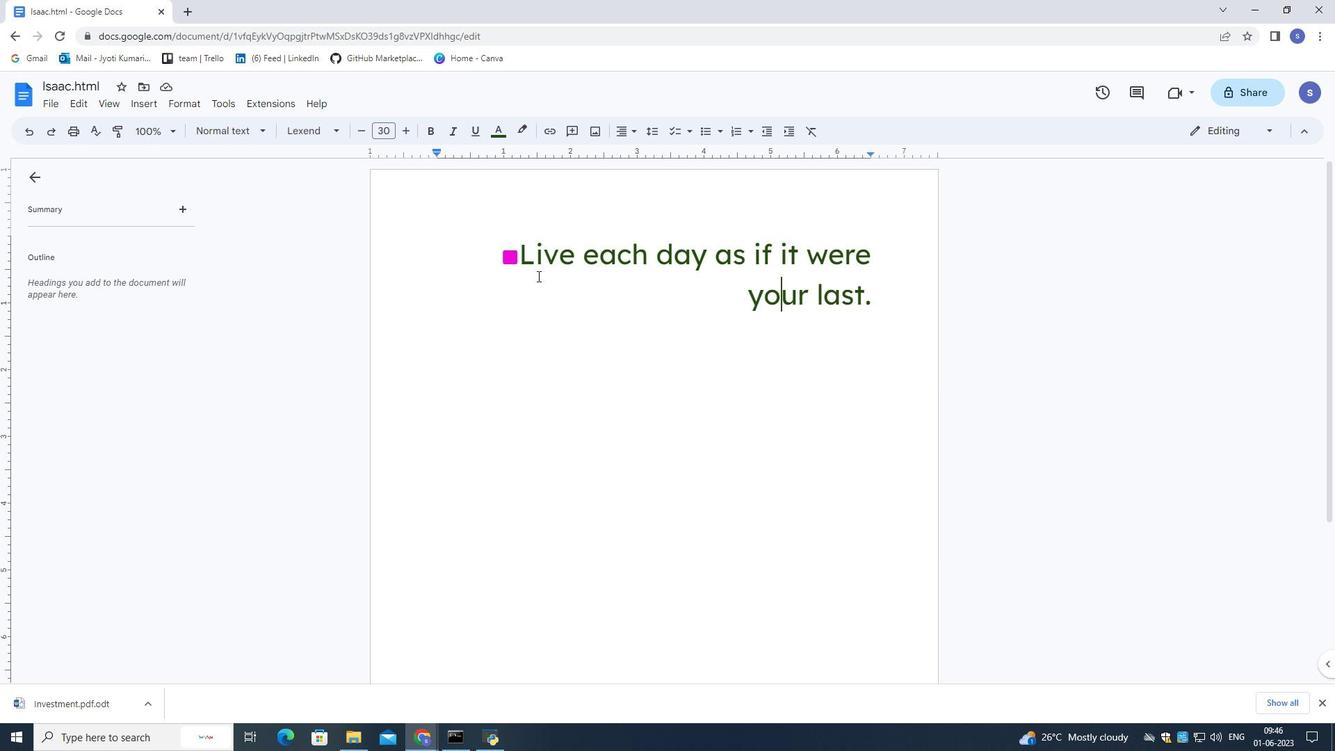 
Action: Mouse scrolled (537, 277) with delta (0, 0)
Screenshot: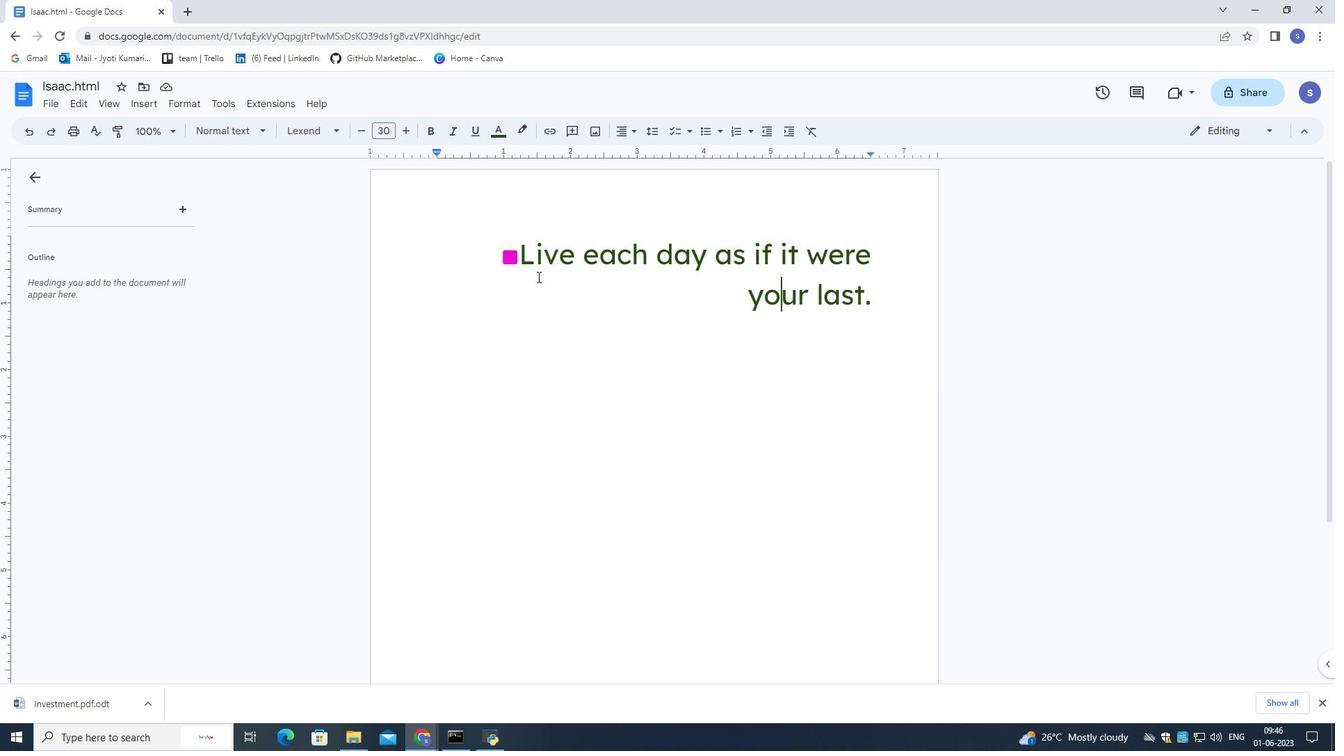 
Action: Mouse scrolled (537, 277) with delta (0, 0)
Screenshot: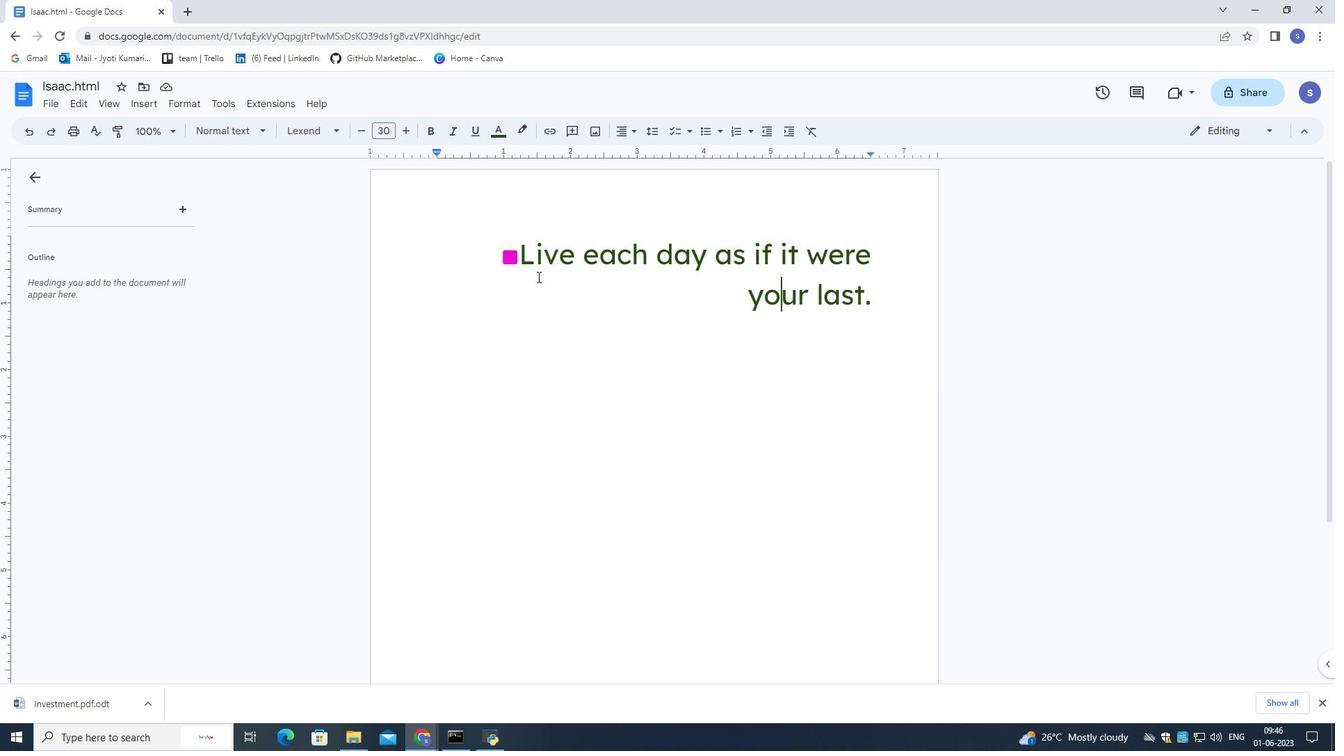 
Action: Mouse moved to (514, 255)
Screenshot: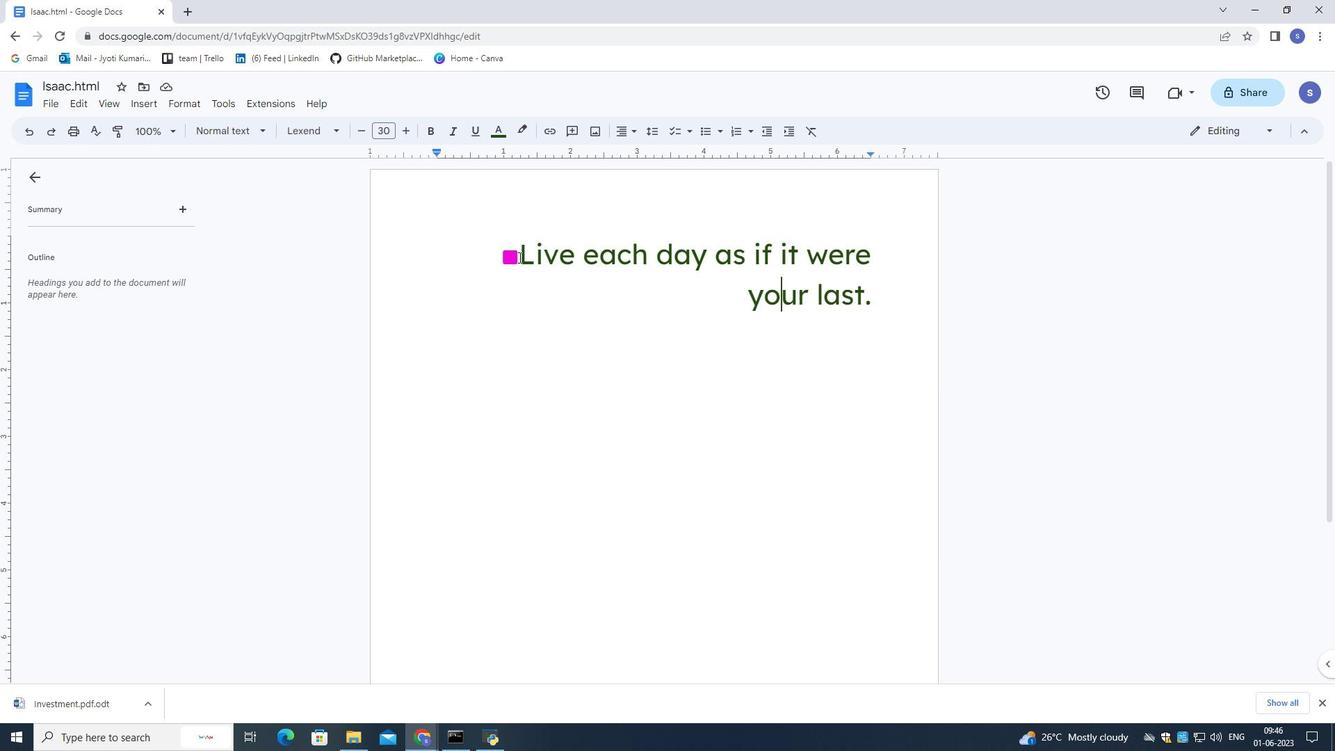 
Action: Mouse pressed left at (514, 255)
Screenshot: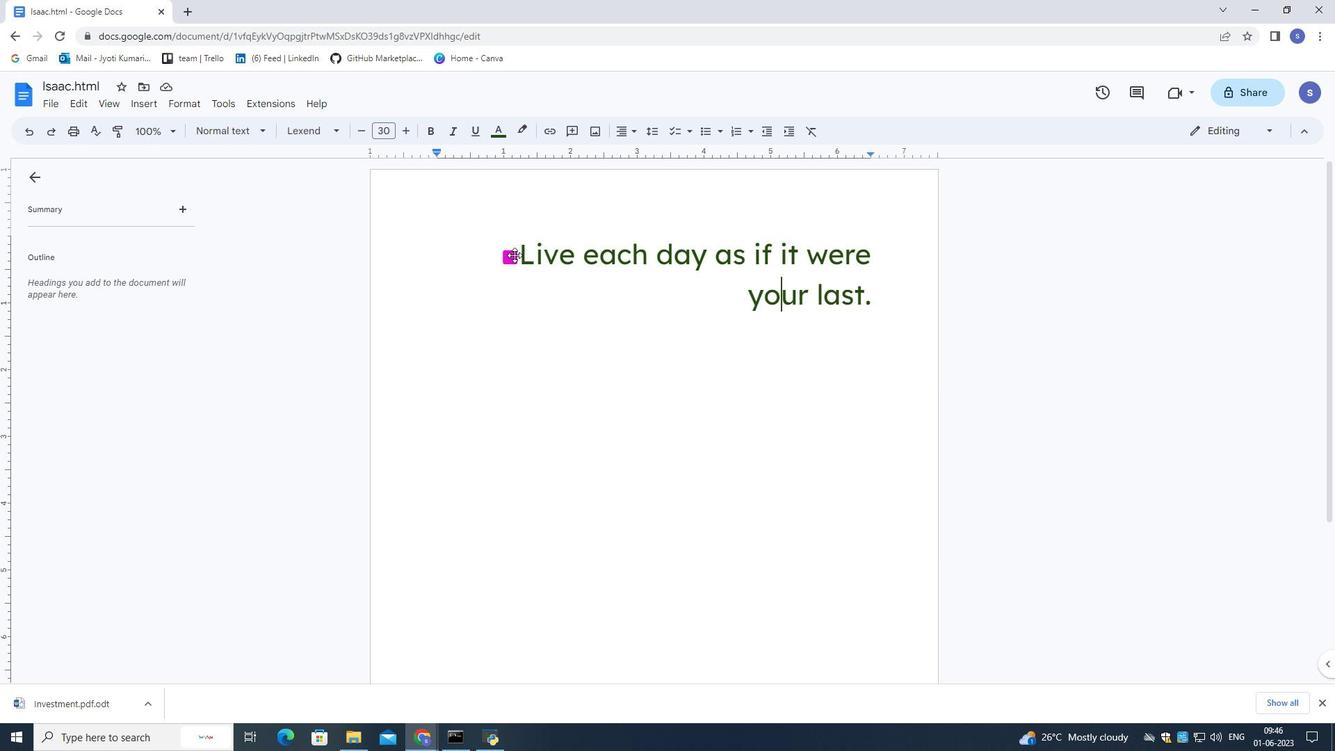 
Action: Mouse moved to (879, 301)
Screenshot: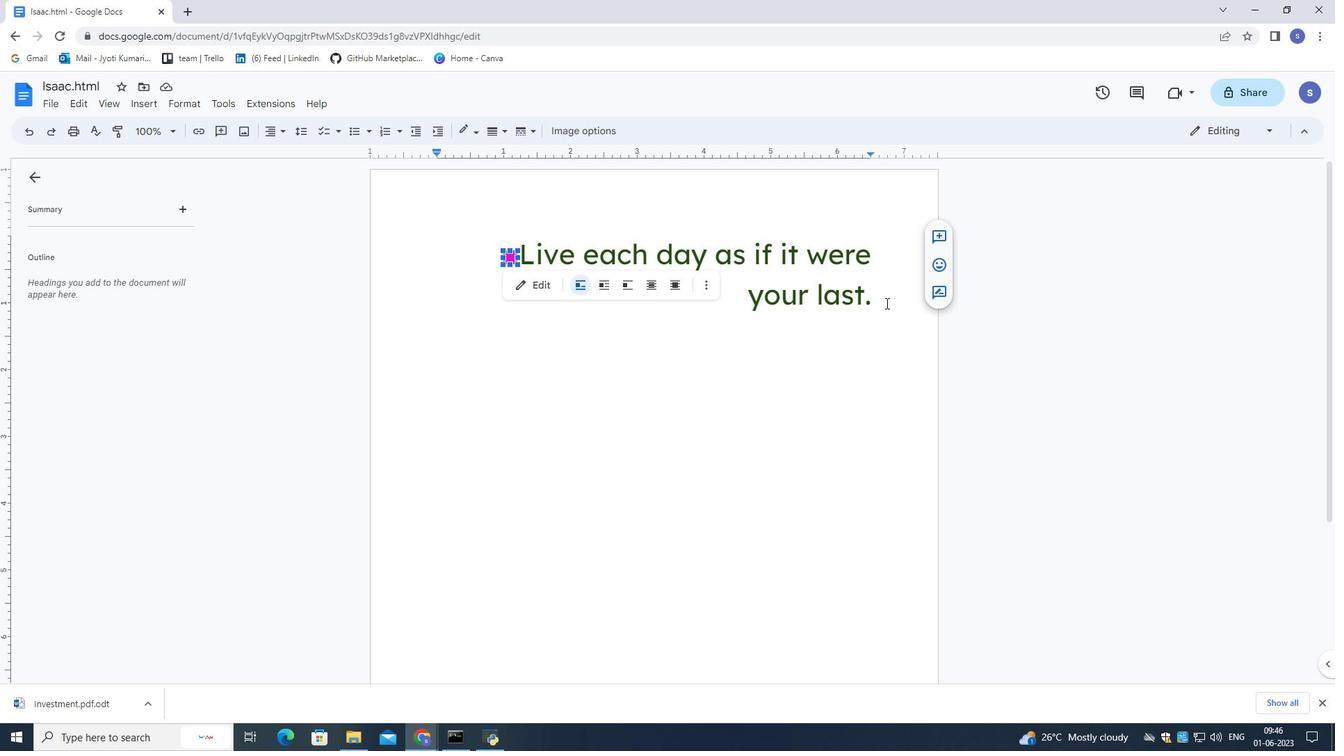 
Action: Mouse pressed left at (879, 301)
Screenshot: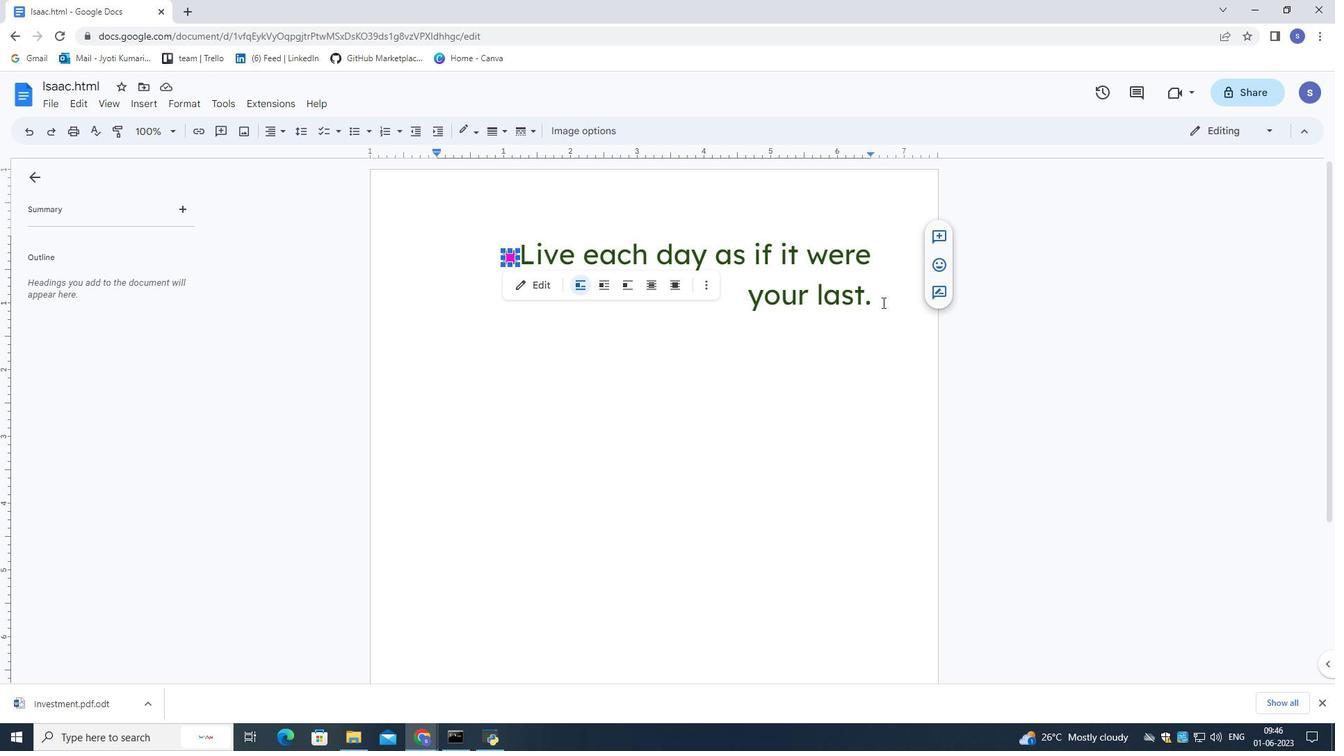 
Action: Mouse moved to (148, 102)
Screenshot: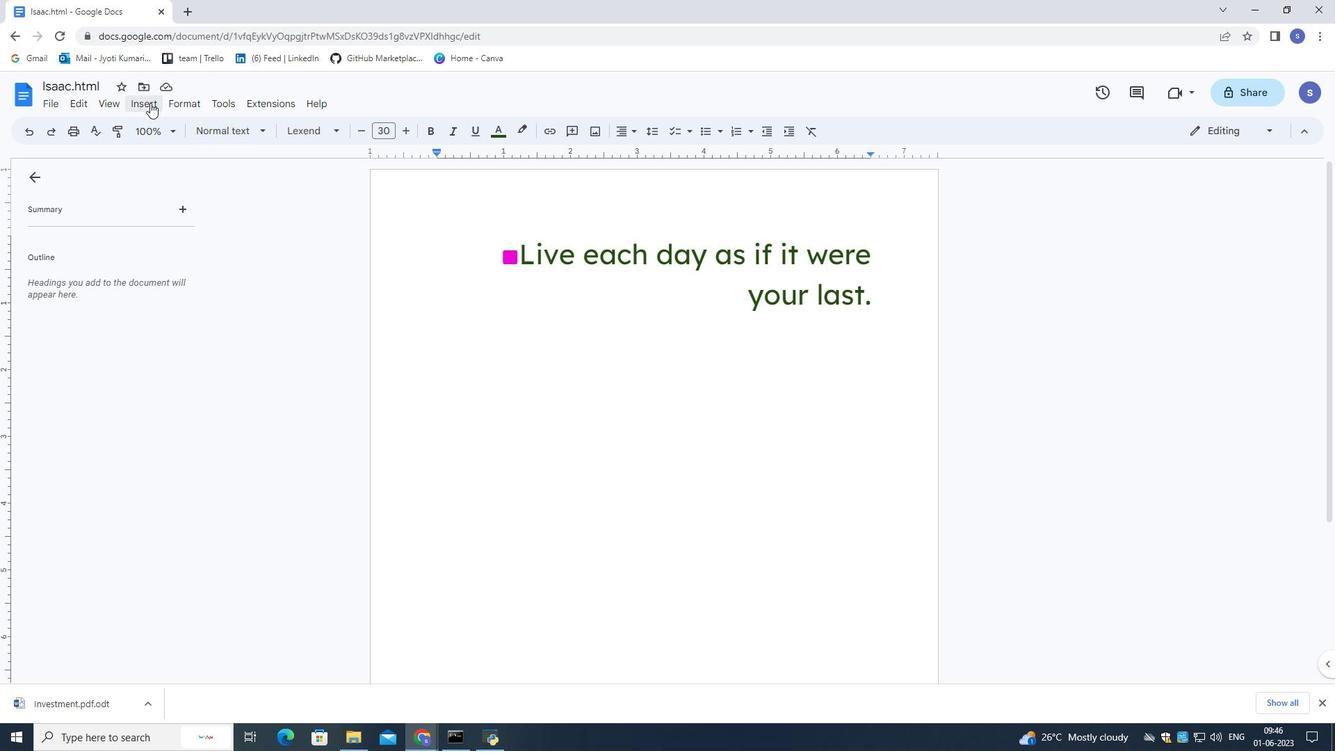 
Action: Mouse pressed left at (148, 102)
Screenshot: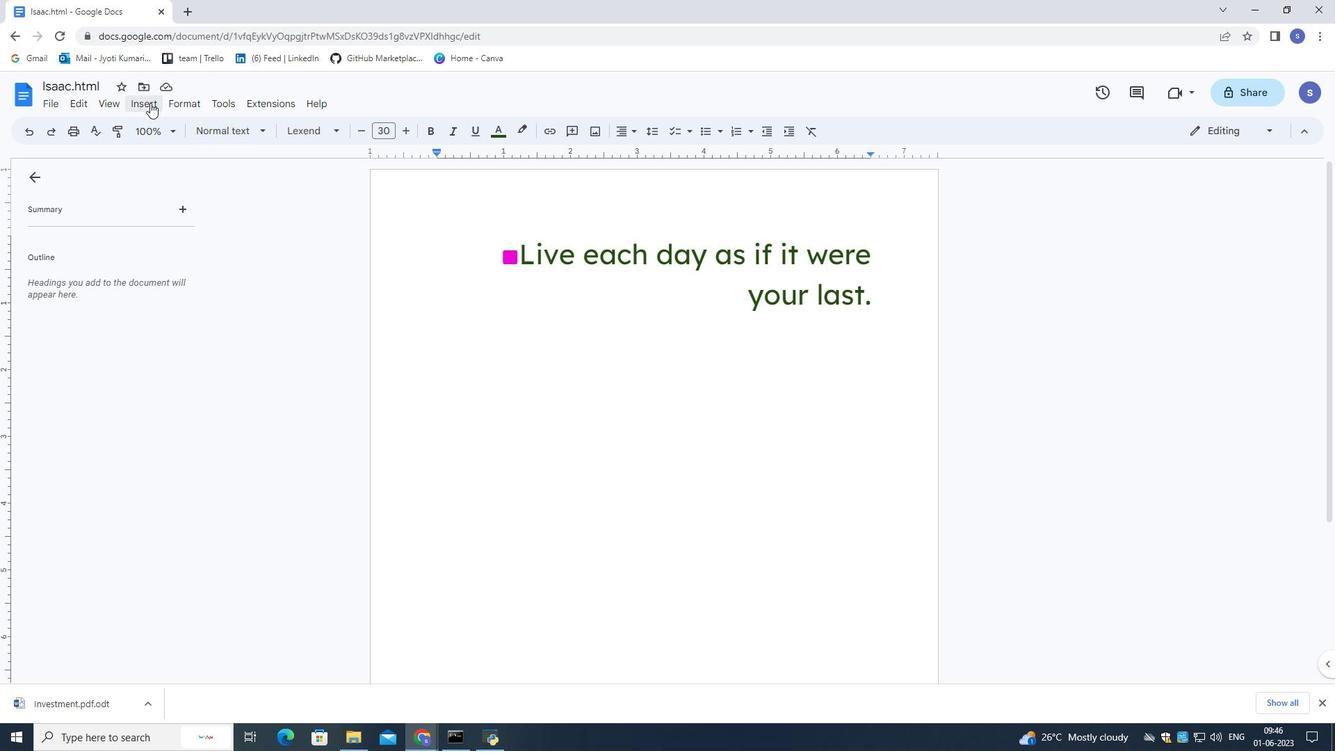 
Action: Mouse moved to (212, 238)
Screenshot: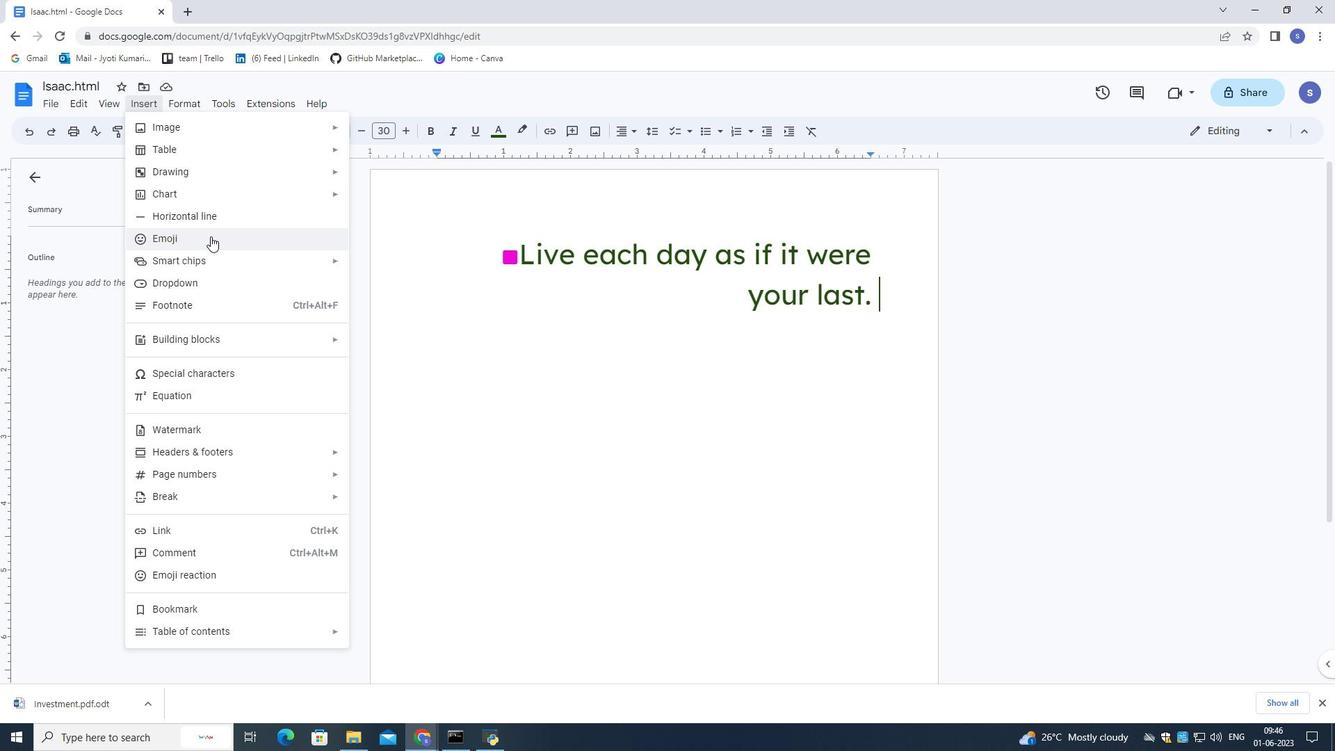 
Action: Mouse pressed left at (212, 238)
Screenshot: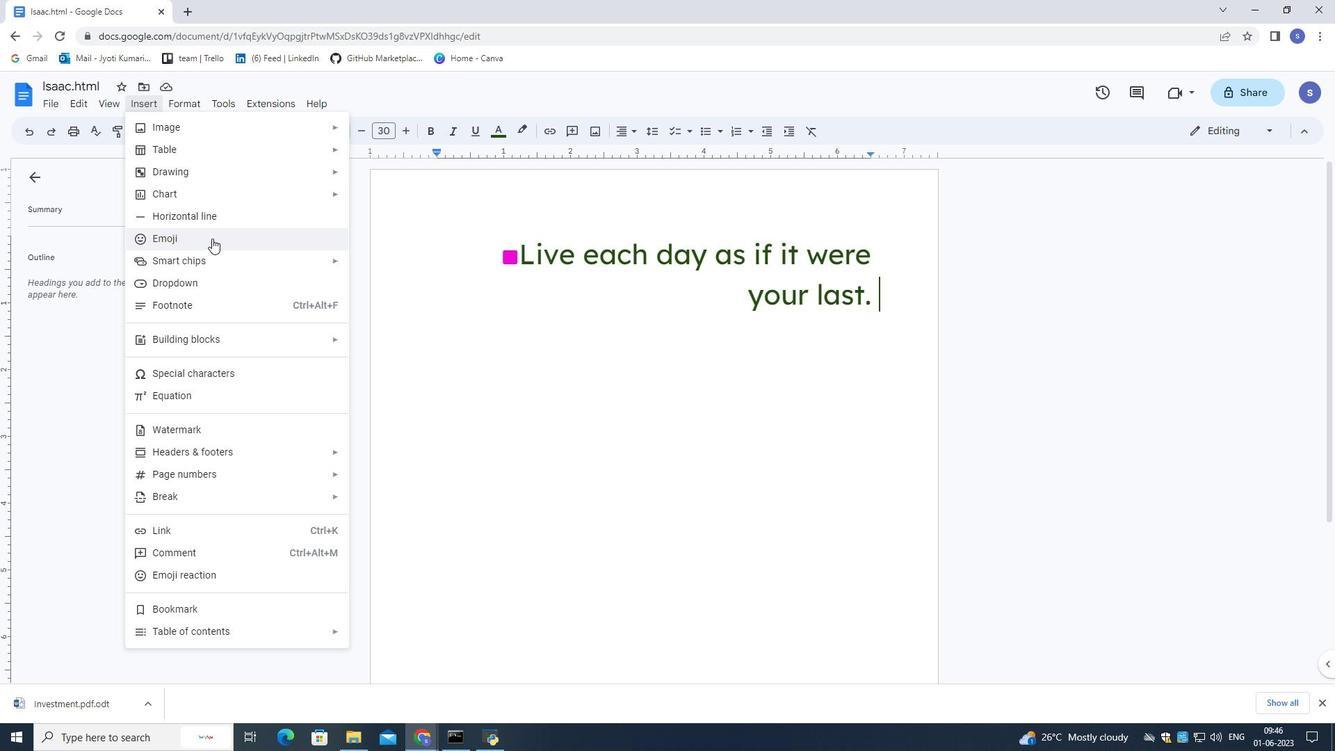
Action: Mouse moved to (818, 497)
Screenshot: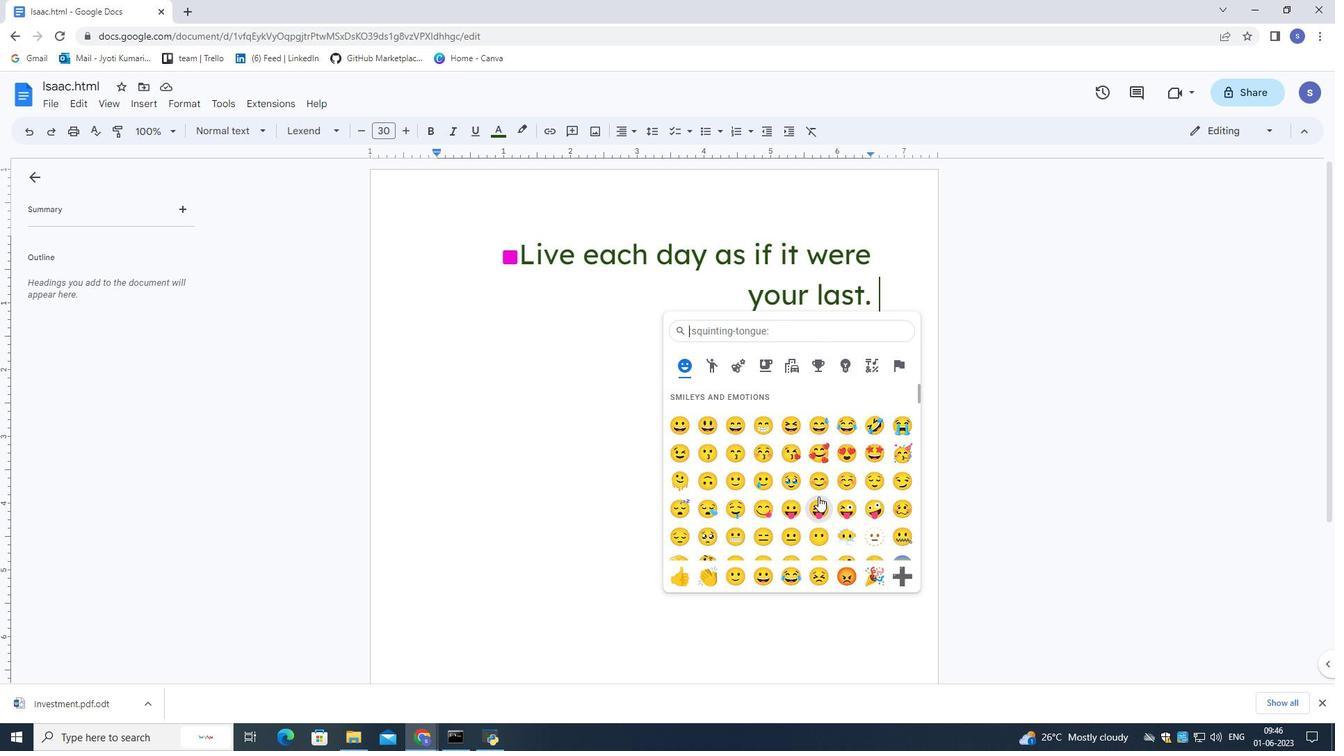 
Action: Mouse scrolled (818, 496) with delta (0, 0)
Screenshot: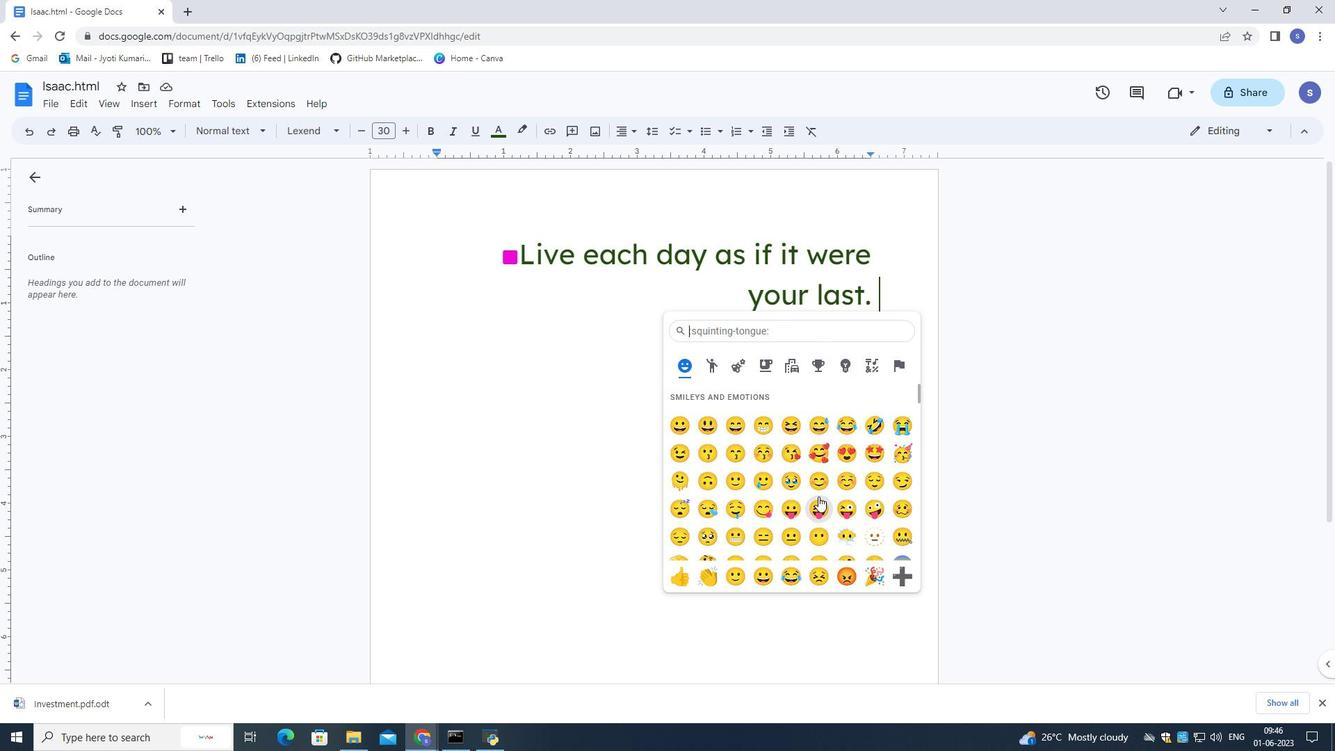 
Action: Mouse moved to (817, 497)
Screenshot: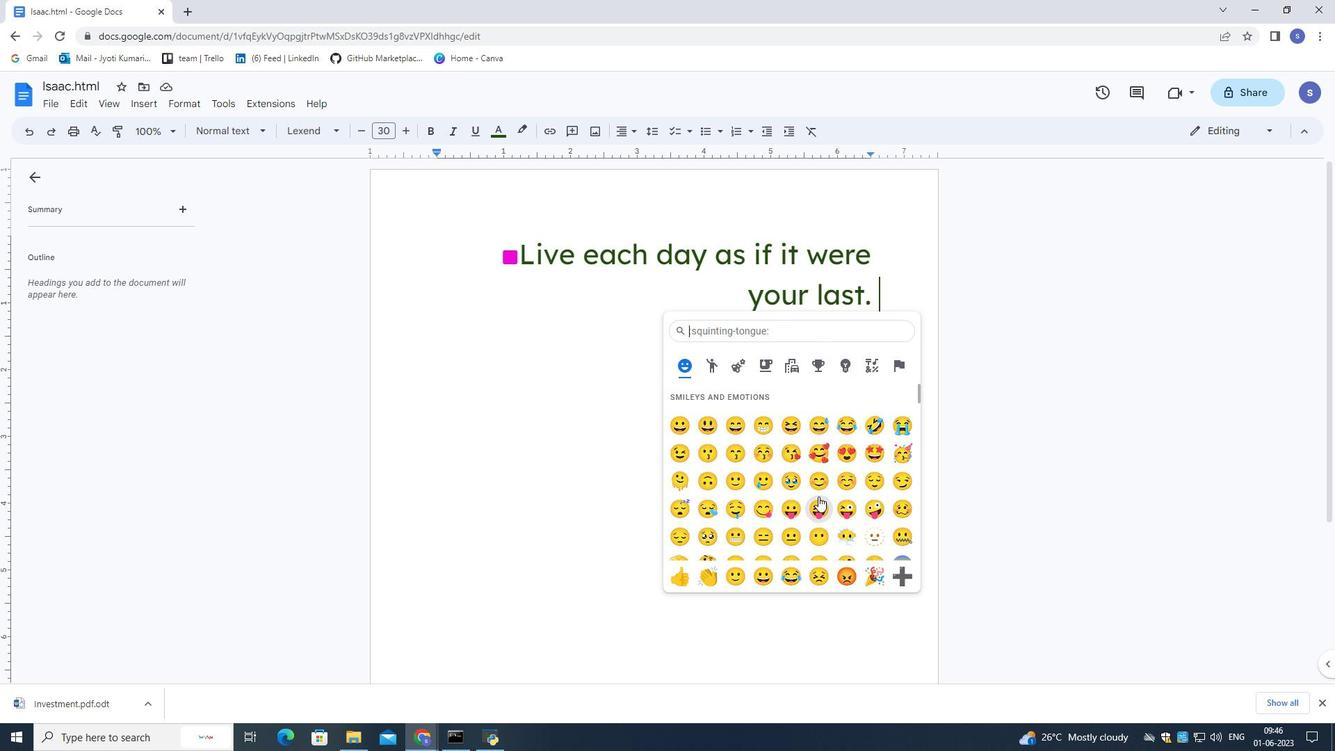 
Action: Mouse scrolled (817, 496) with delta (0, 0)
Screenshot: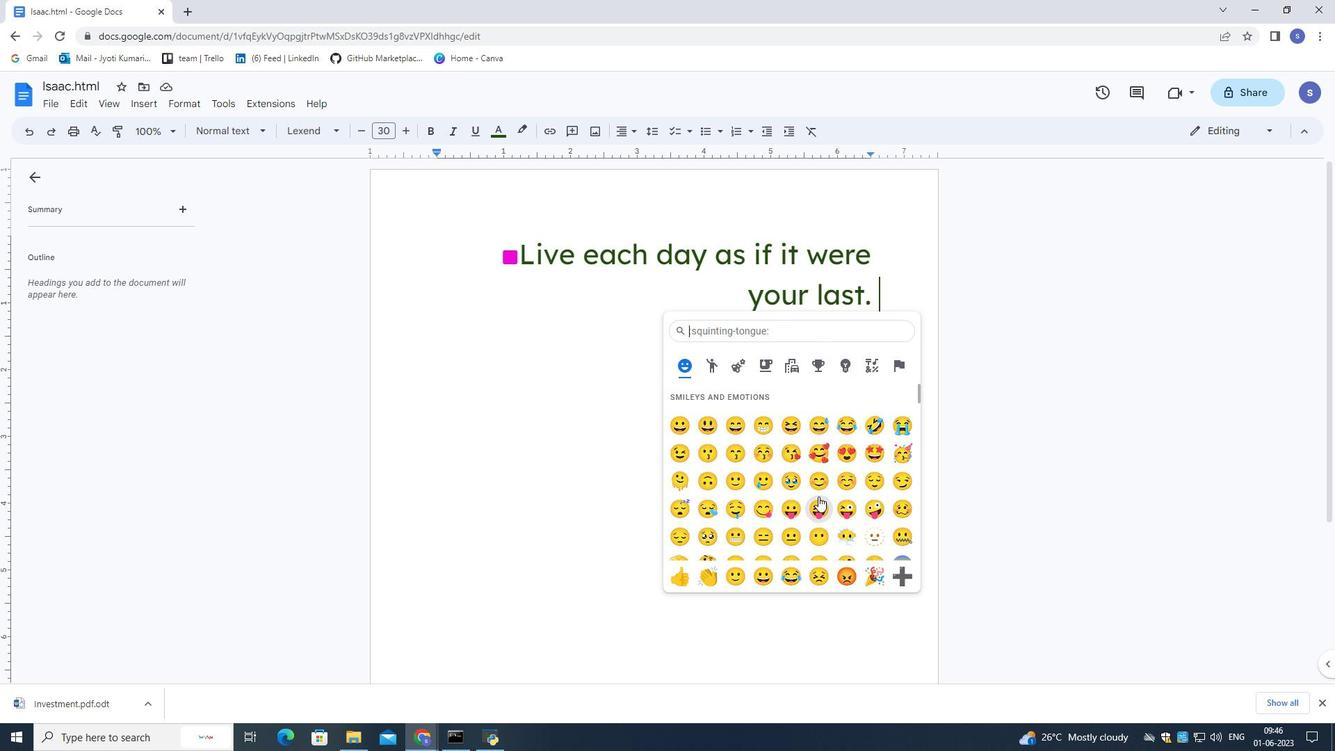 
Action: Mouse scrolled (817, 496) with delta (0, 0)
Screenshot: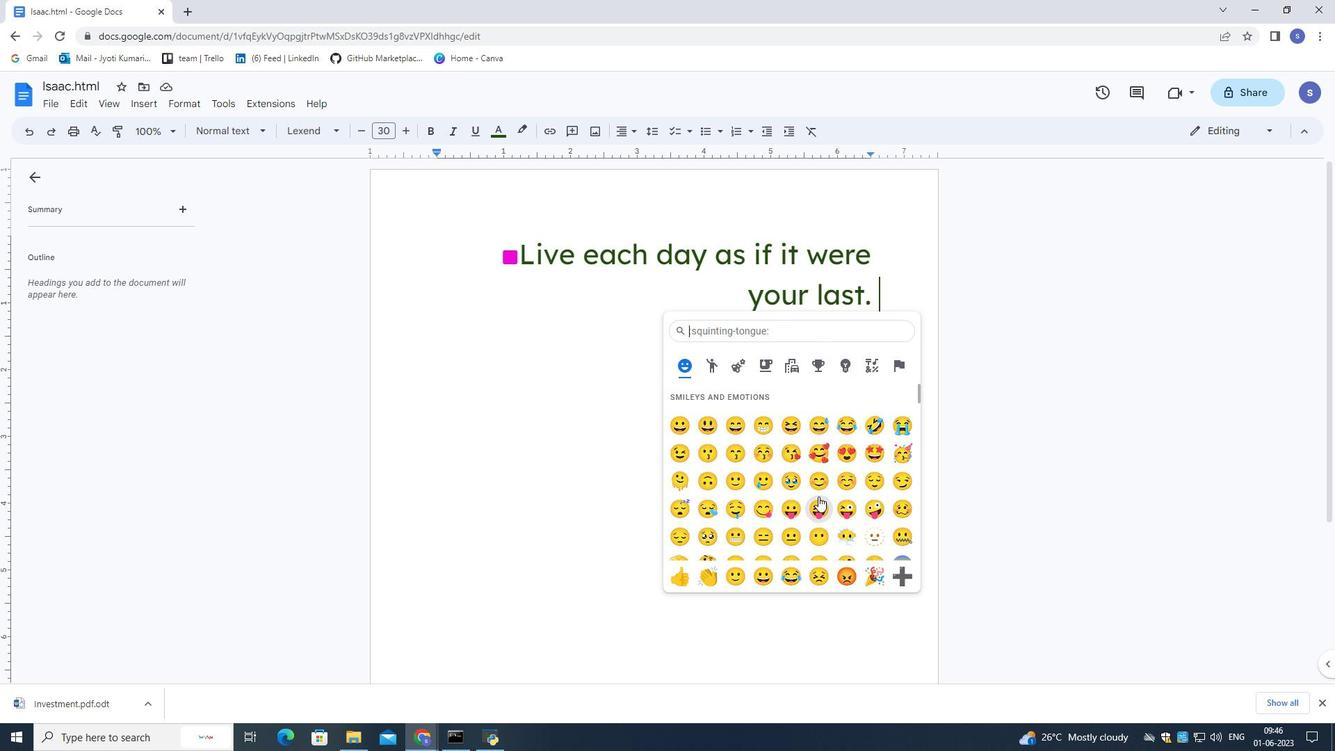 
Action: Mouse scrolled (817, 496) with delta (0, 0)
Screenshot: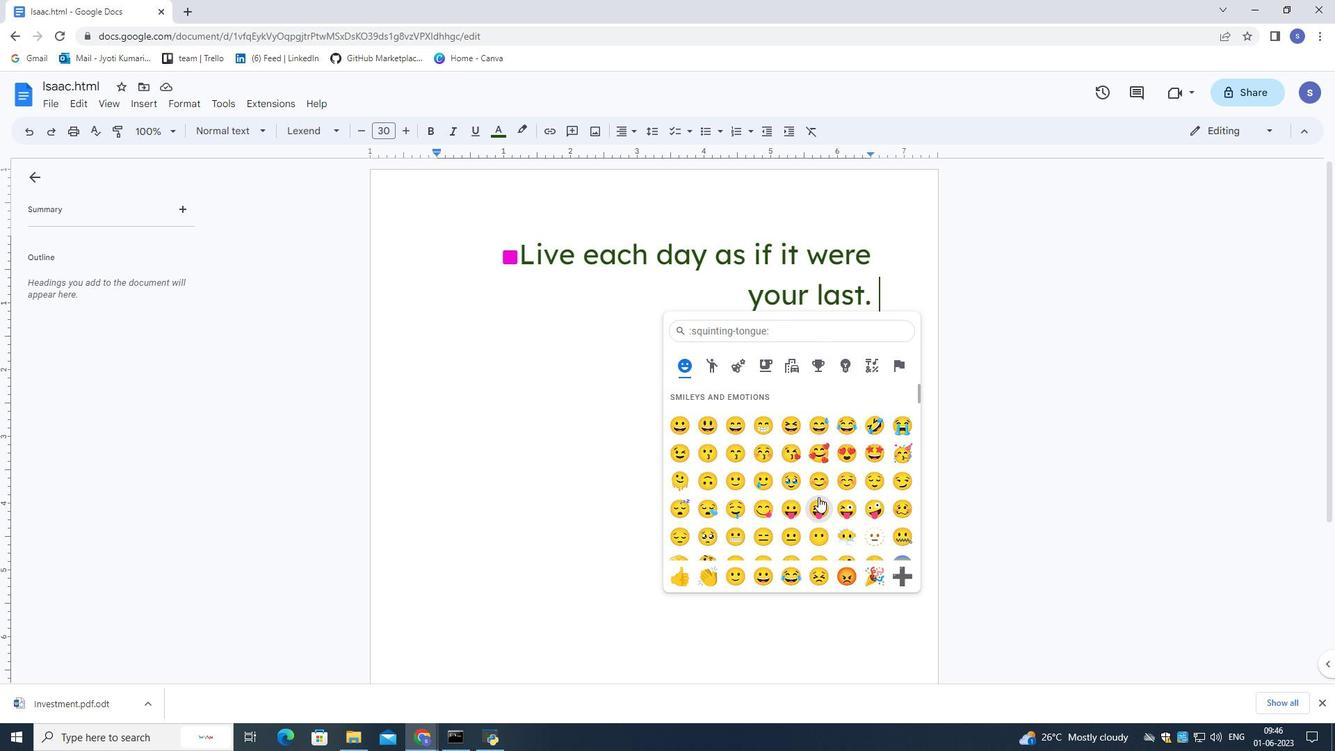 
Action: Mouse scrolled (817, 496) with delta (0, 0)
Screenshot: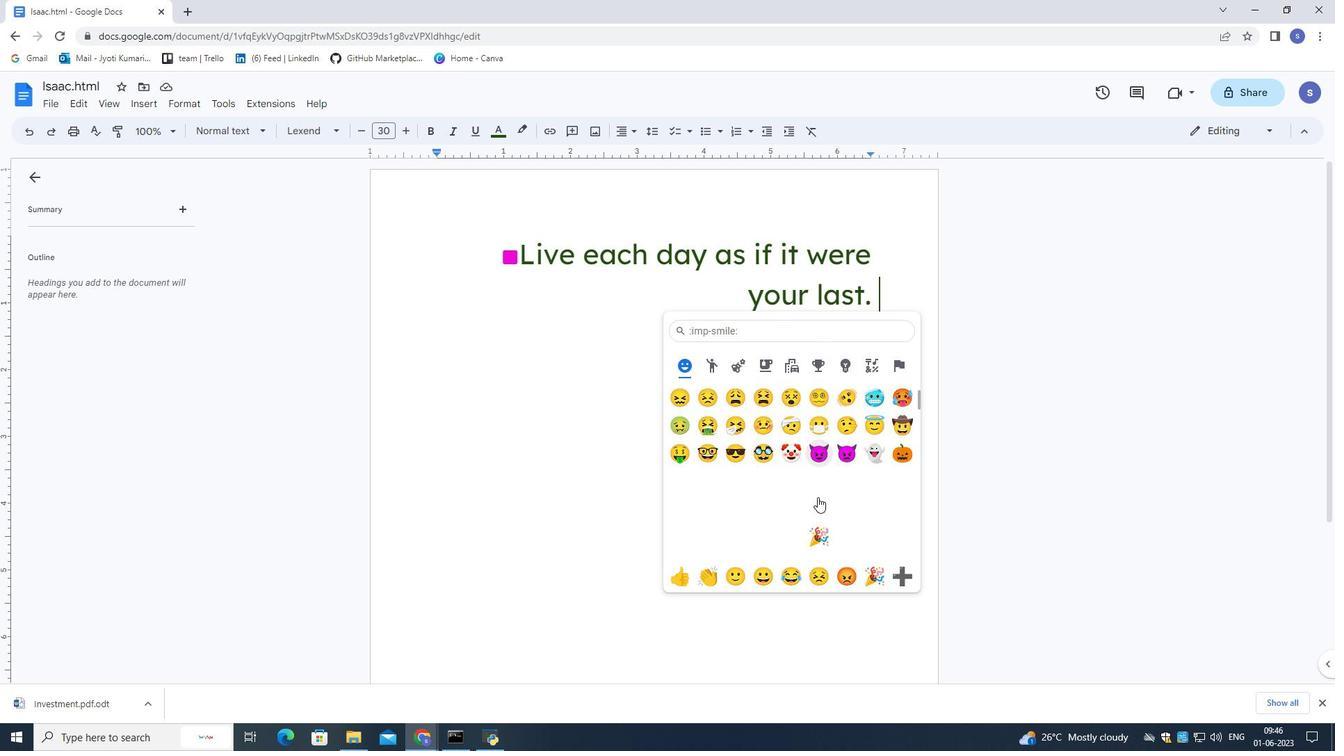 
Action: Mouse moved to (684, 516)
Screenshot: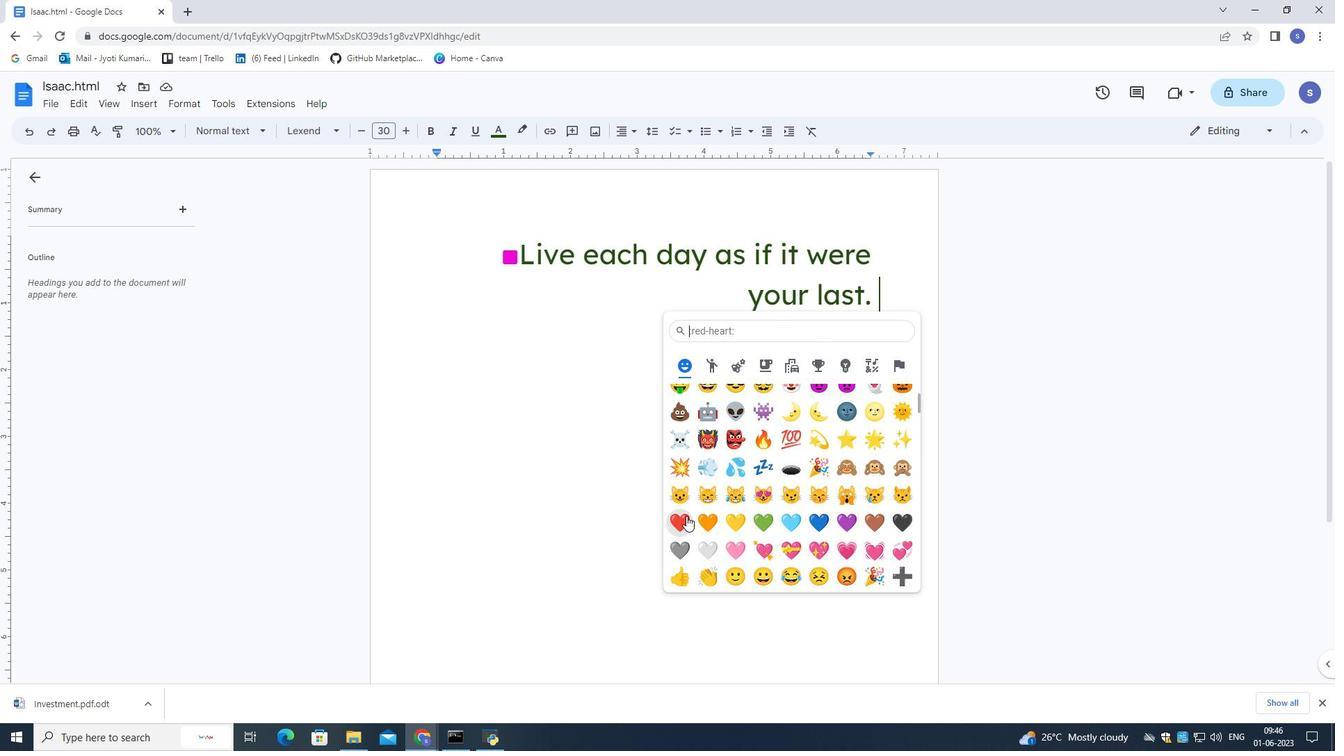 
Action: Mouse pressed left at (684, 516)
Screenshot: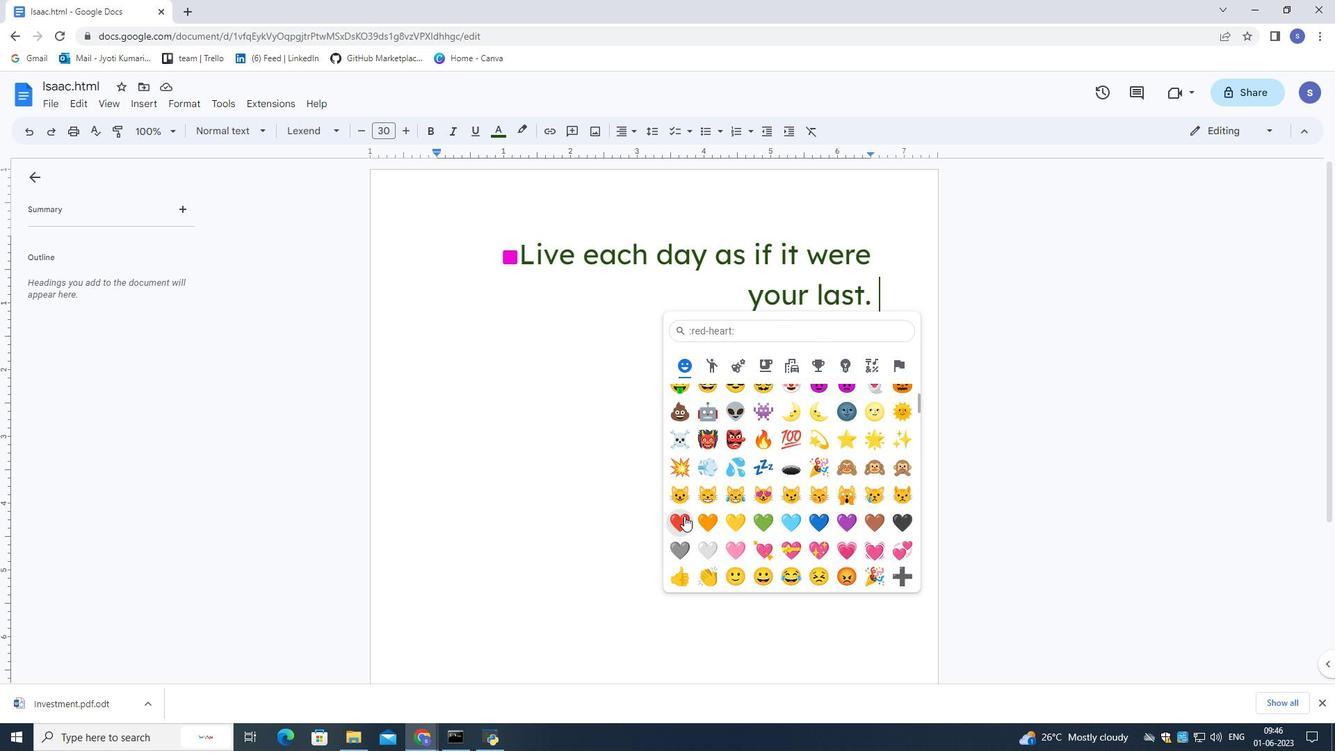 
Action: Mouse moved to (832, 378)
Screenshot: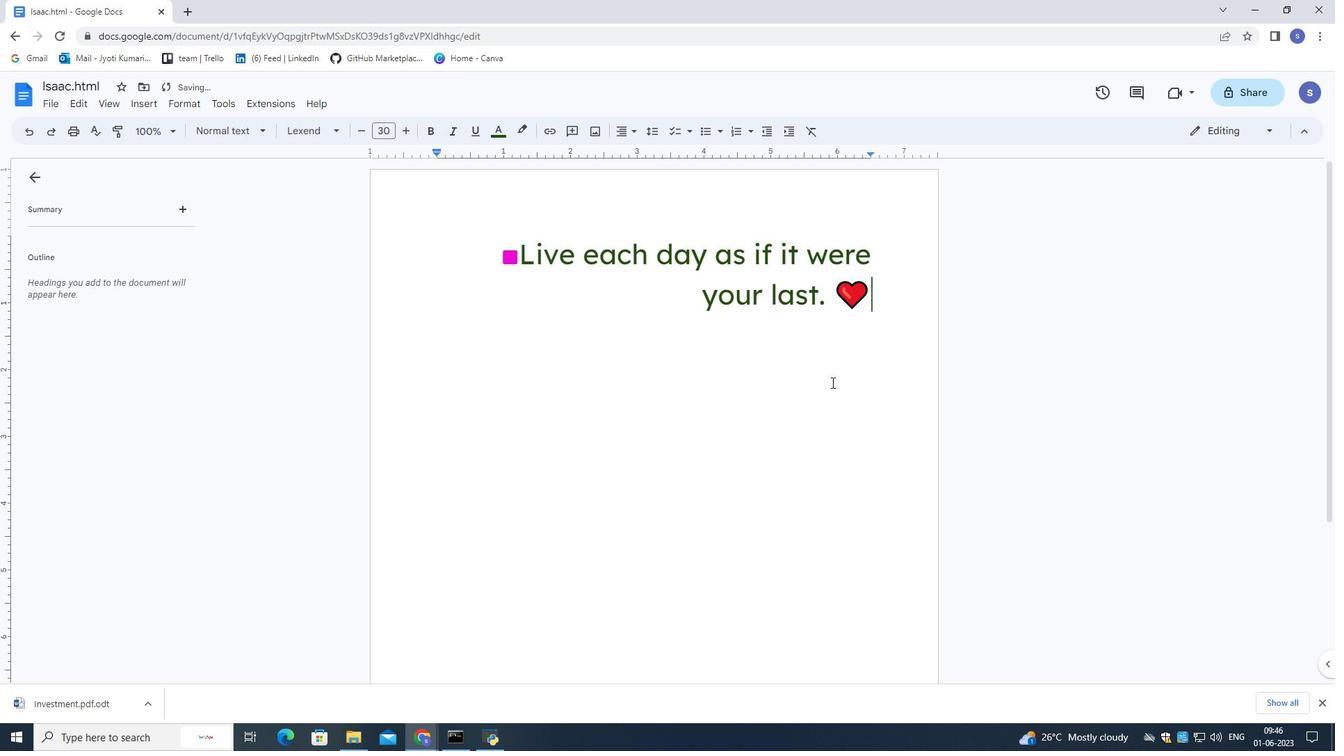 
Action: Mouse pressed left at (832, 378)
Screenshot: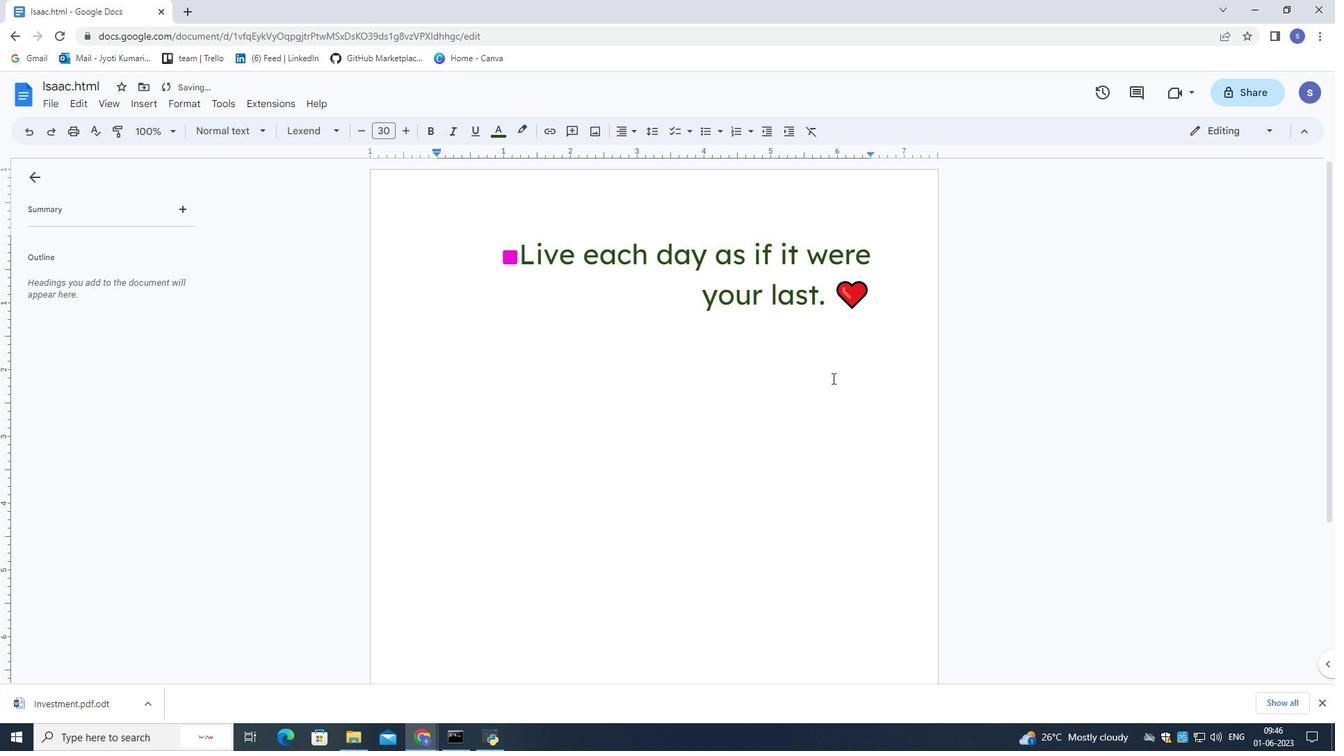 
Action: Mouse moved to (872, 312)
Screenshot: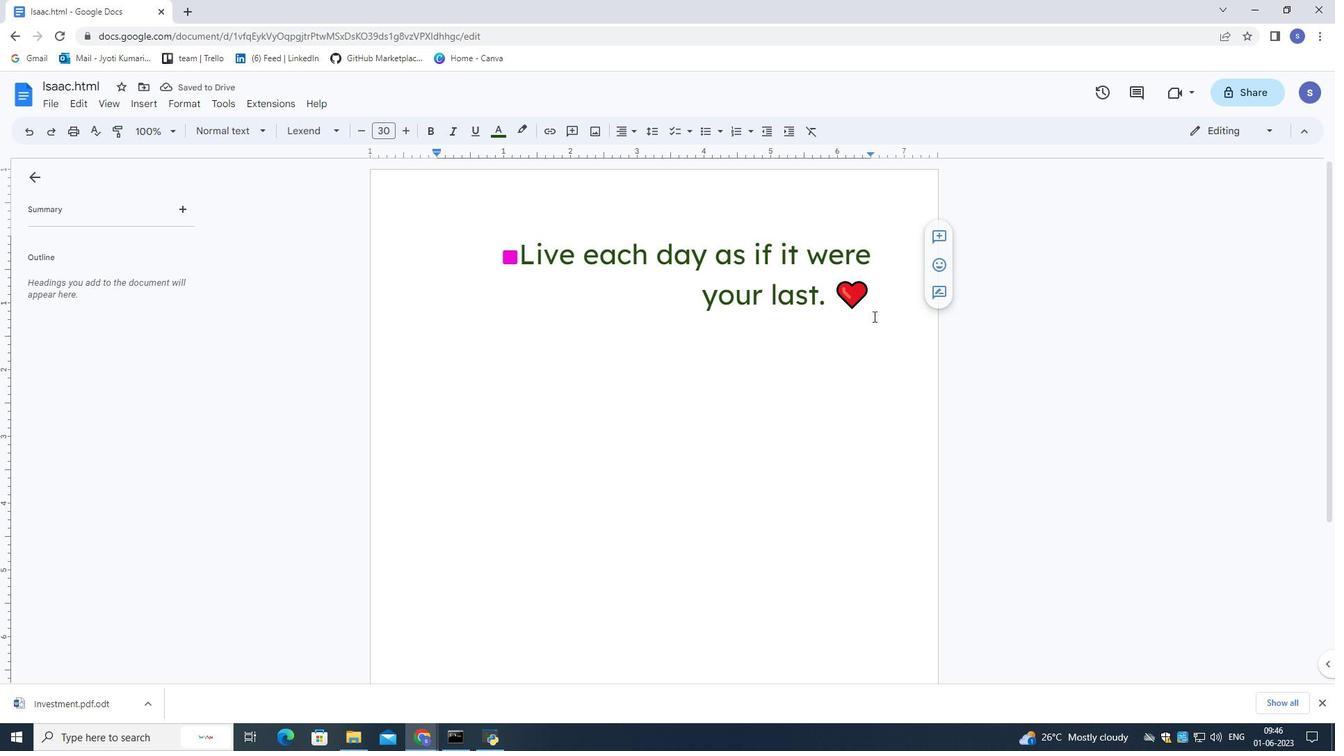 
Action: Mouse pressed left at (872, 312)
Screenshot: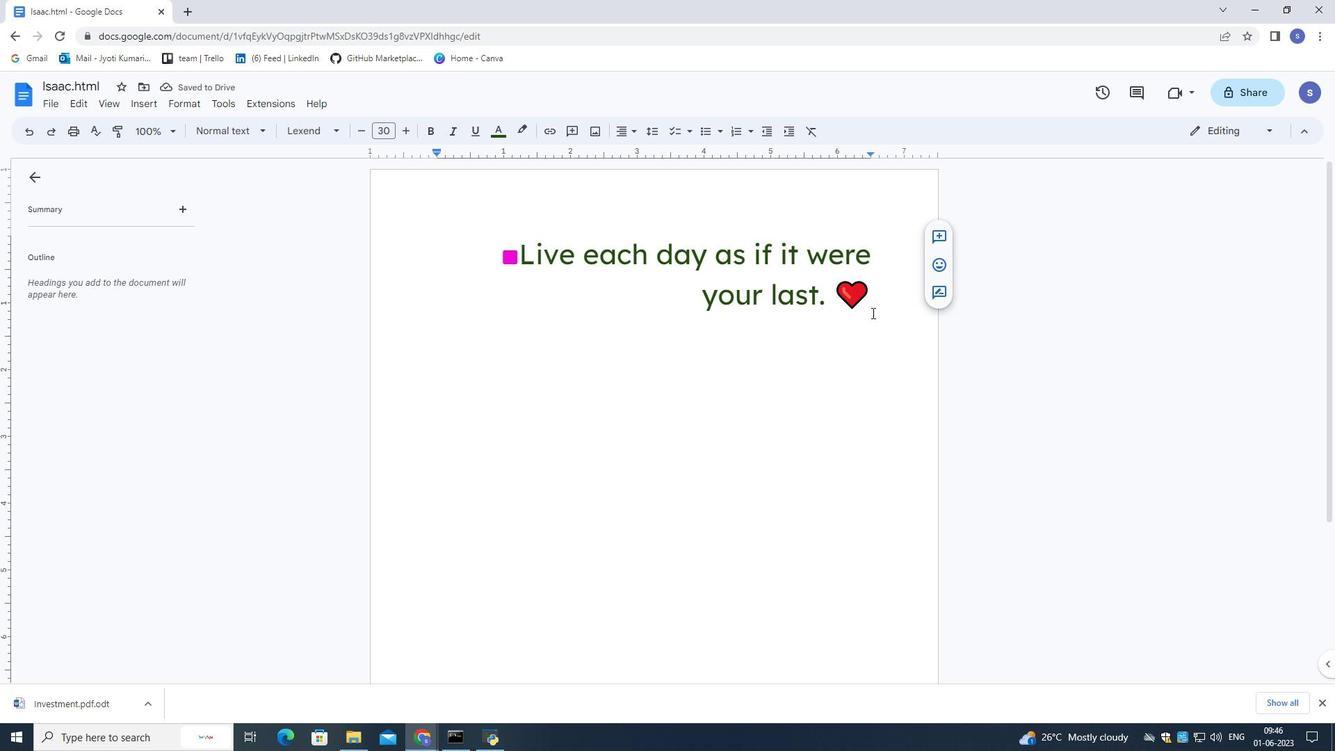
Action: Mouse moved to (821, 554)
Screenshot: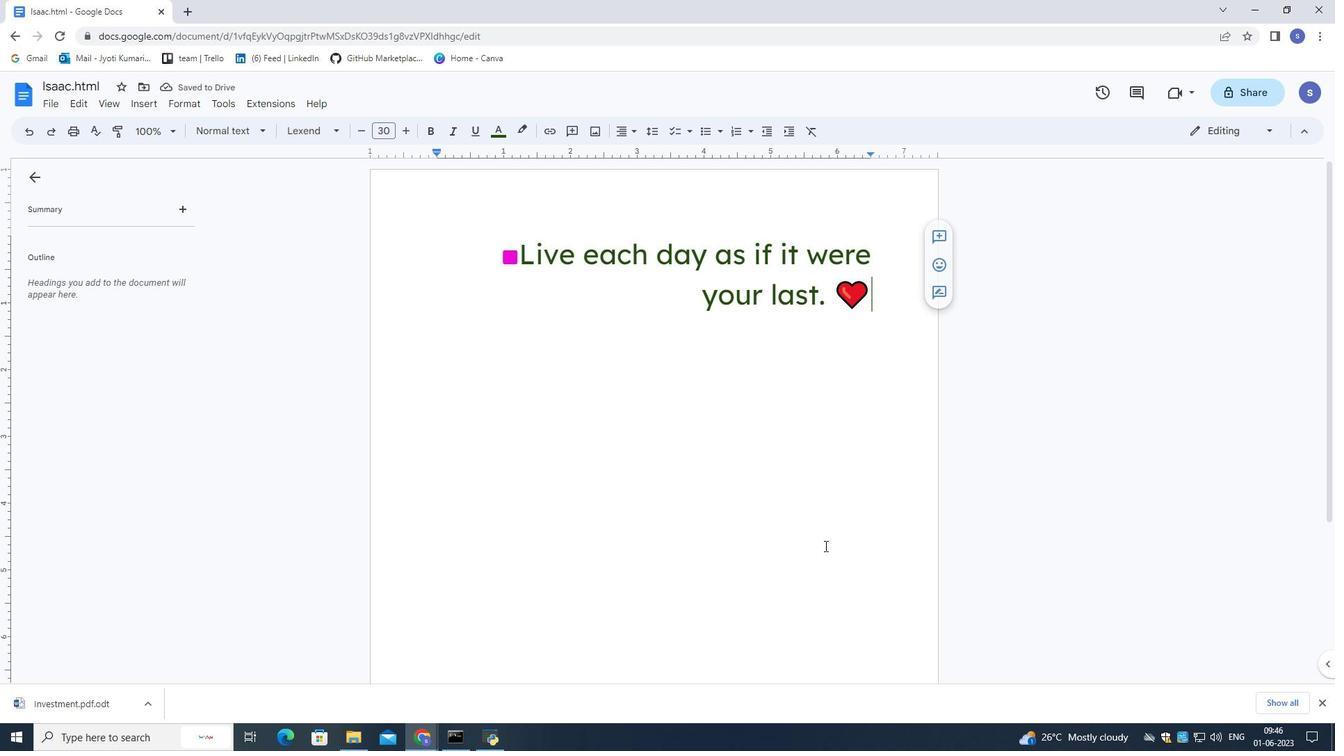 
